 Task: Old Records Updation
Action: Mouse moved to (114, 106)
Screenshot: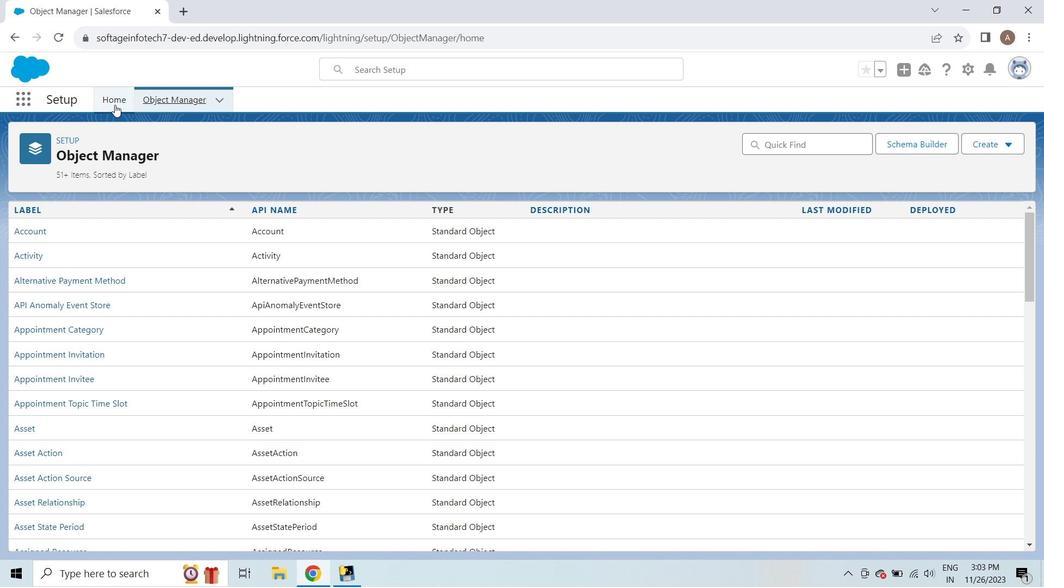 
Action: Mouse pressed left at (114, 106)
Screenshot: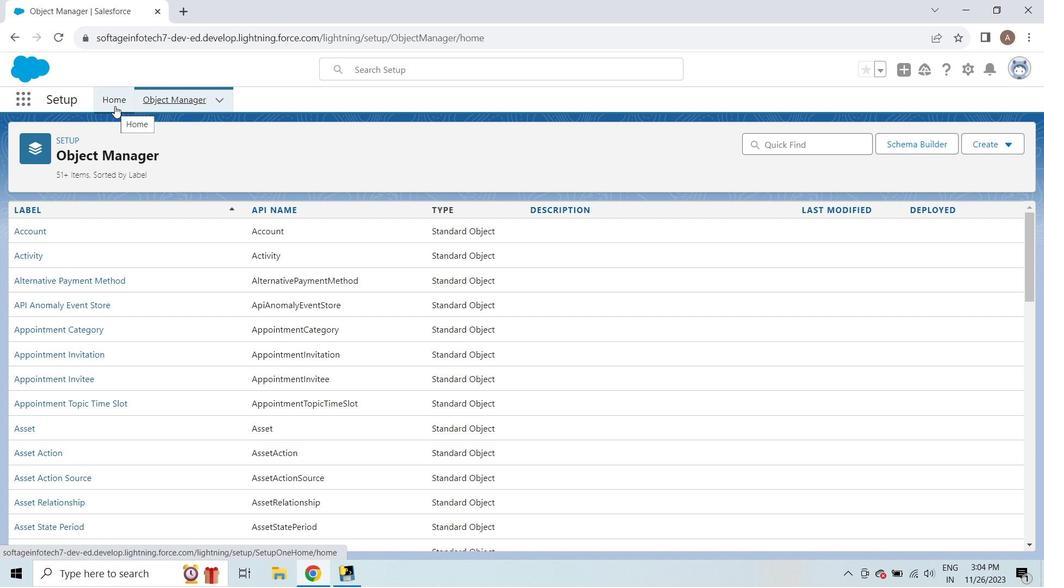 
Action: Mouse moved to (26, 97)
Screenshot: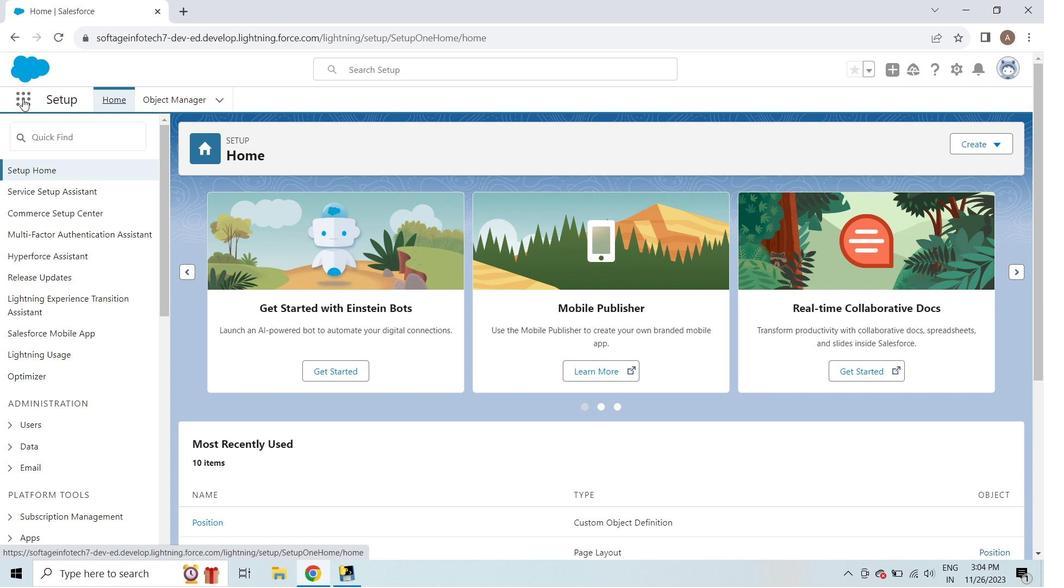 
Action: Mouse pressed left at (26, 97)
Screenshot: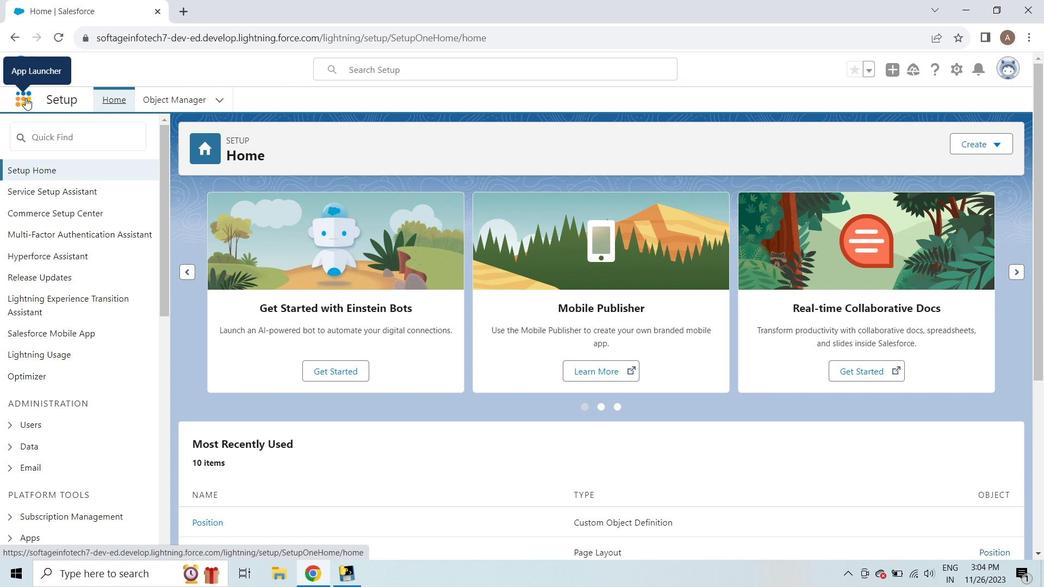
Action: Mouse moved to (85, 179)
Screenshot: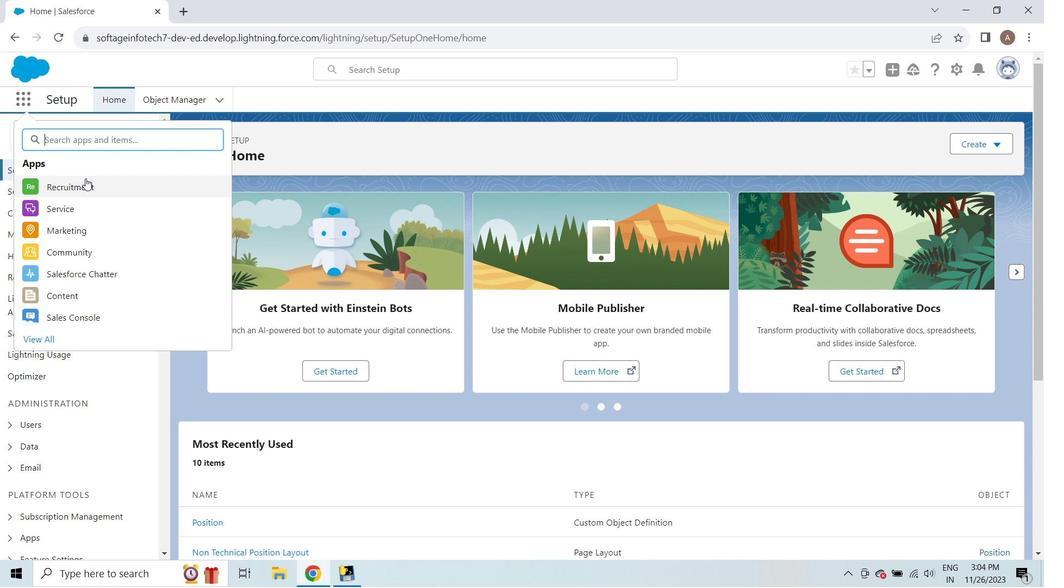 
Action: Mouse pressed left at (85, 179)
Screenshot: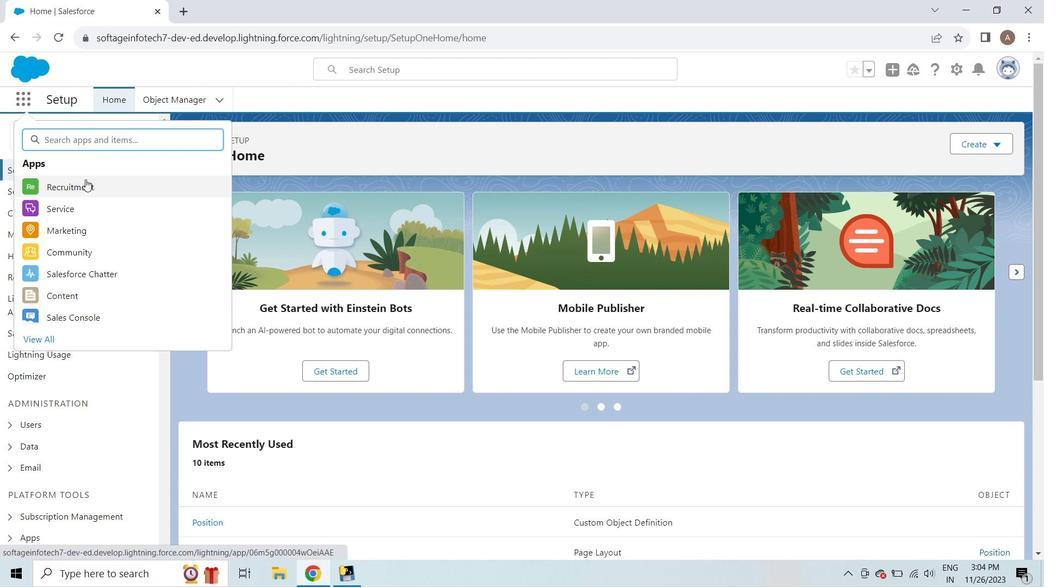 
Action: Mouse moved to (274, 97)
Screenshot: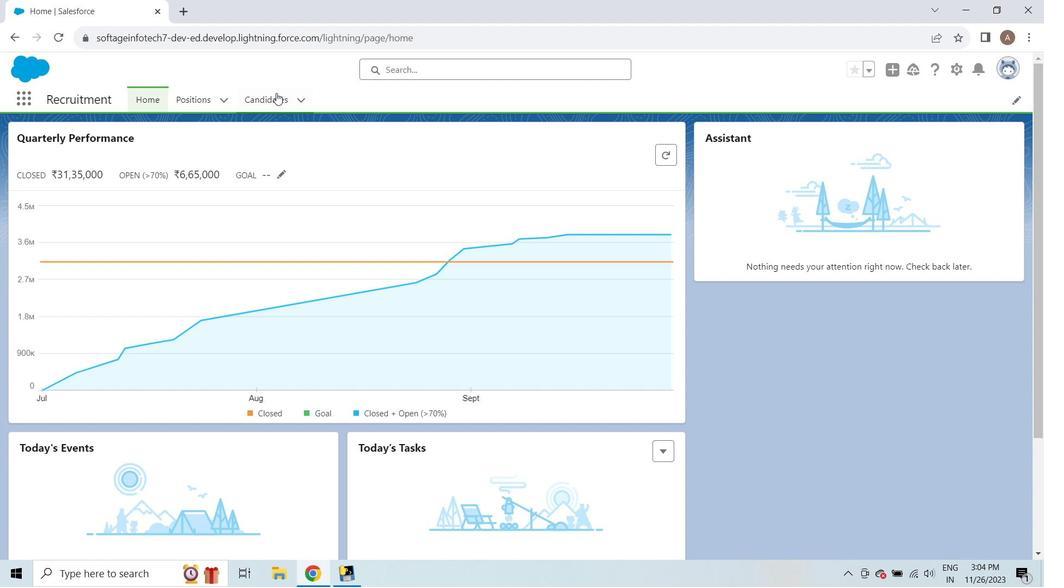 
Action: Mouse pressed left at (274, 97)
Screenshot: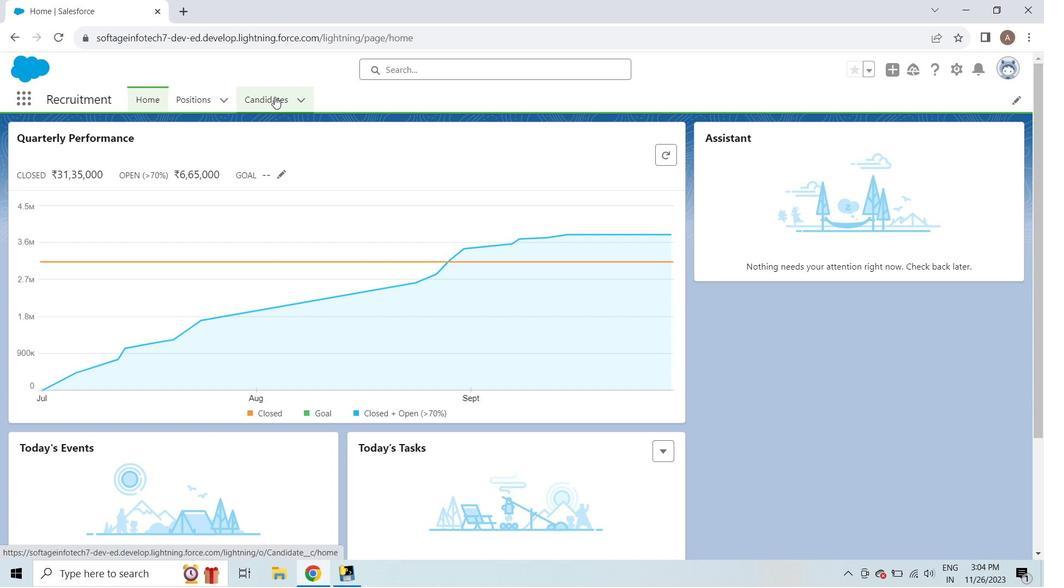 
Action: Mouse moved to (193, 99)
Screenshot: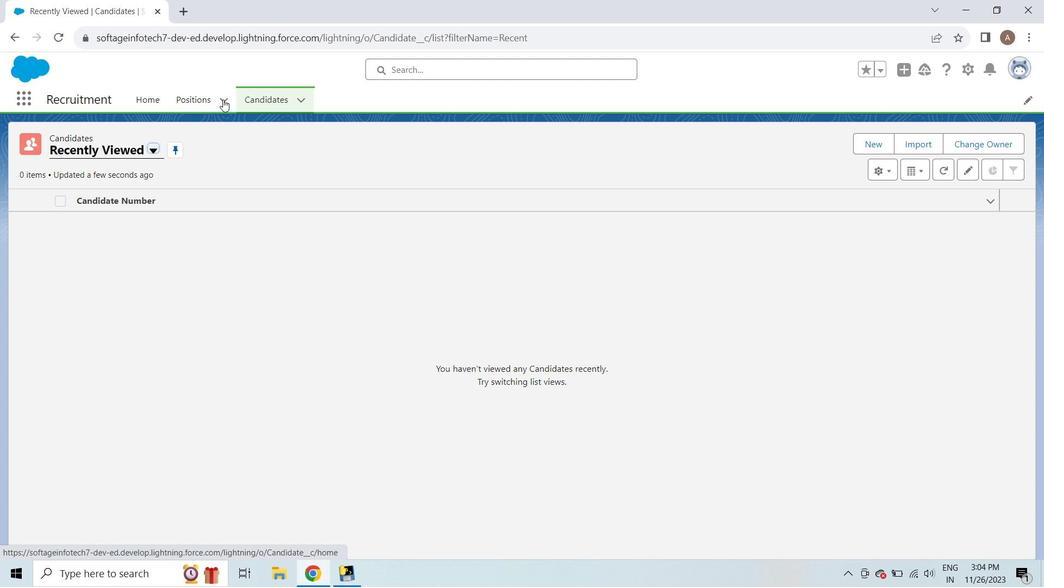 
Action: Mouse pressed left at (193, 99)
Screenshot: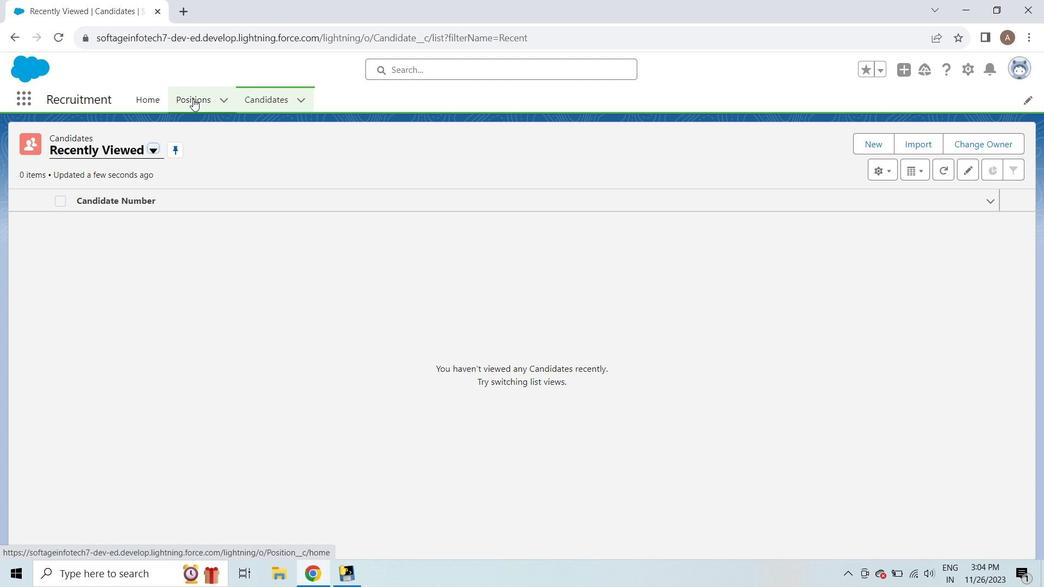 
Action: Mouse moved to (1032, 542)
Screenshot: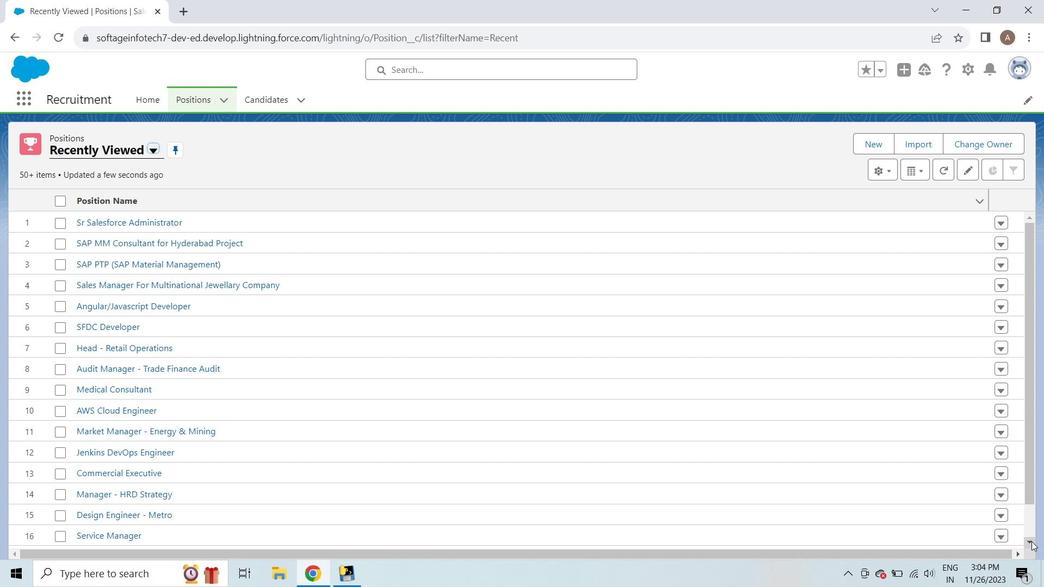 
Action: Mouse pressed left at (1032, 542)
Screenshot: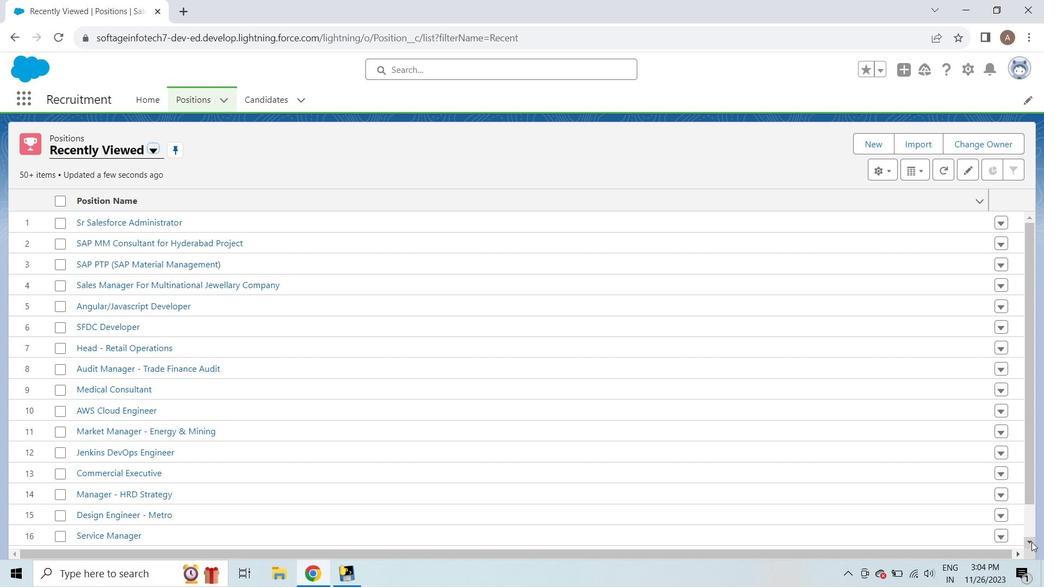 
Action: Mouse pressed left at (1032, 542)
Screenshot: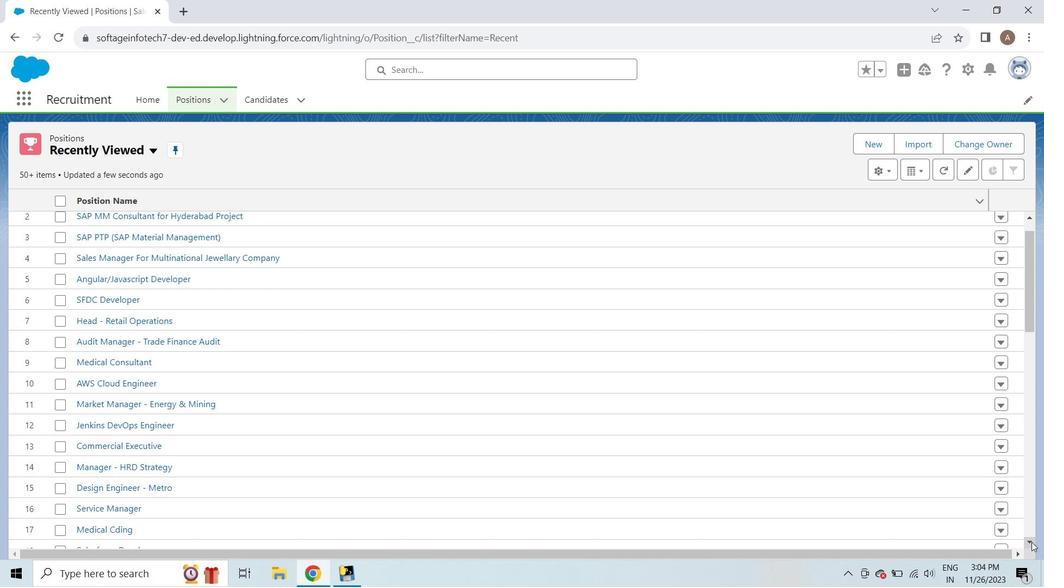 
Action: Mouse pressed left at (1032, 542)
Screenshot: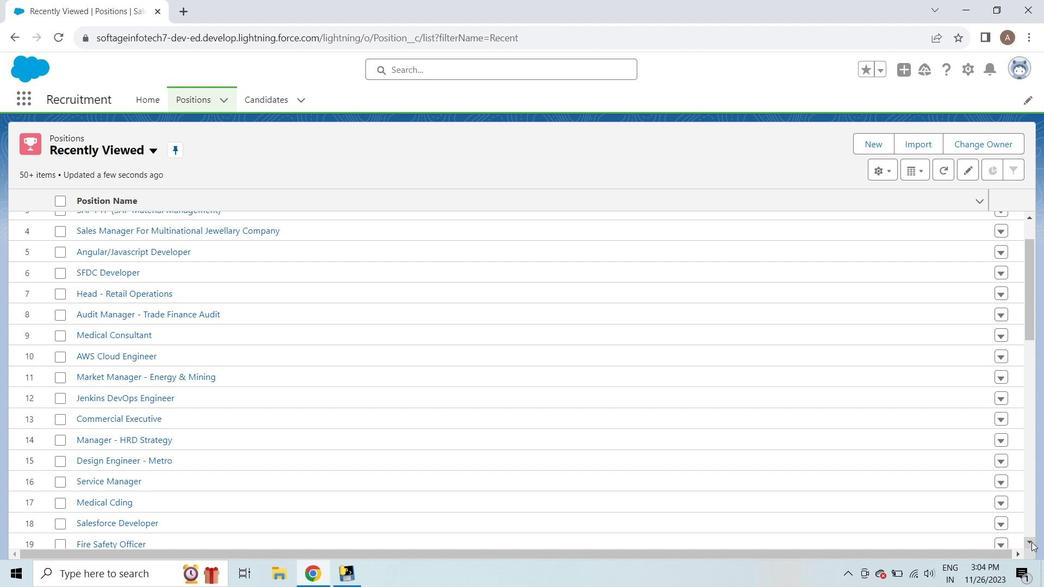 
Action: Mouse pressed left at (1032, 542)
Screenshot: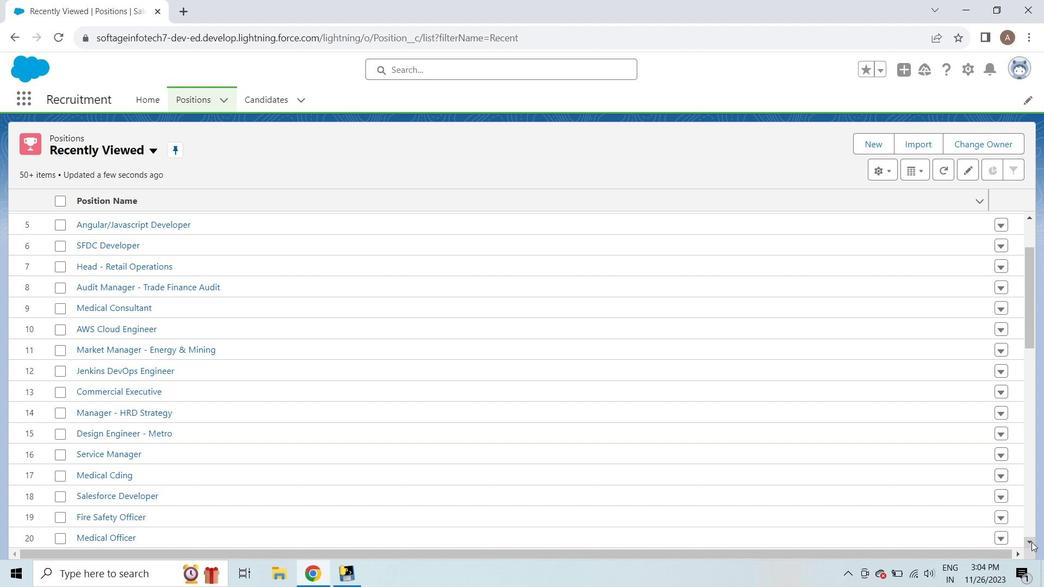 
Action: Mouse pressed left at (1032, 542)
Screenshot: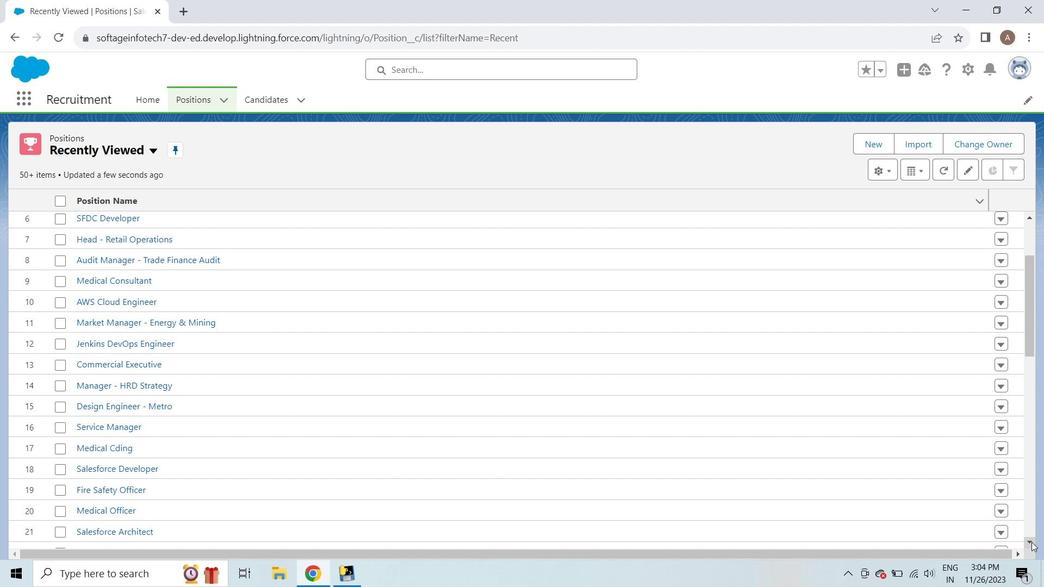
Action: Mouse pressed left at (1032, 542)
Screenshot: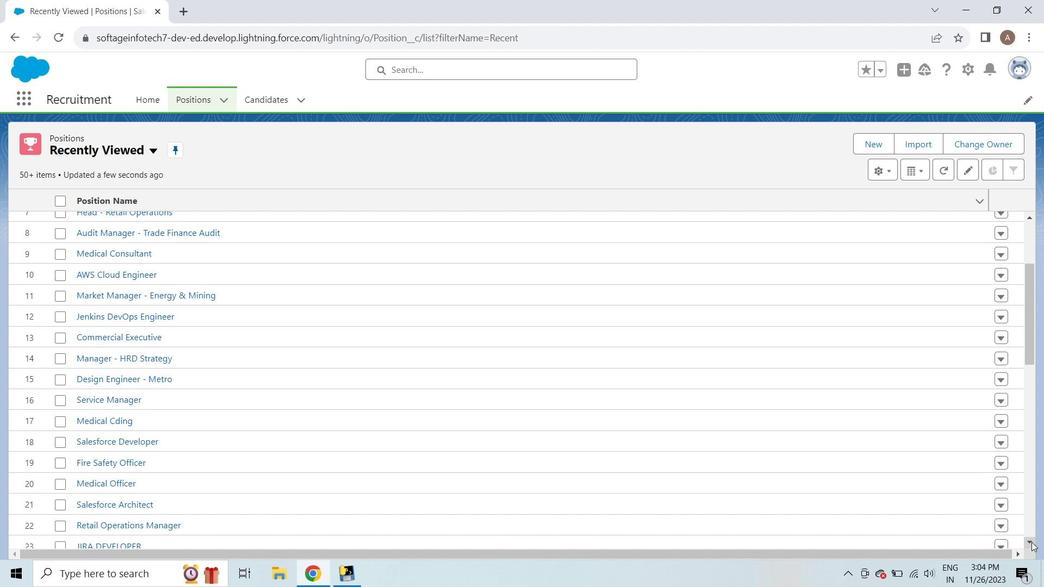 
Action: Mouse pressed left at (1032, 542)
Screenshot: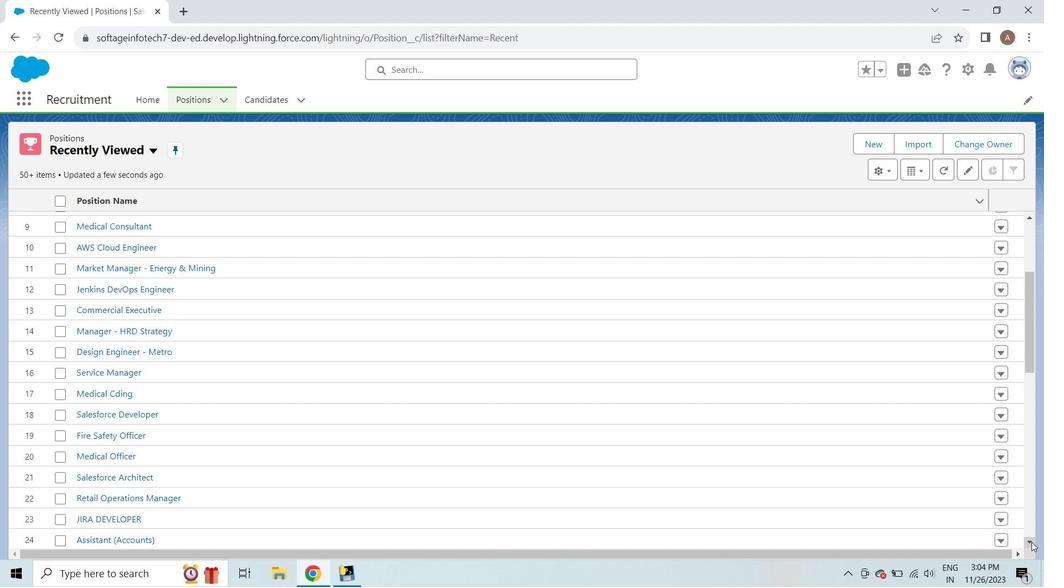 
Action: Mouse pressed left at (1032, 542)
Screenshot: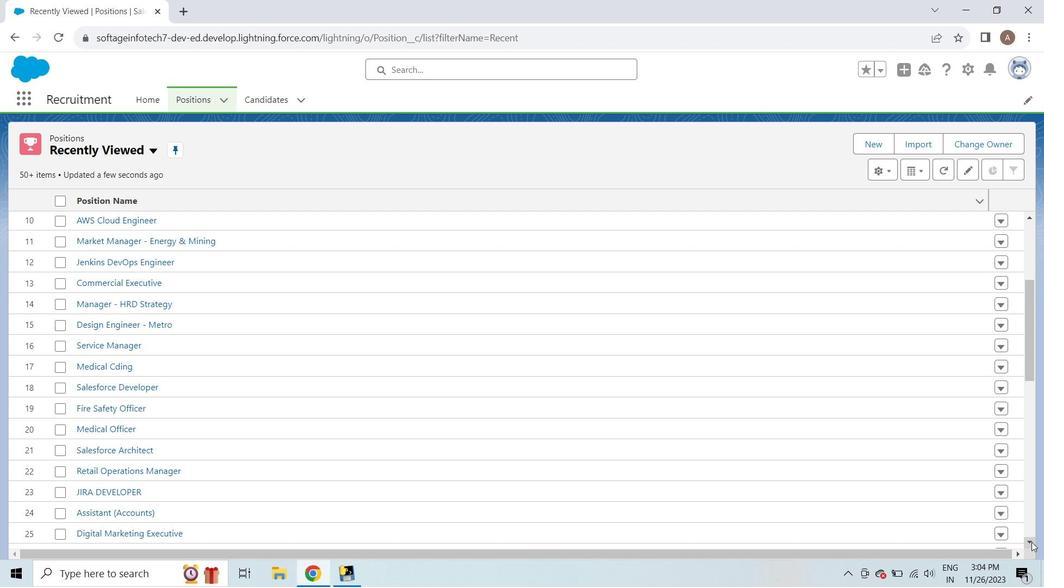 
Action: Mouse pressed left at (1032, 542)
Screenshot: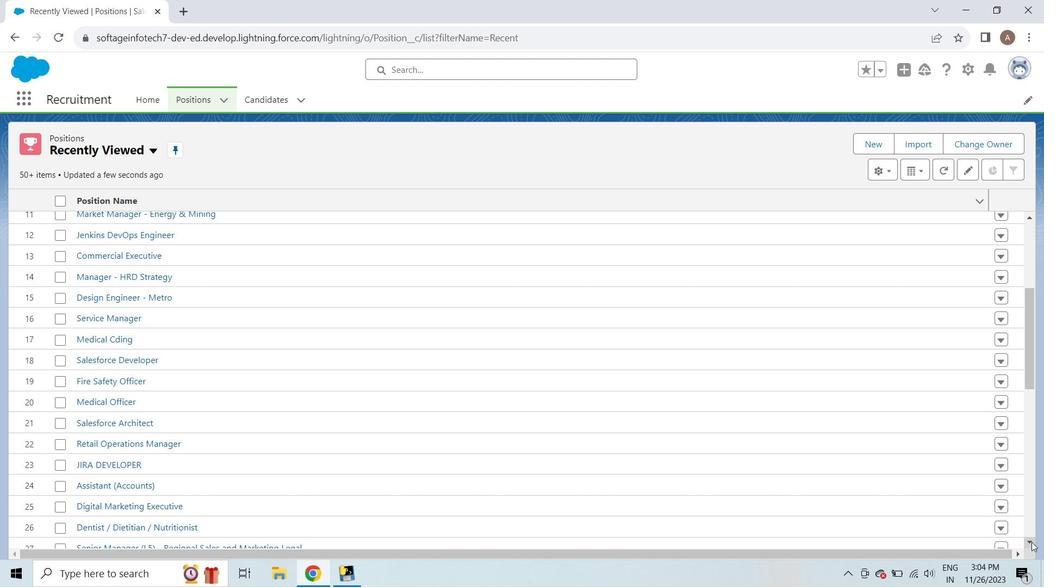 
Action: Mouse pressed left at (1032, 542)
Screenshot: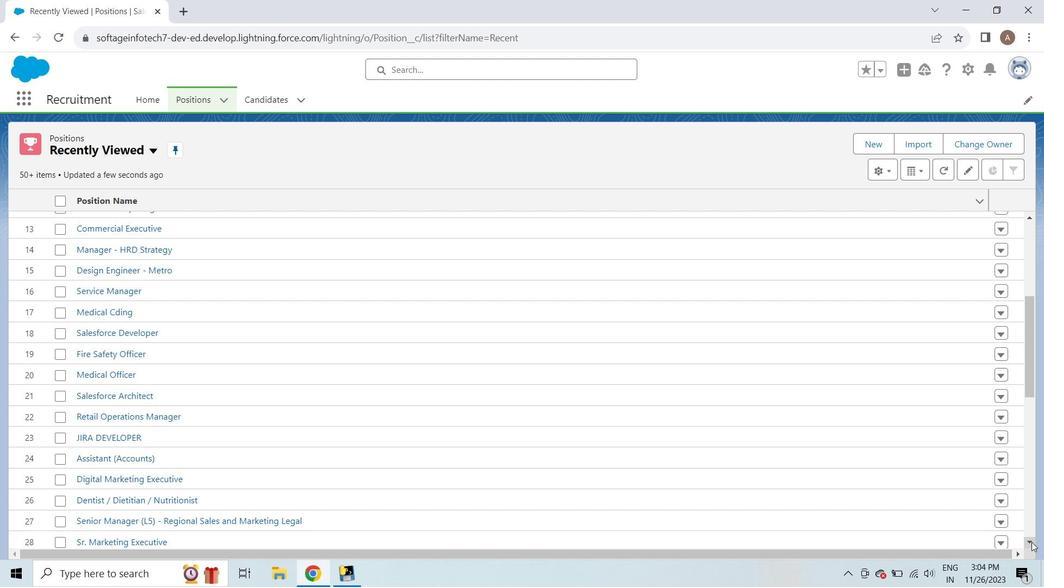 
Action: Mouse pressed left at (1032, 542)
Screenshot: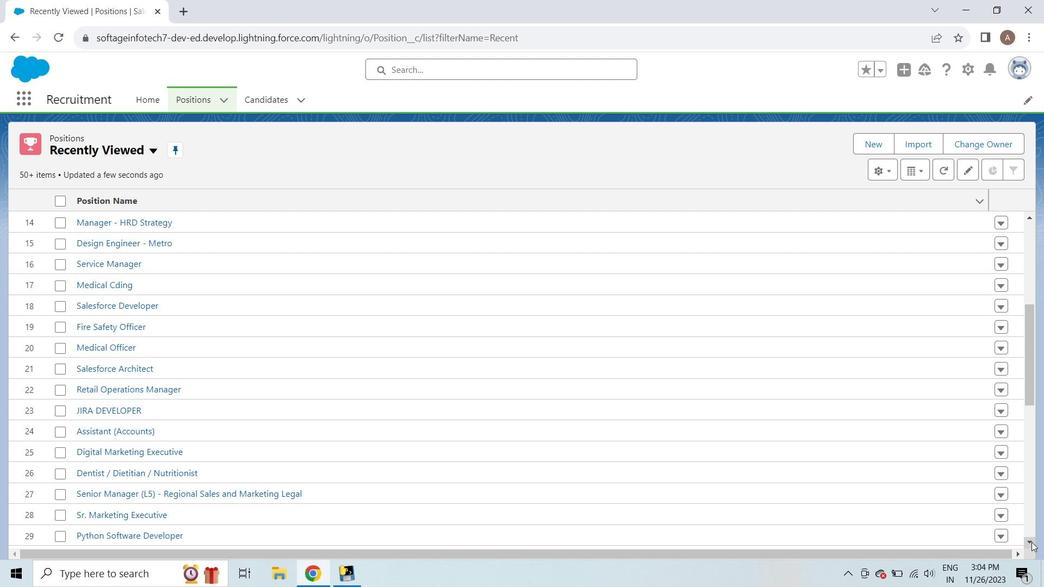
Action: Mouse pressed left at (1032, 542)
Screenshot: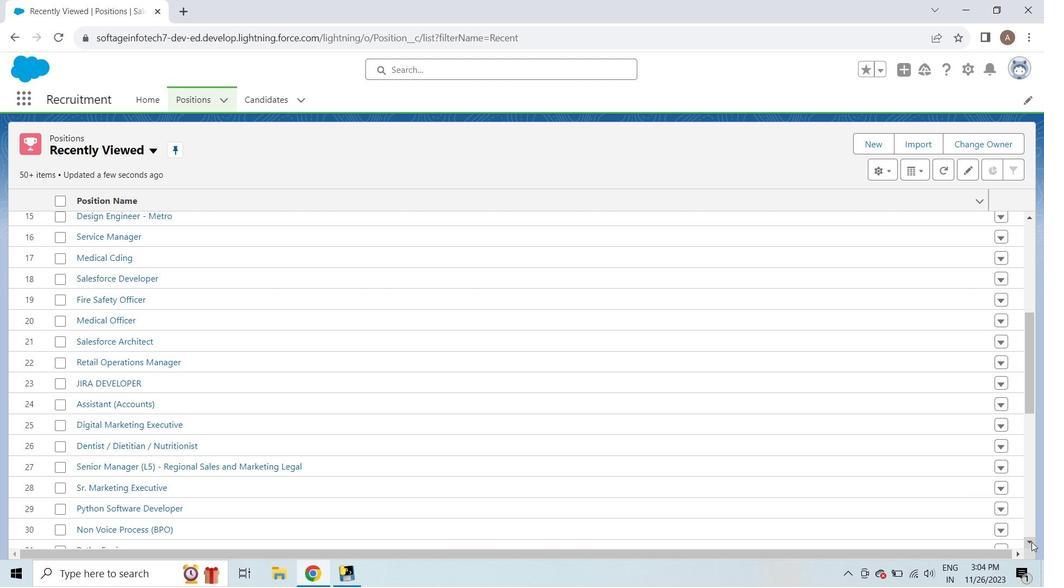 
Action: Mouse pressed left at (1032, 542)
Screenshot: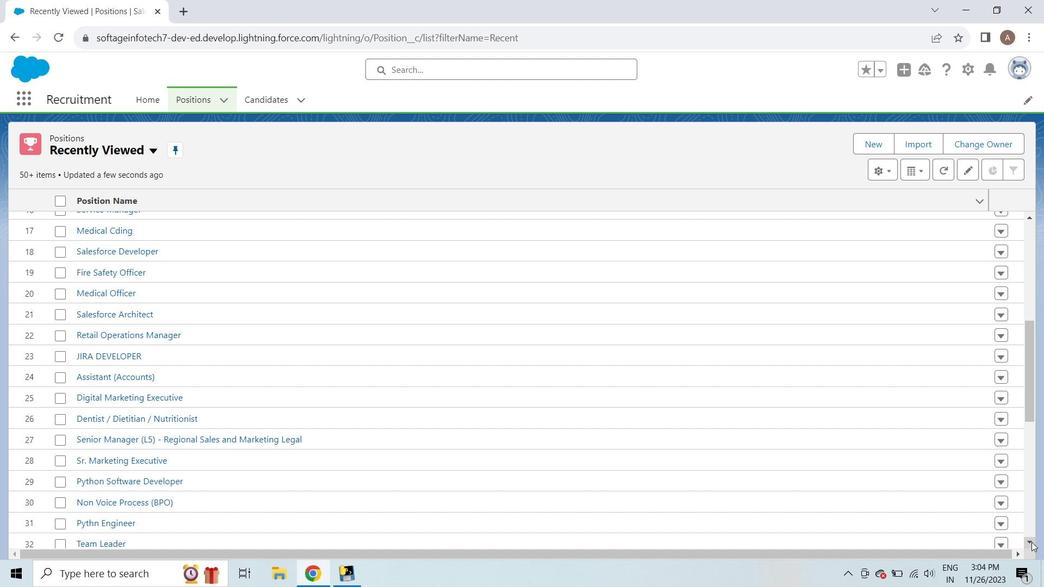 
Action: Mouse pressed left at (1032, 542)
Screenshot: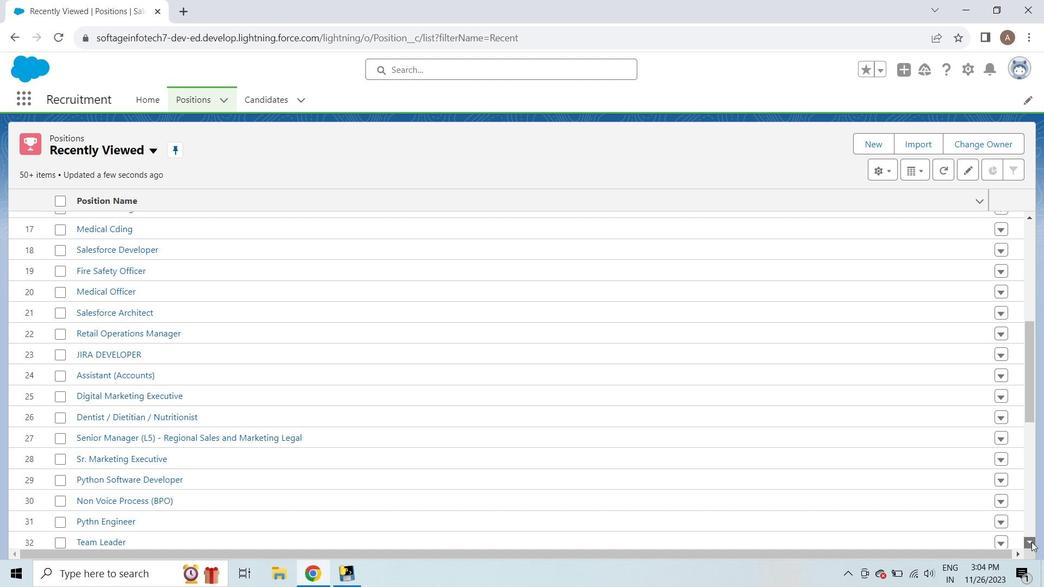 
Action: Mouse pressed left at (1032, 542)
Screenshot: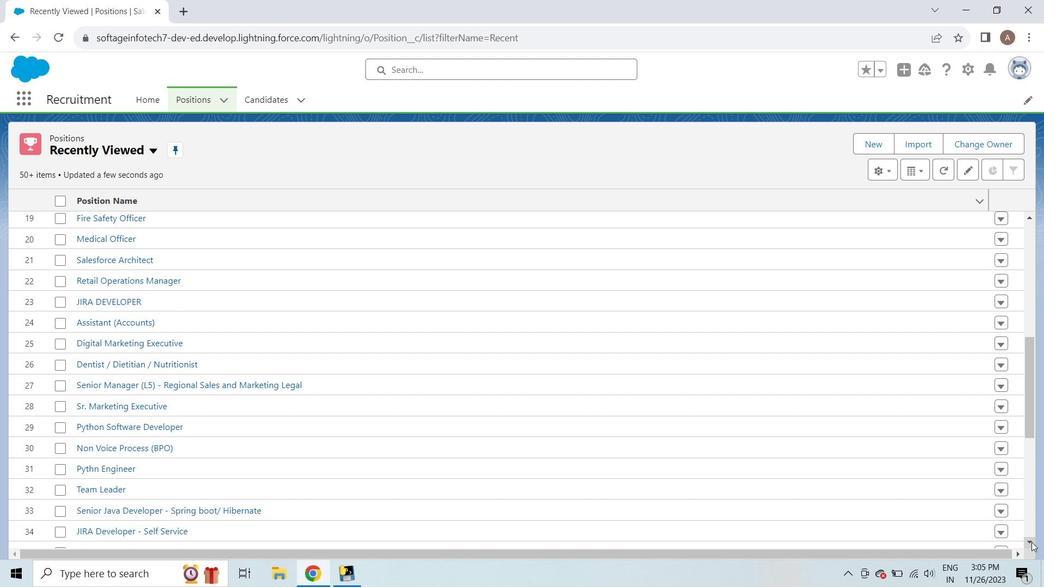 
Action: Mouse pressed left at (1032, 542)
Screenshot: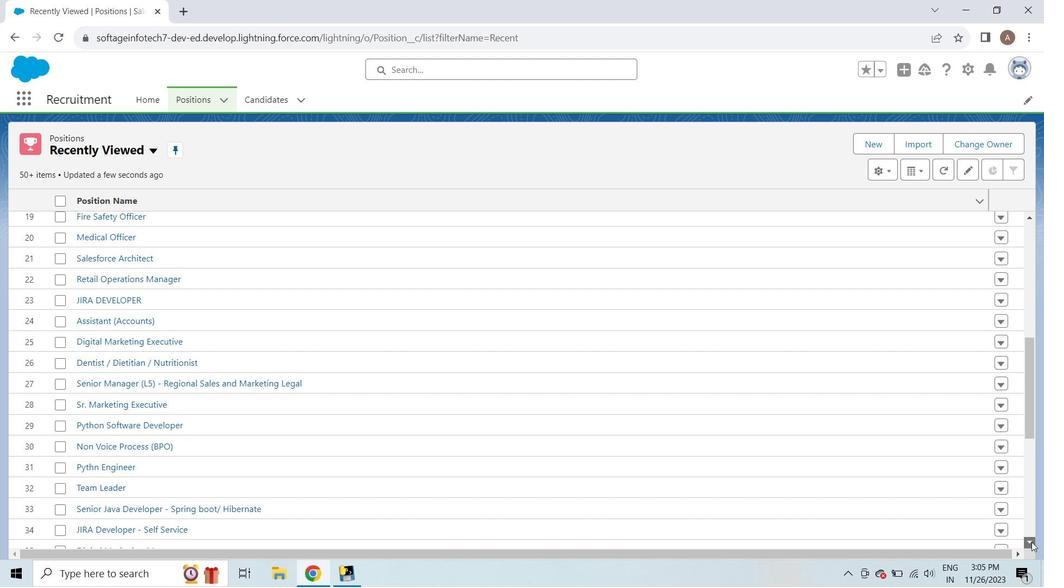 
Action: Mouse pressed left at (1032, 542)
Screenshot: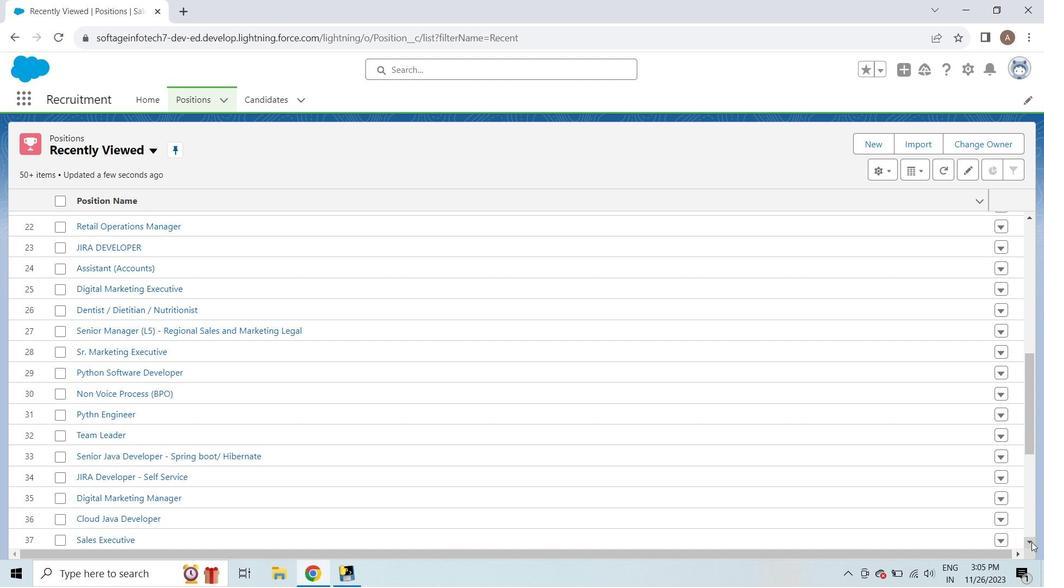 
Action: Mouse pressed left at (1032, 542)
Screenshot: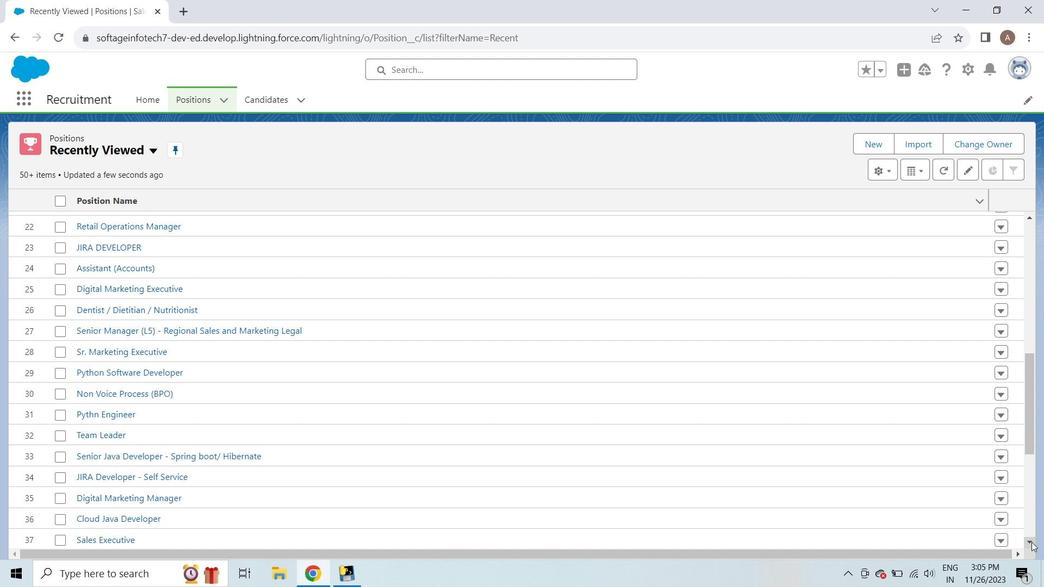 
Action: Mouse pressed left at (1032, 542)
Screenshot: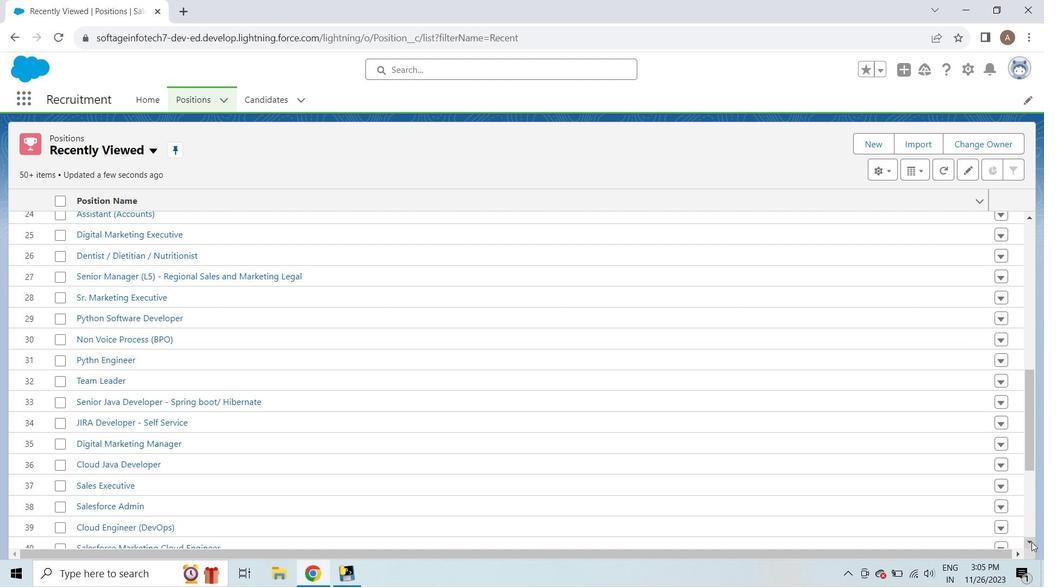 
Action: Mouse pressed left at (1032, 542)
Screenshot: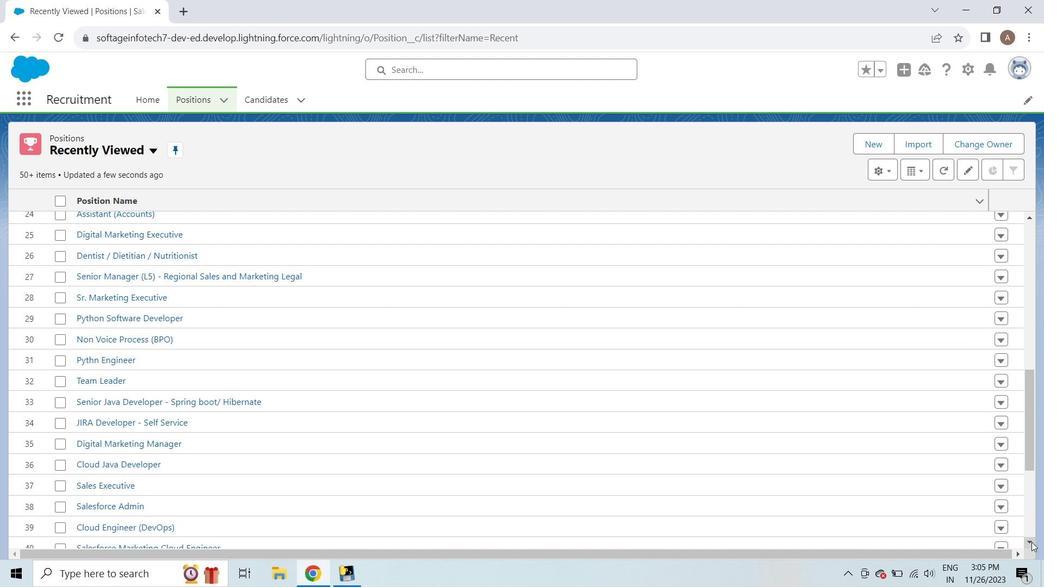 
Action: Mouse pressed left at (1032, 542)
Screenshot: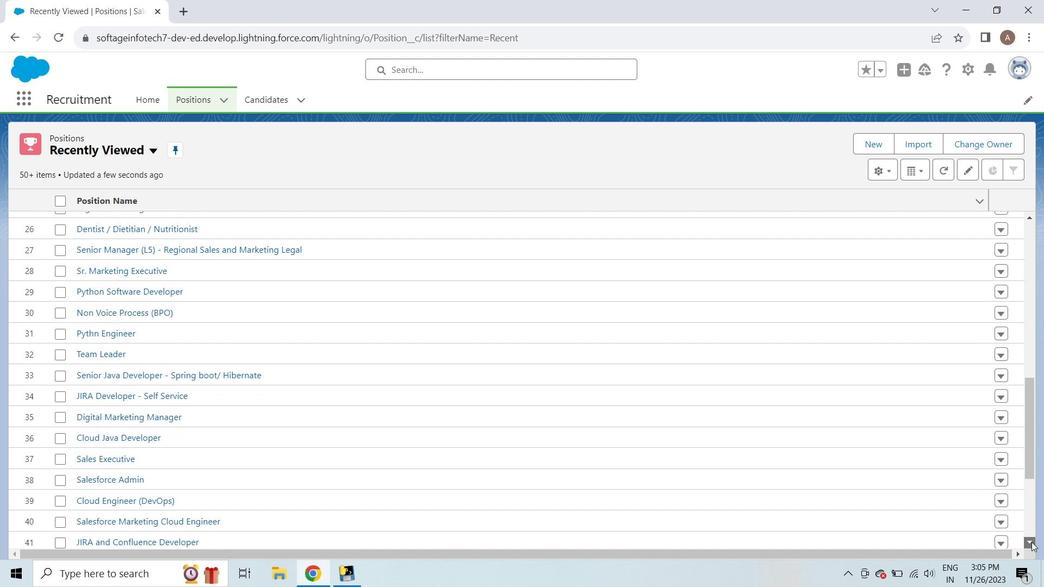 
Action: Mouse pressed left at (1032, 542)
Screenshot: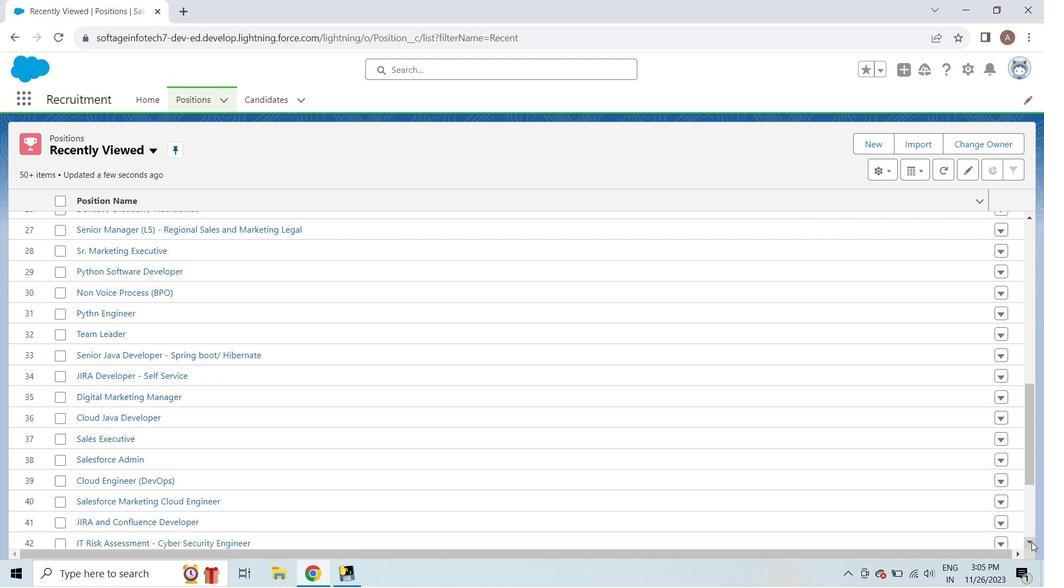 
Action: Mouse pressed left at (1032, 542)
Screenshot: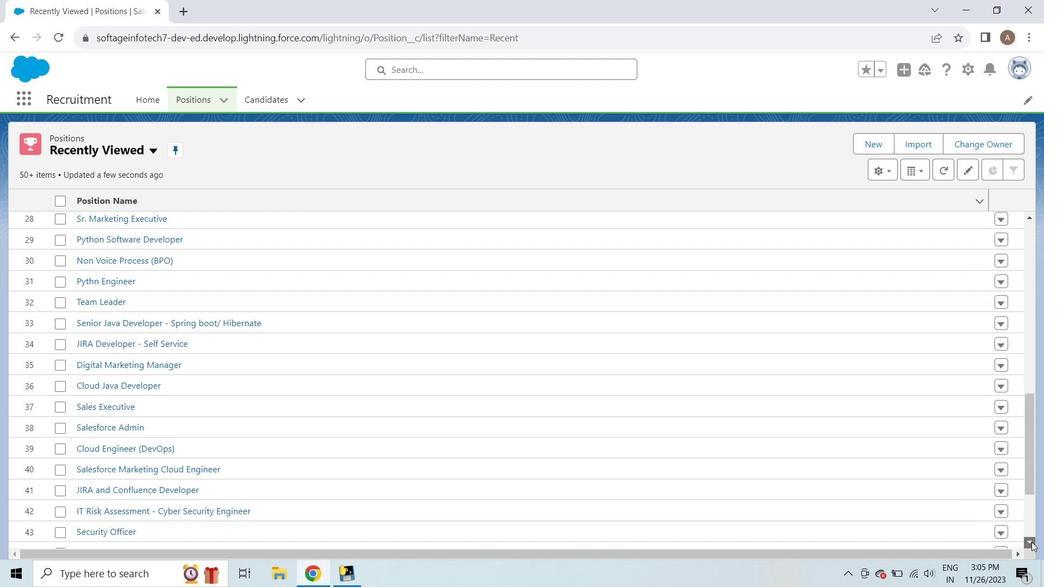 
Action: Mouse pressed left at (1032, 542)
Screenshot: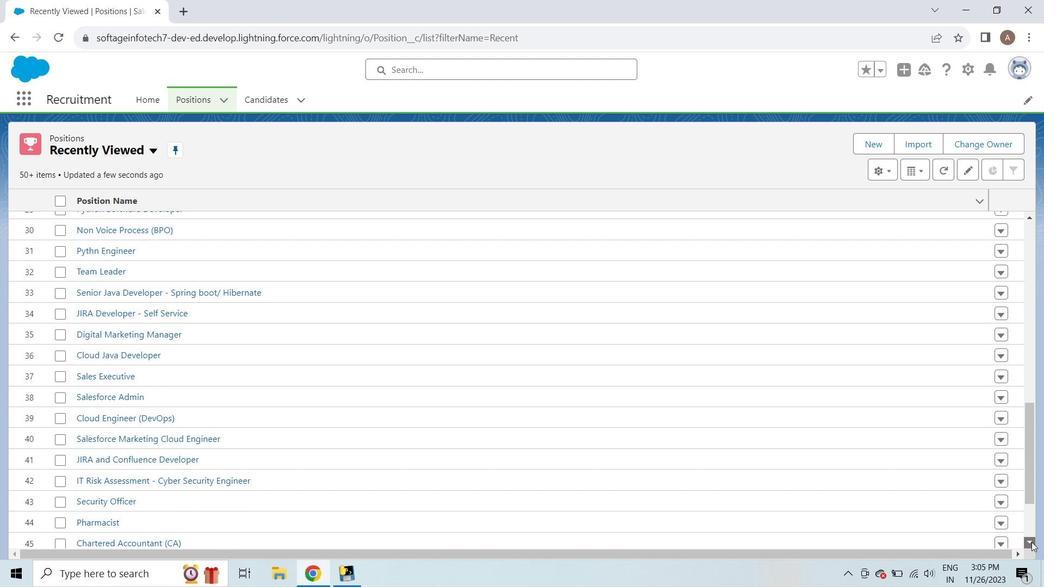 
Action: Mouse moved to (111, 341)
Screenshot: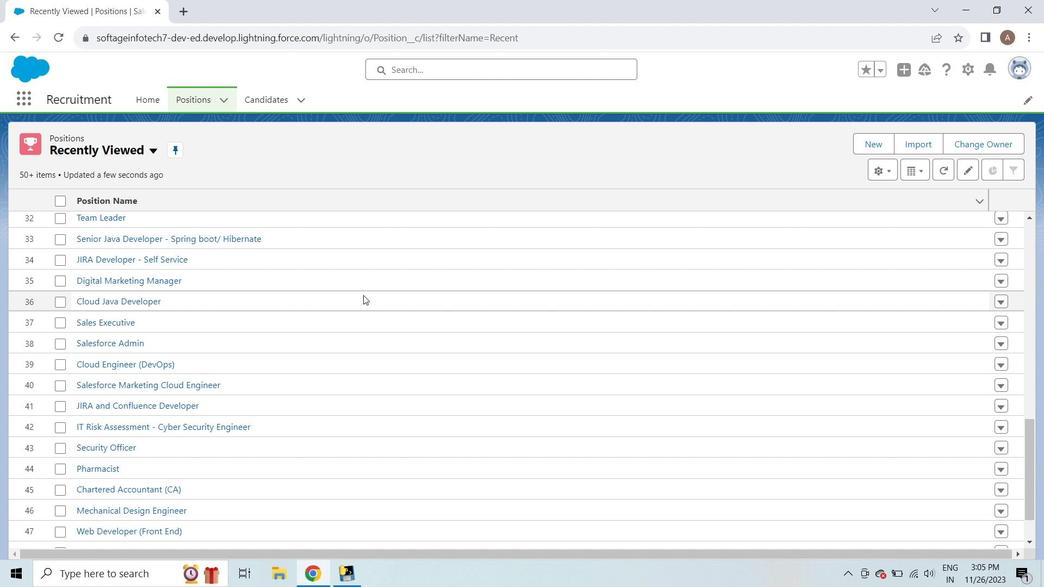 
Action: Mouse pressed left at (111, 341)
Screenshot: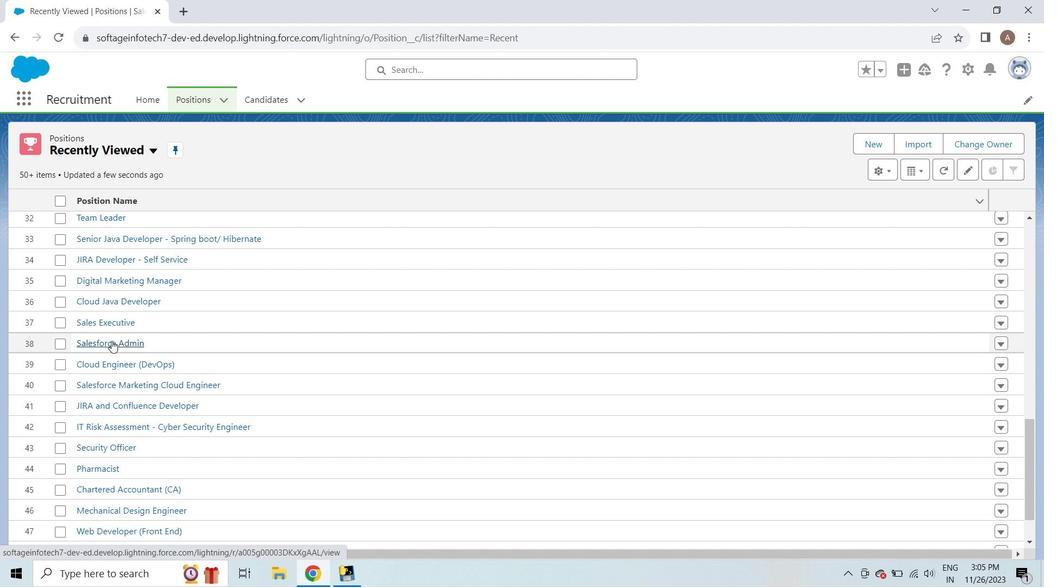 
Action: Mouse moved to (879, 147)
Screenshot: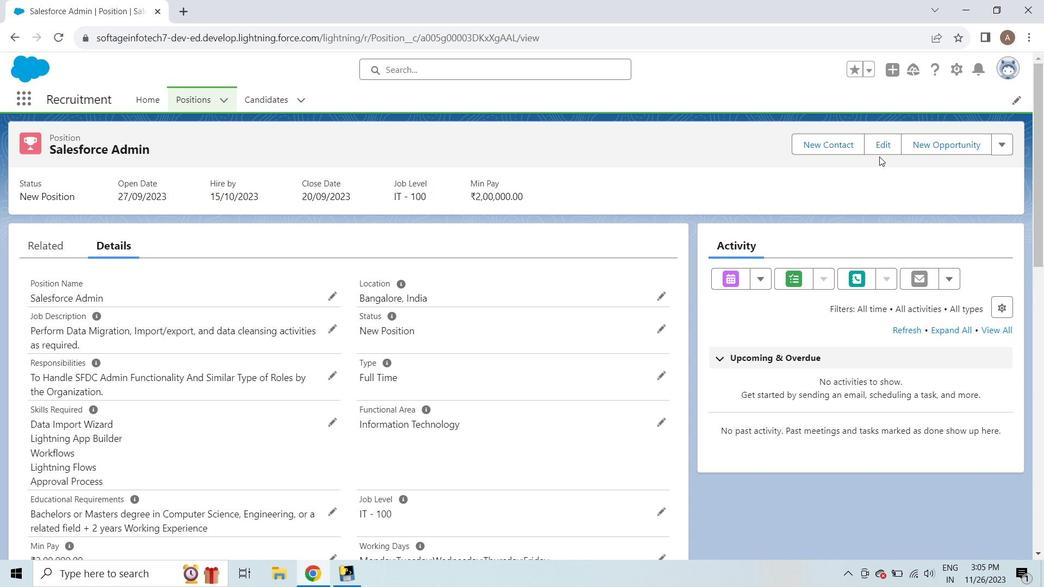 
Action: Mouse pressed left at (879, 147)
Screenshot: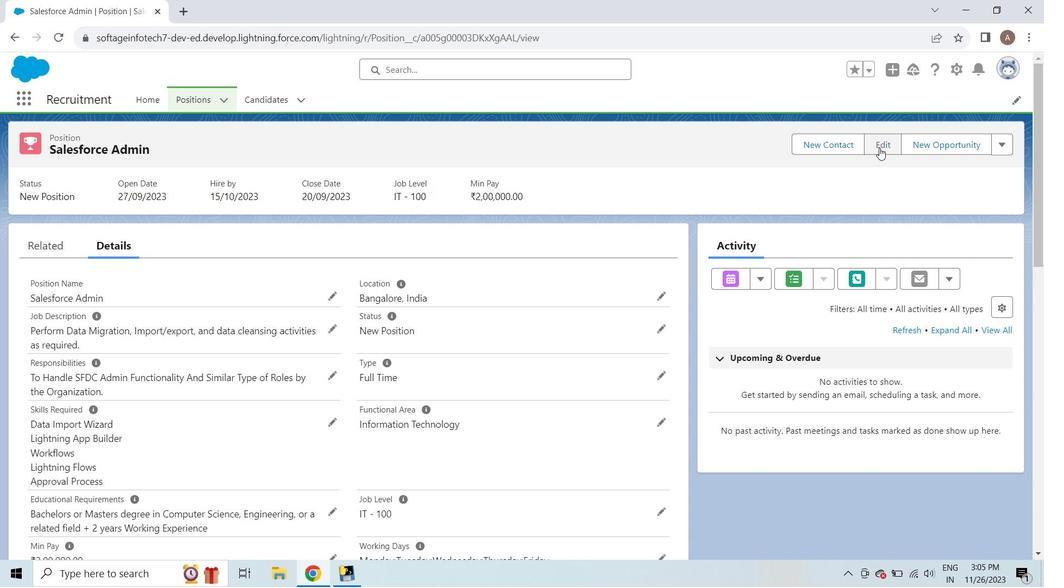 
Action: Mouse moved to (800, 199)
Screenshot: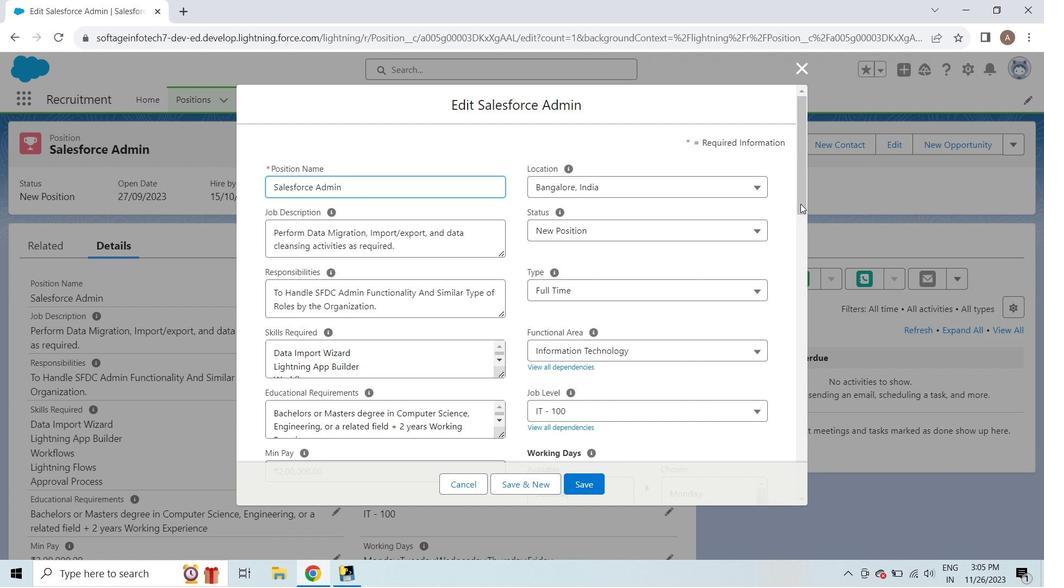 
Action: Mouse pressed left at (800, 199)
Screenshot: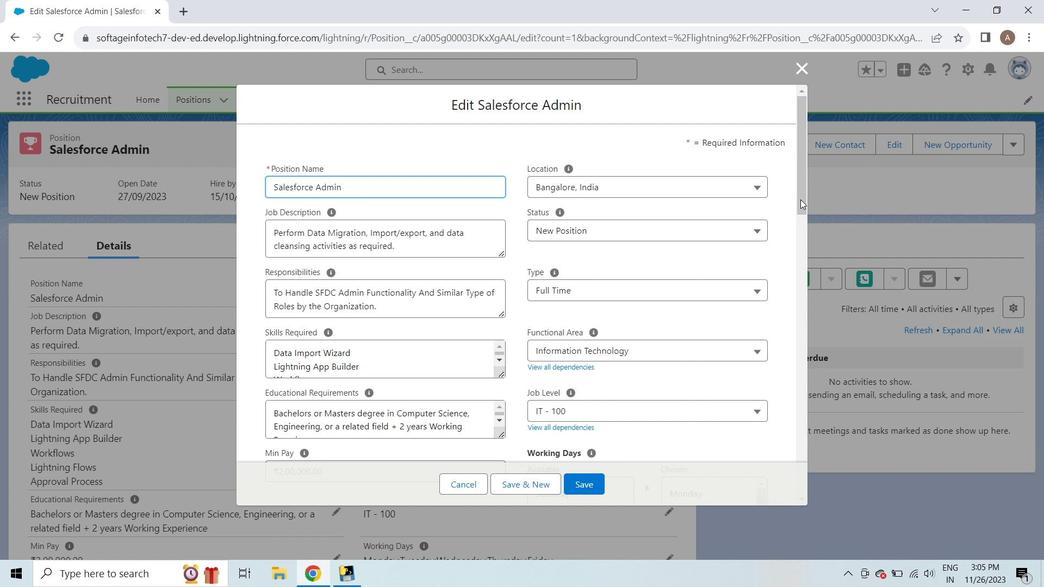 
Action: Mouse moved to (634, 240)
Screenshot: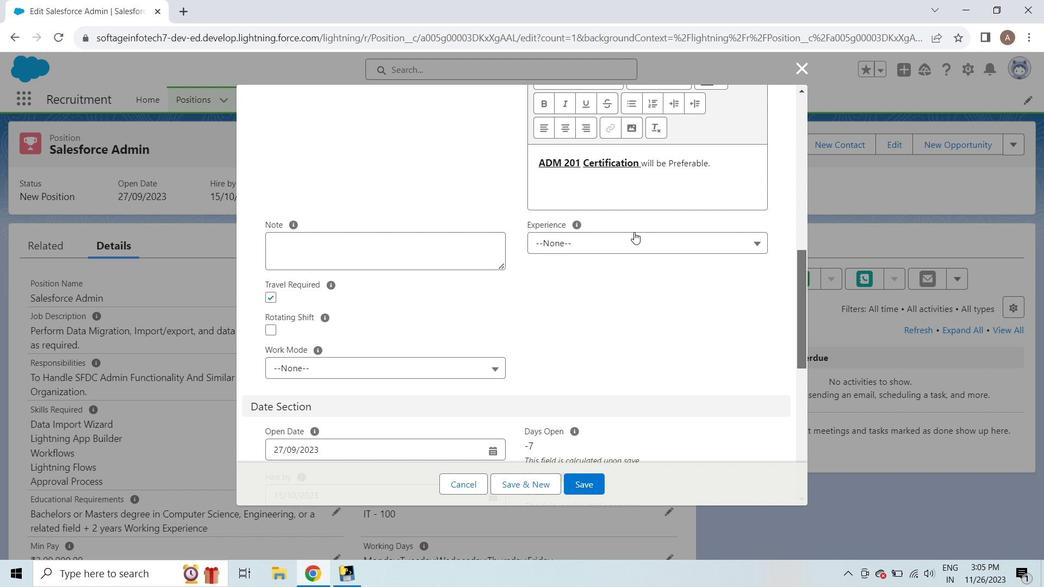 
Action: Mouse pressed left at (634, 240)
Screenshot: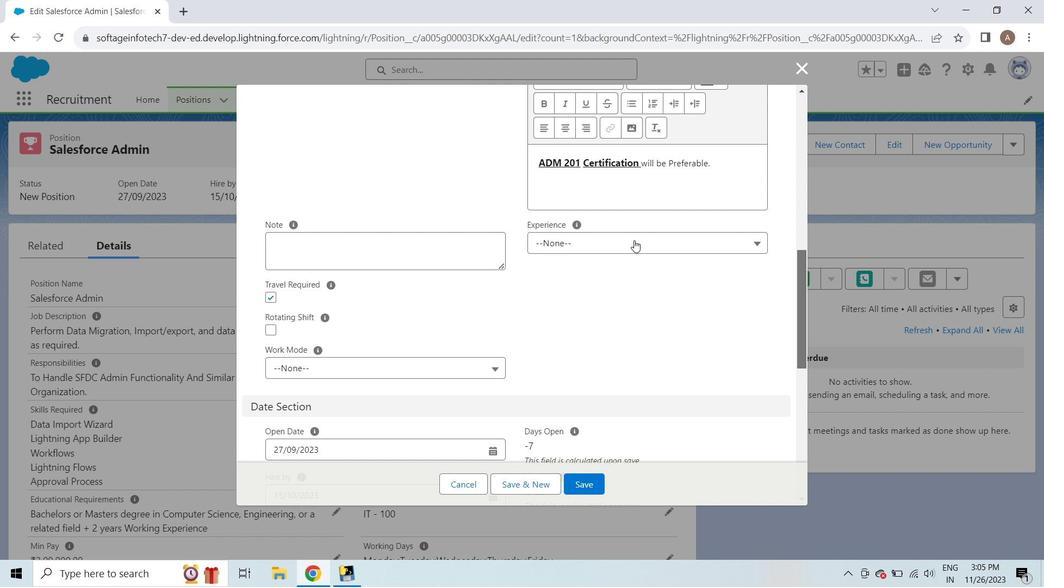 
Action: Mouse moved to (624, 292)
Screenshot: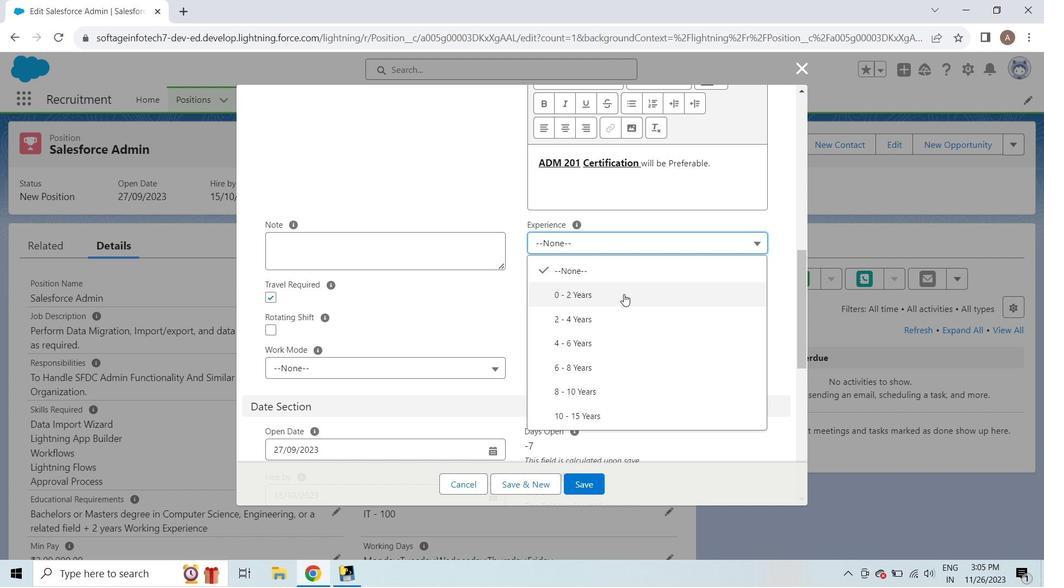 
Action: Mouse pressed left at (624, 292)
Screenshot: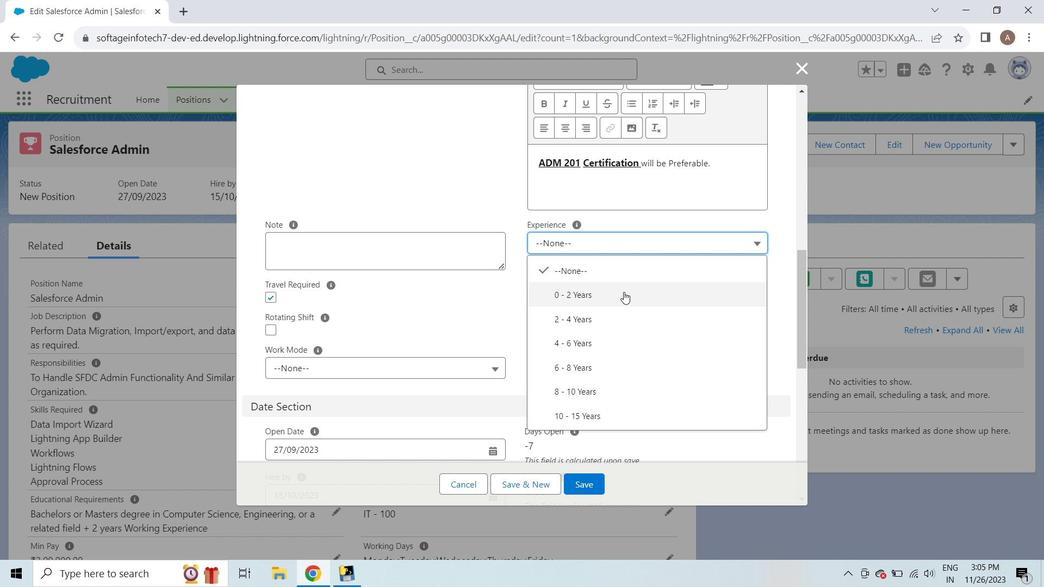 
Action: Mouse moved to (485, 377)
Screenshot: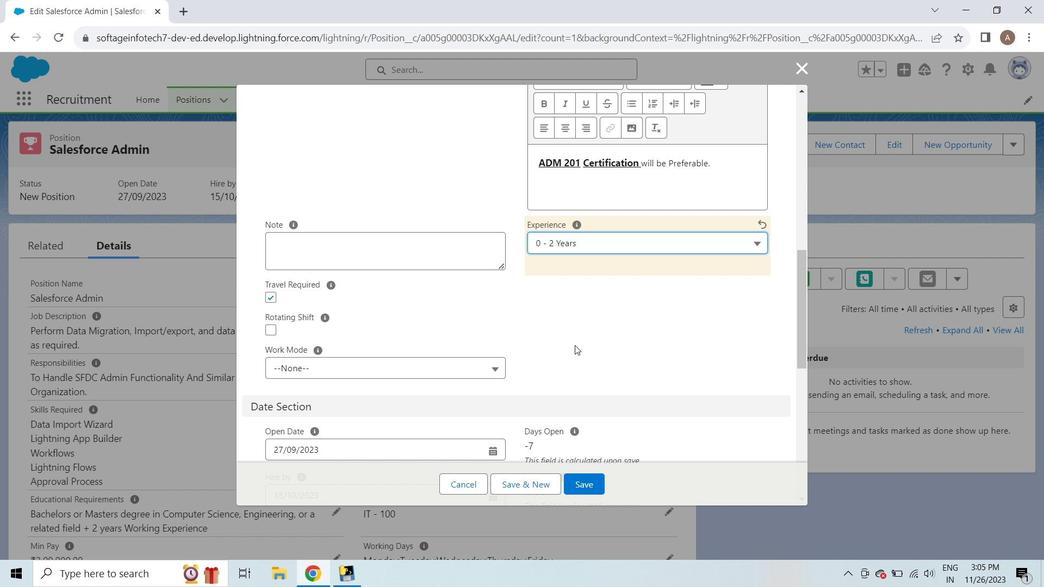 
Action: Mouse pressed left at (485, 377)
Screenshot: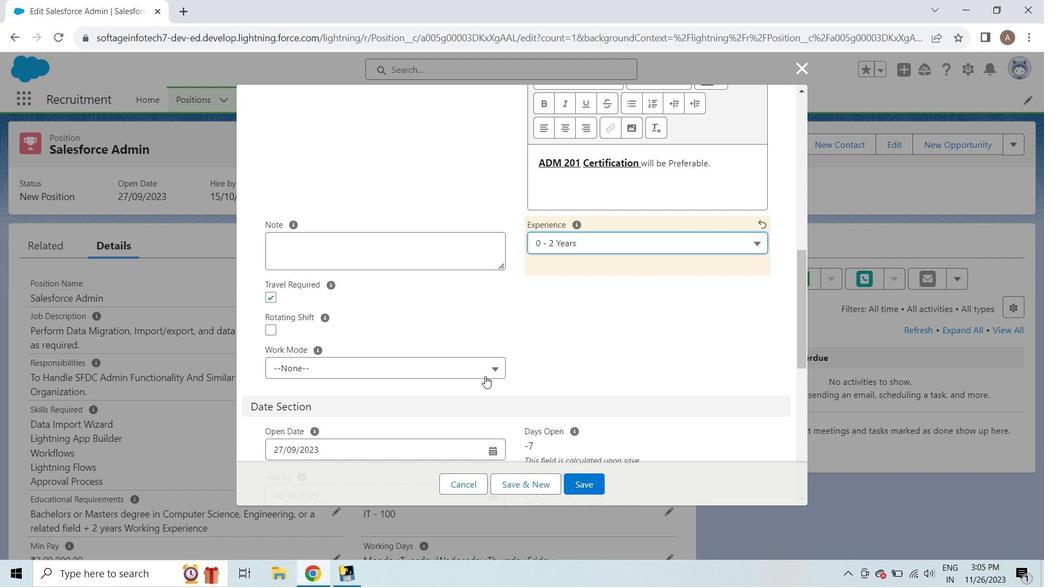 
Action: Mouse moved to (423, 416)
Screenshot: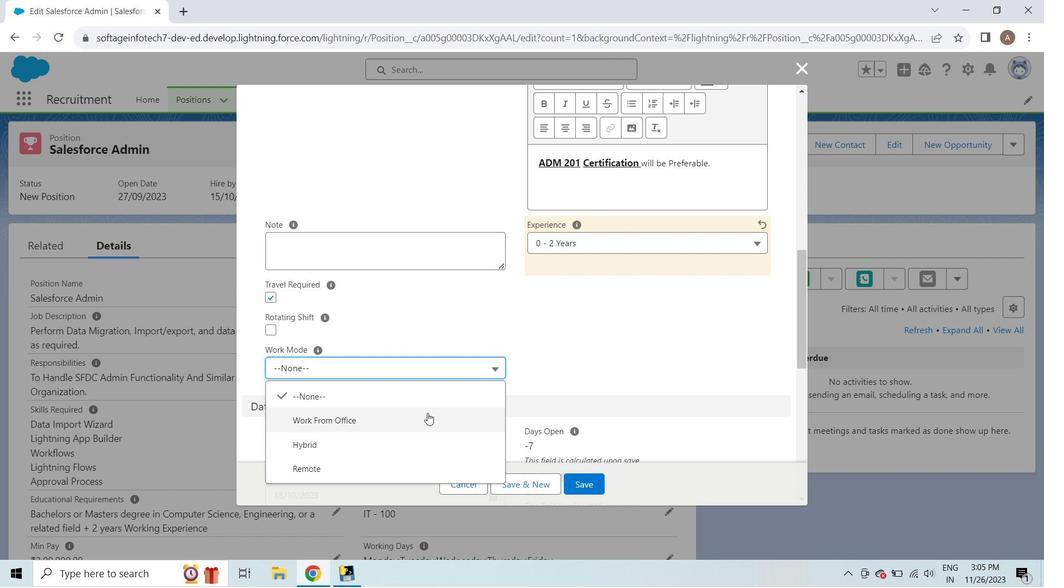 
Action: Mouse pressed left at (423, 416)
Screenshot: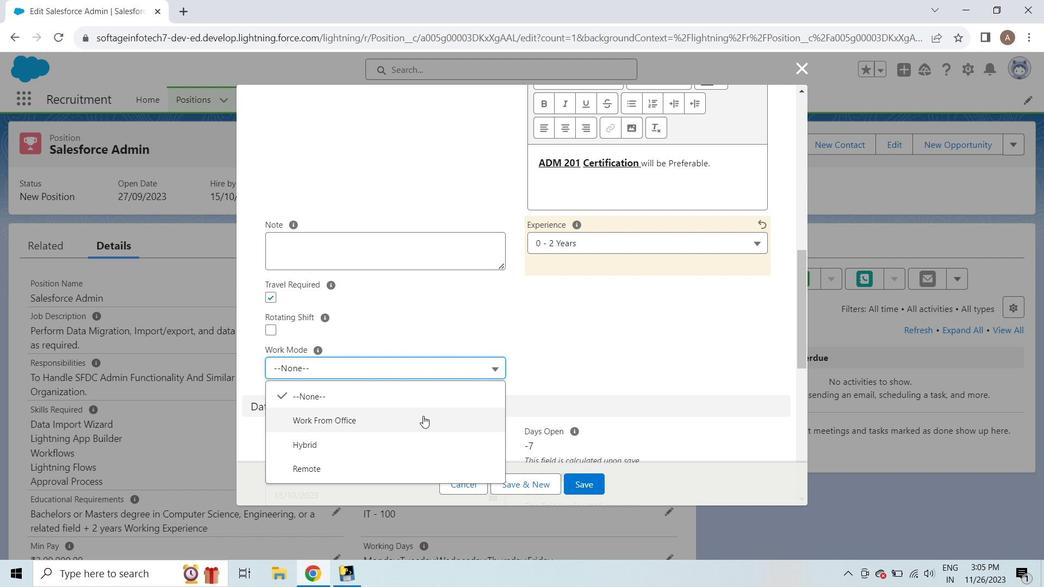 
Action: Mouse moved to (802, 307)
Screenshot: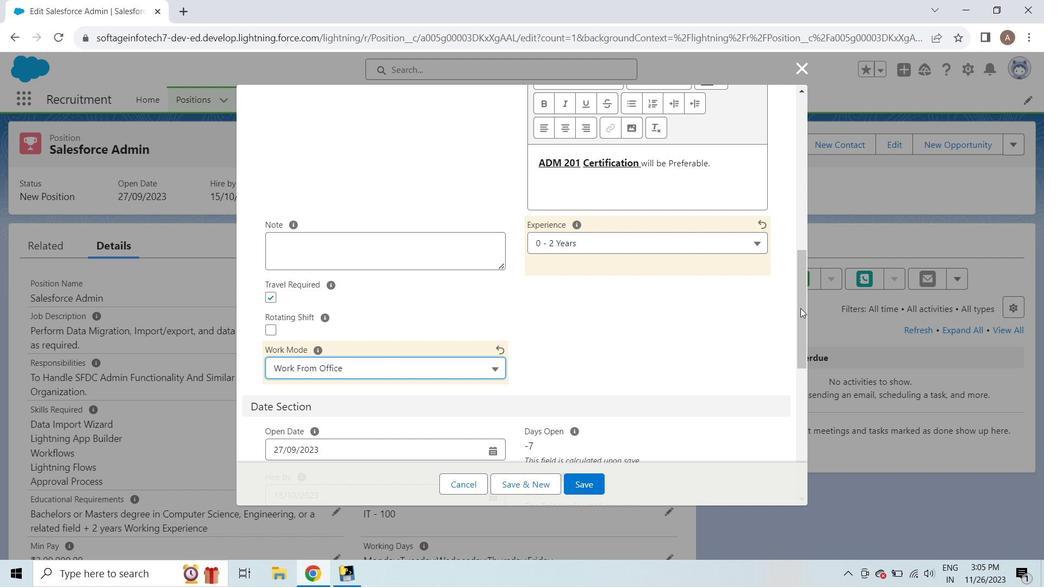
Action: Mouse pressed left at (802, 307)
Screenshot: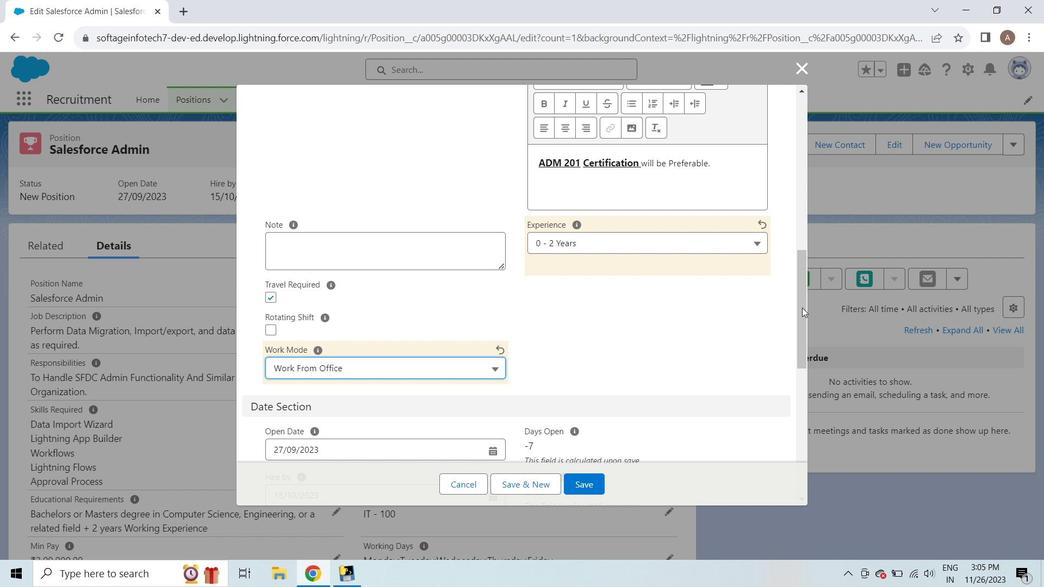 
Action: Mouse moved to (374, 367)
Screenshot: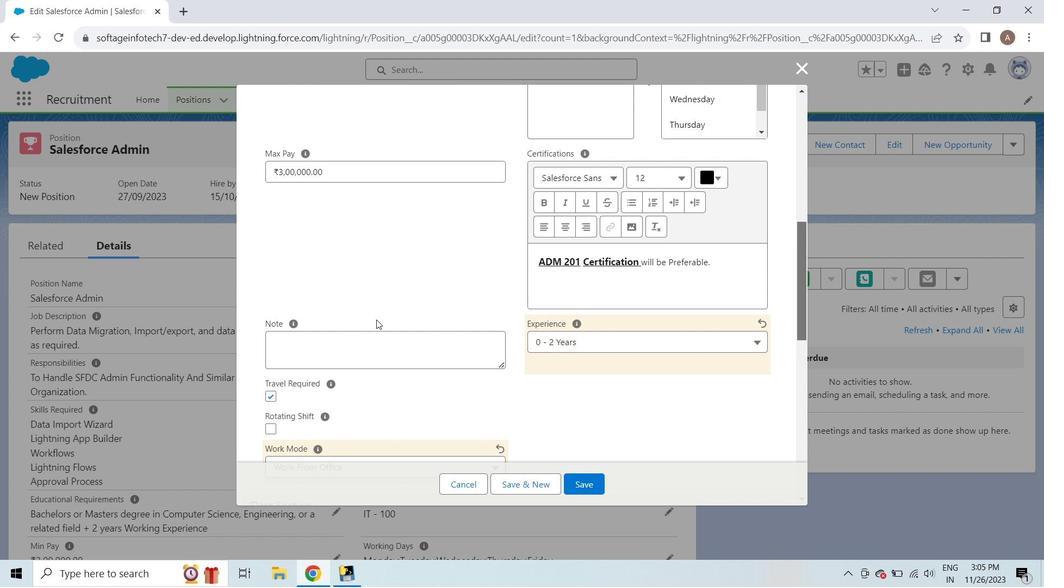 
Action: Mouse pressed left at (374, 367)
Screenshot: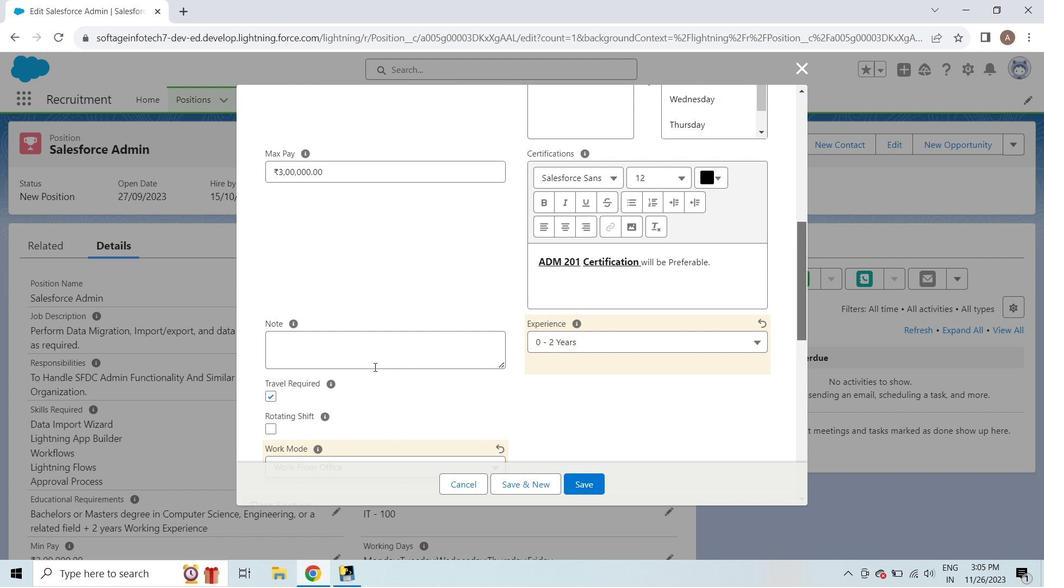 
Action: Key pressed <Key.shift>Above<Key.space><Key.shift>Salary<Key.space>is<Key.space>in<Key.space><Key.shift>LPA<Key.space>and<Key.space>mentioned<Key.space>after<Key.space>converted<Key.space>to<Key.space>i<Key.backspace><Key.shift>I<Key.backspace><Key.backspace><Key.backspace>o<Key.space><Key.shift>INR
Screenshot: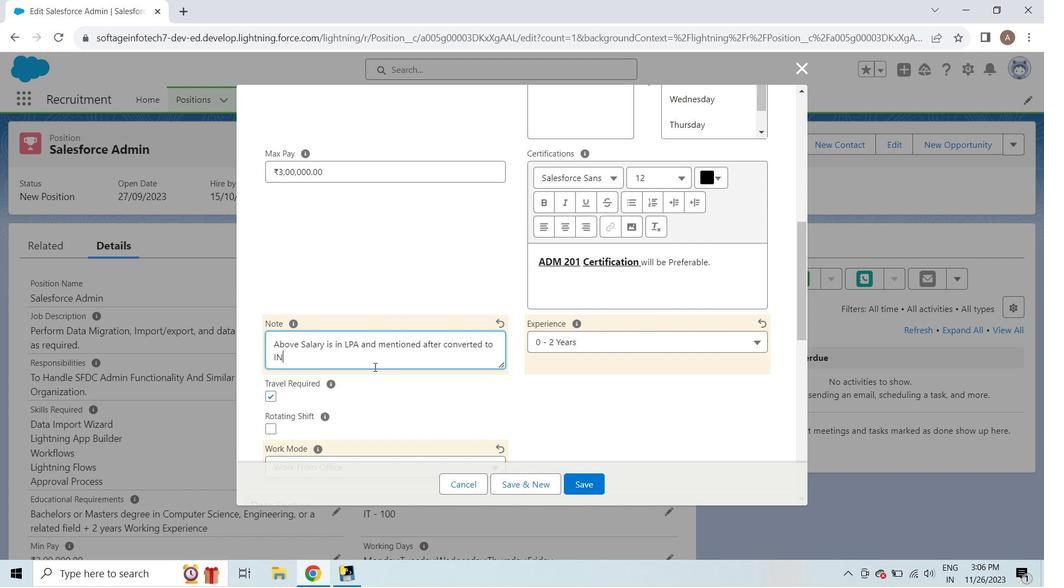 
Action: Mouse moved to (804, 268)
Screenshot: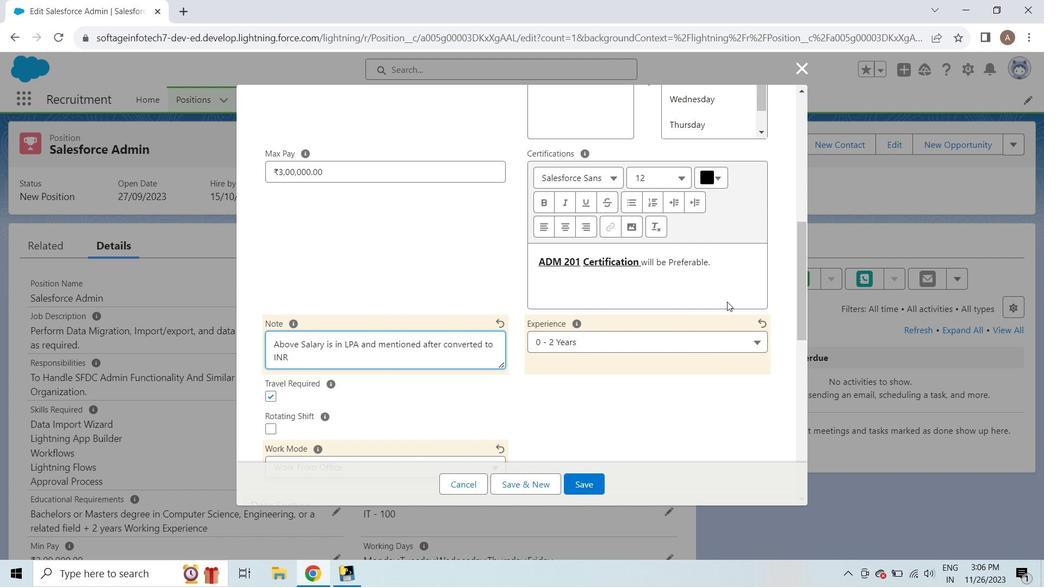 
Action: Mouse pressed left at (804, 268)
Screenshot: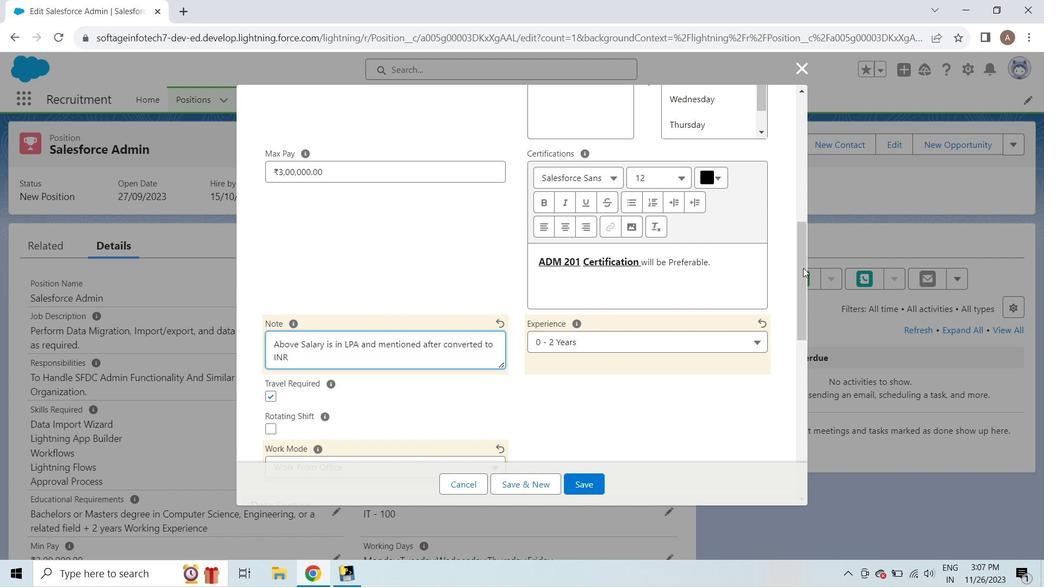 
Action: Mouse moved to (533, 335)
Screenshot: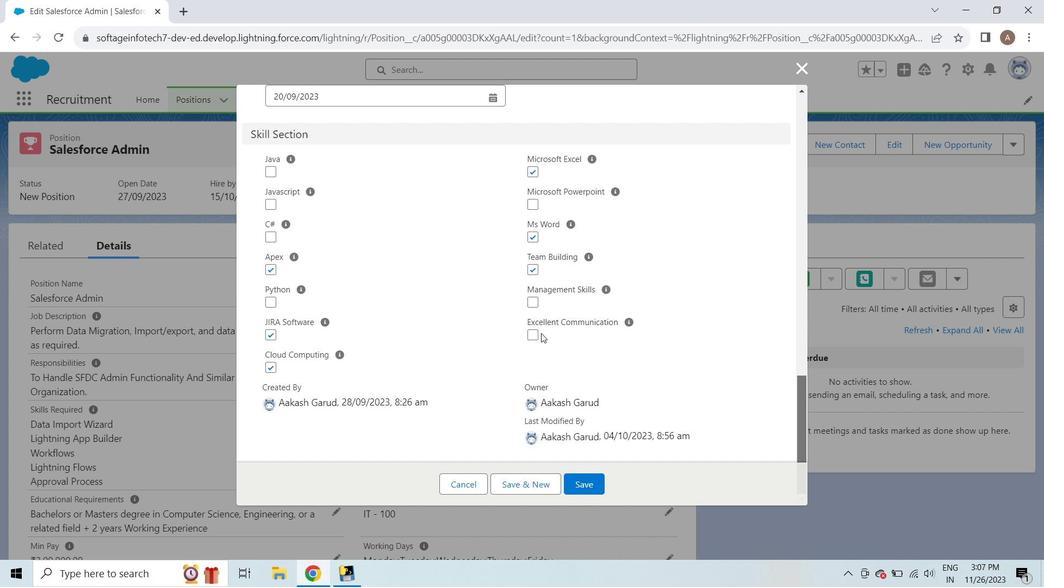 
Action: Mouse pressed left at (533, 335)
Screenshot: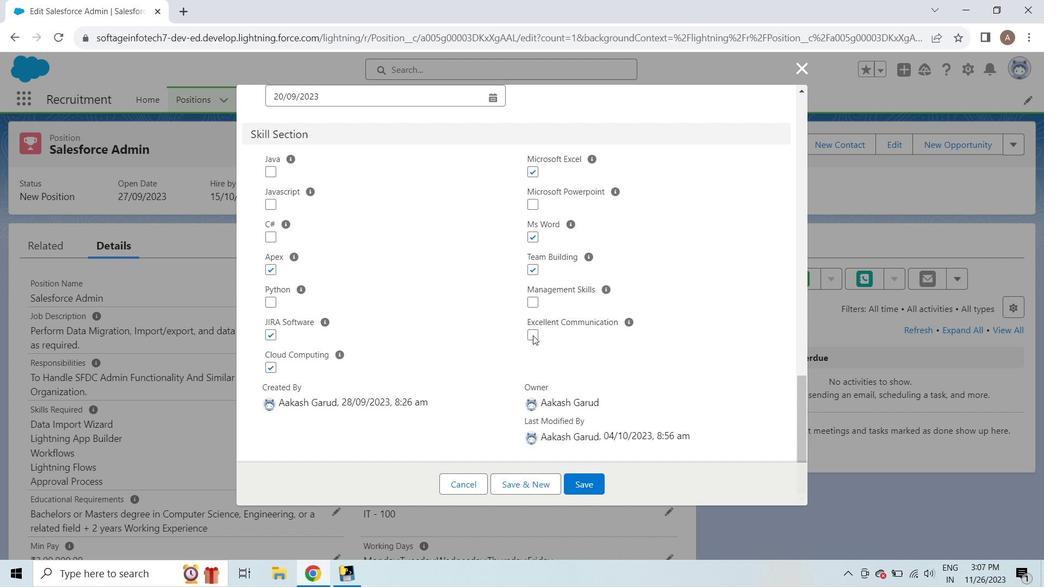 
Action: Mouse moved to (529, 202)
Screenshot: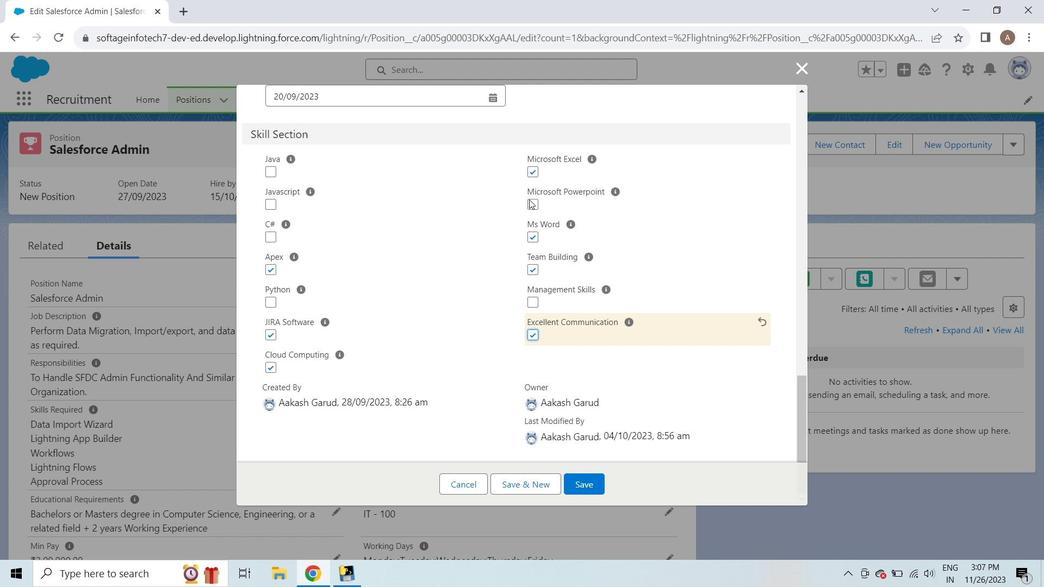 
Action: Mouse pressed left at (529, 202)
Screenshot: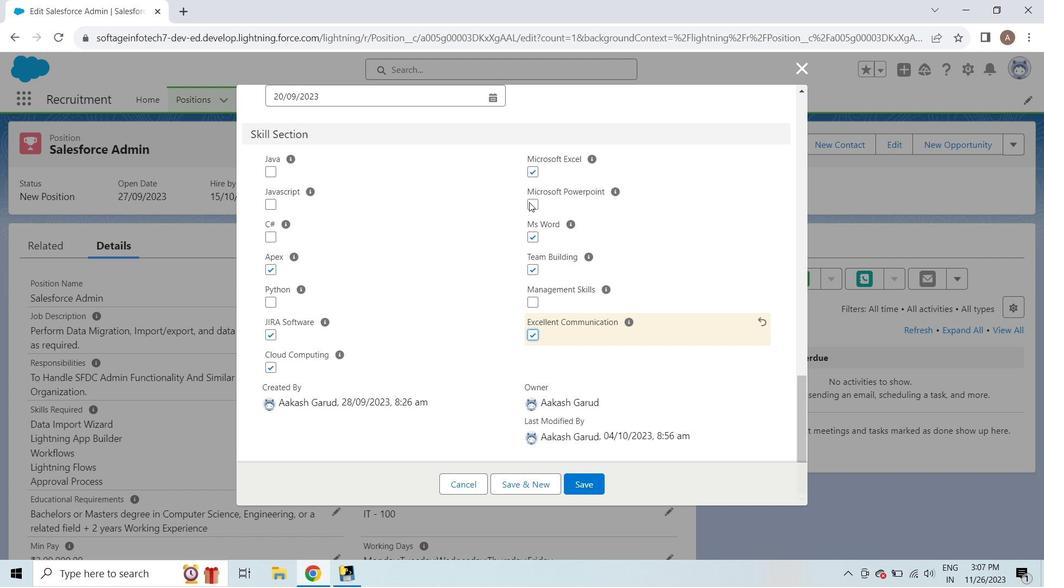 
Action: Mouse moved to (799, 392)
Screenshot: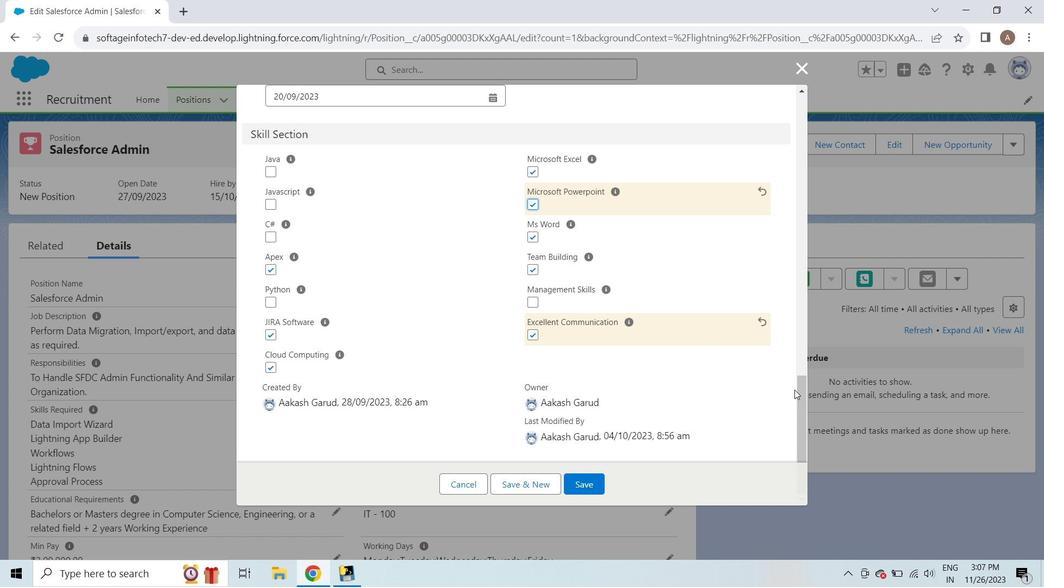 
Action: Mouse pressed left at (799, 392)
Screenshot: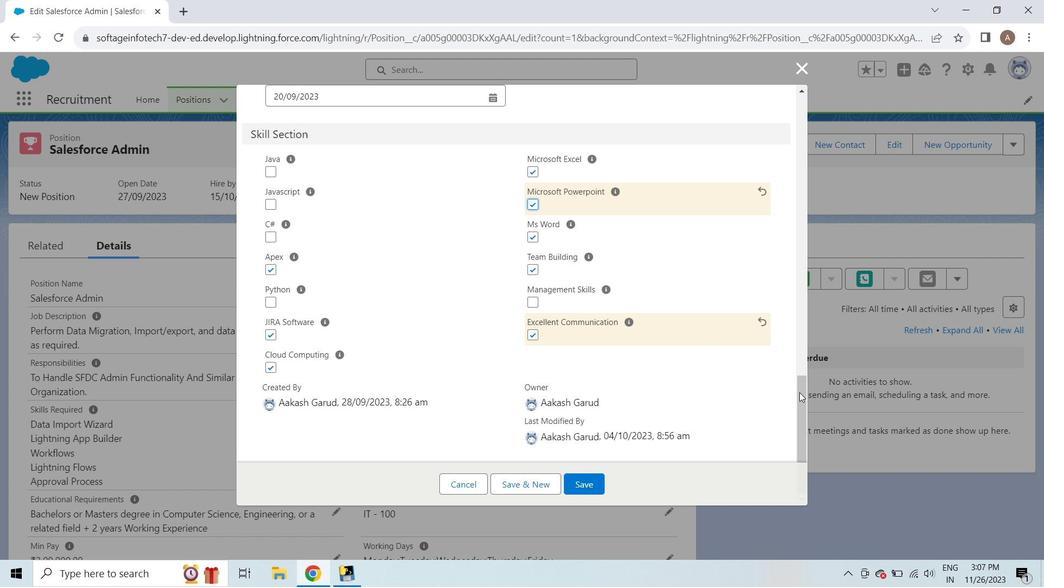 
Action: Mouse moved to (752, 588)
Screenshot: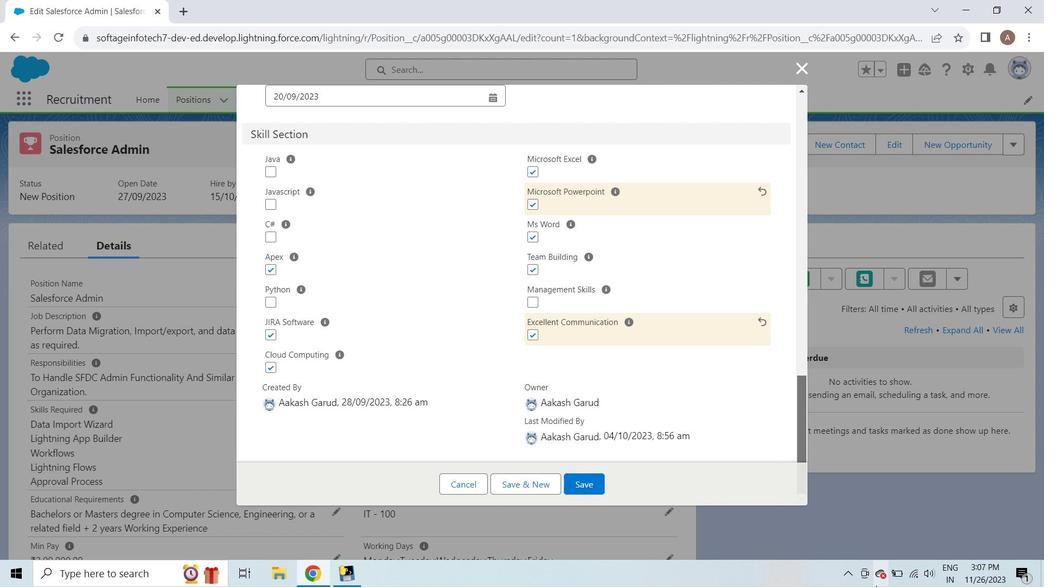 
Action: Mouse pressed left at (752, 587)
Screenshot: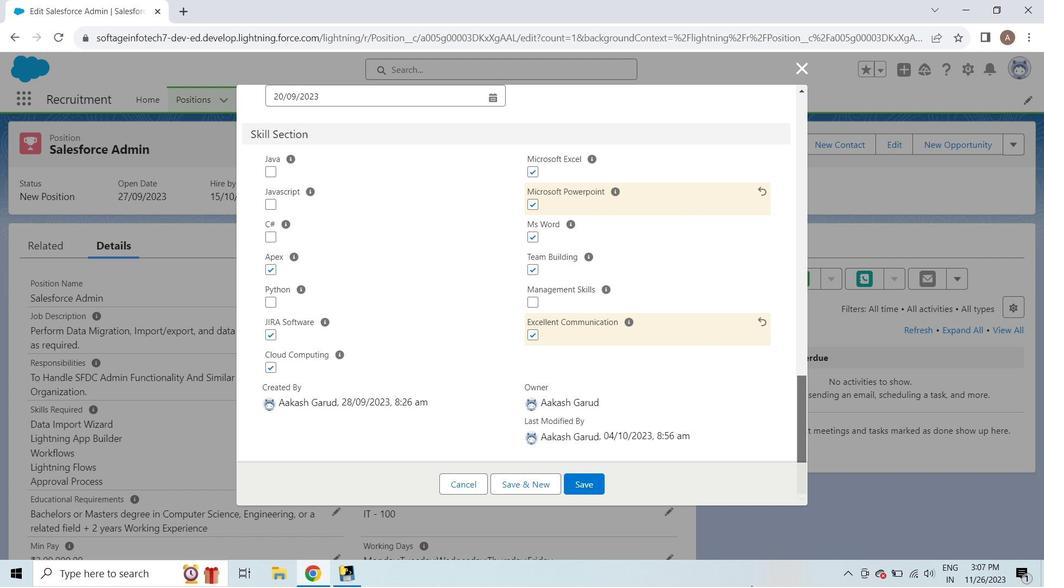 
Action: Mouse moved to (590, 487)
Screenshot: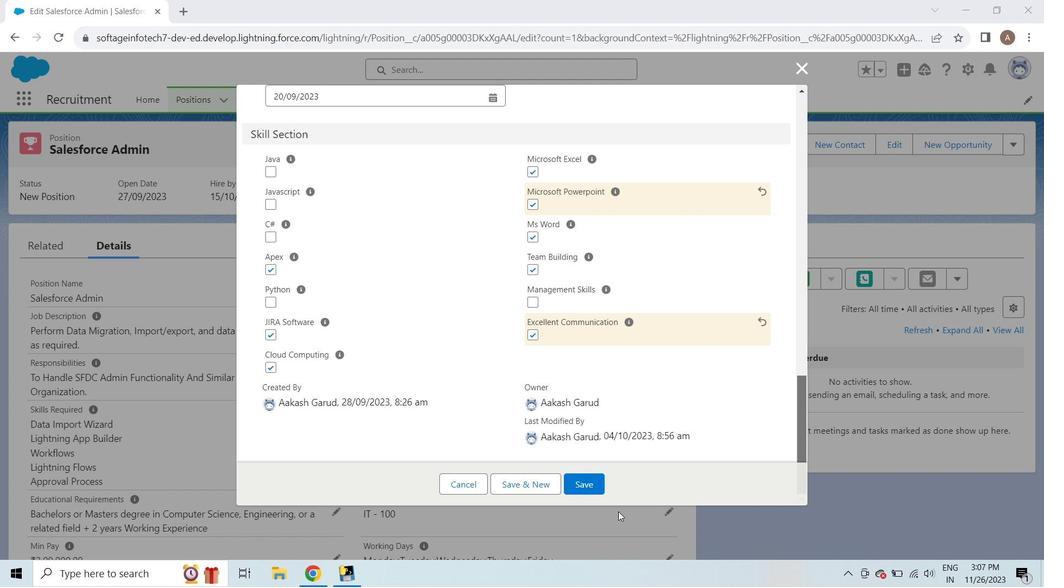 
Action: Mouse pressed left at (590, 487)
Screenshot: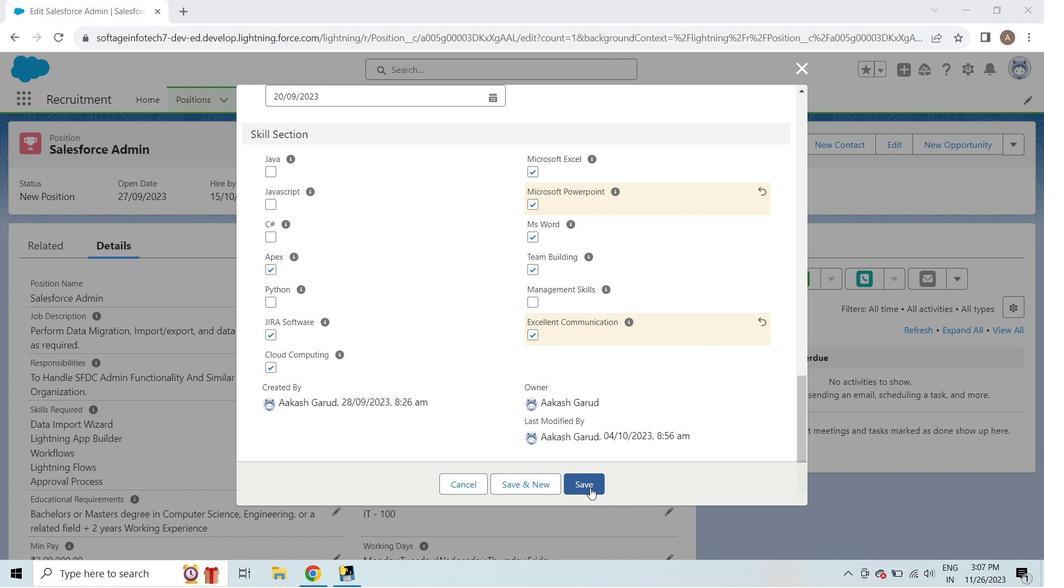 
Action: Mouse moved to (535, 392)
Screenshot: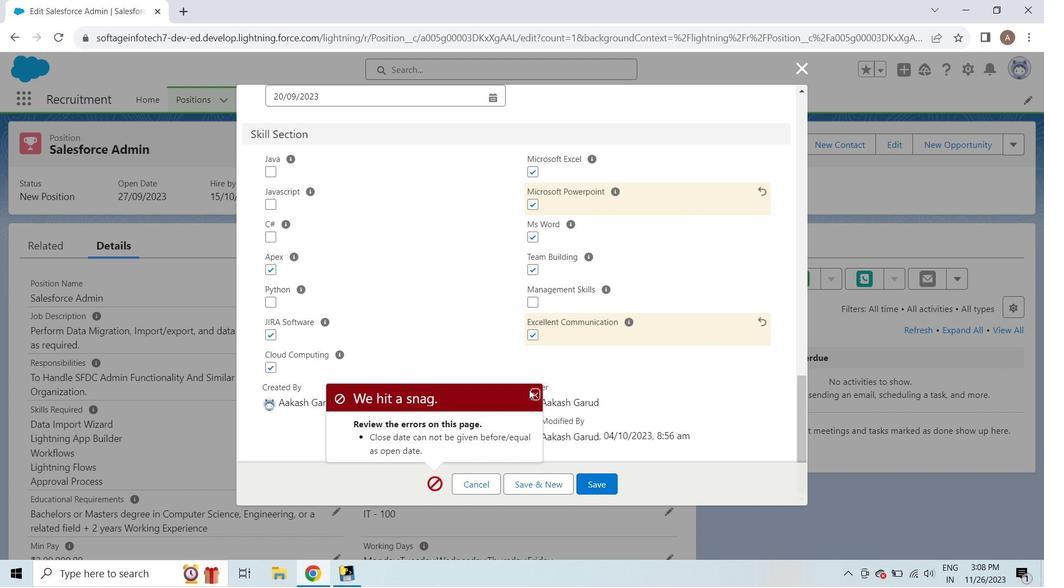 
Action: Mouse pressed left at (535, 392)
Screenshot: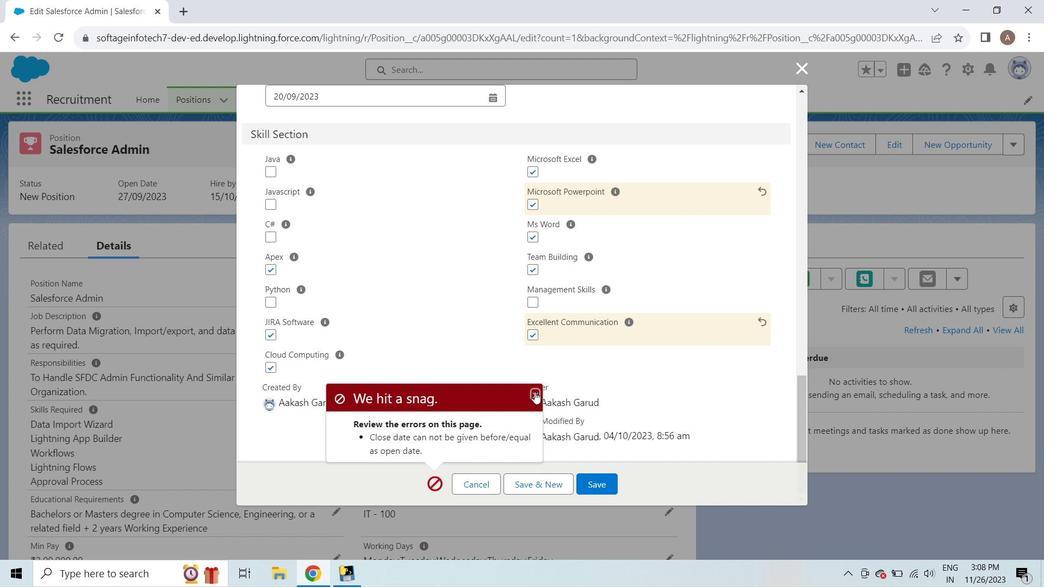 
Action: Mouse moved to (801, 387)
Screenshot: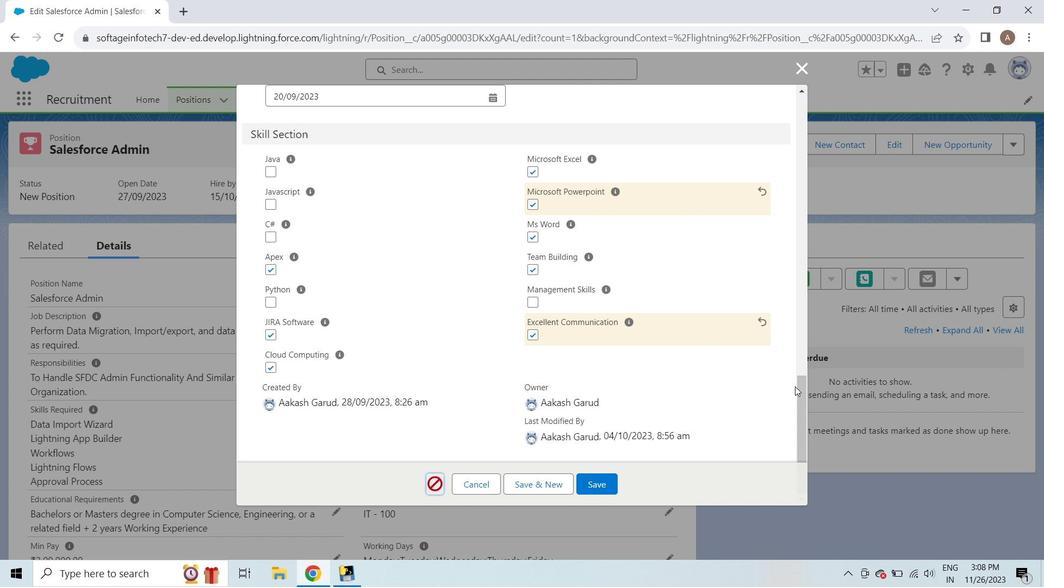 
Action: Mouse pressed left at (801, 387)
Screenshot: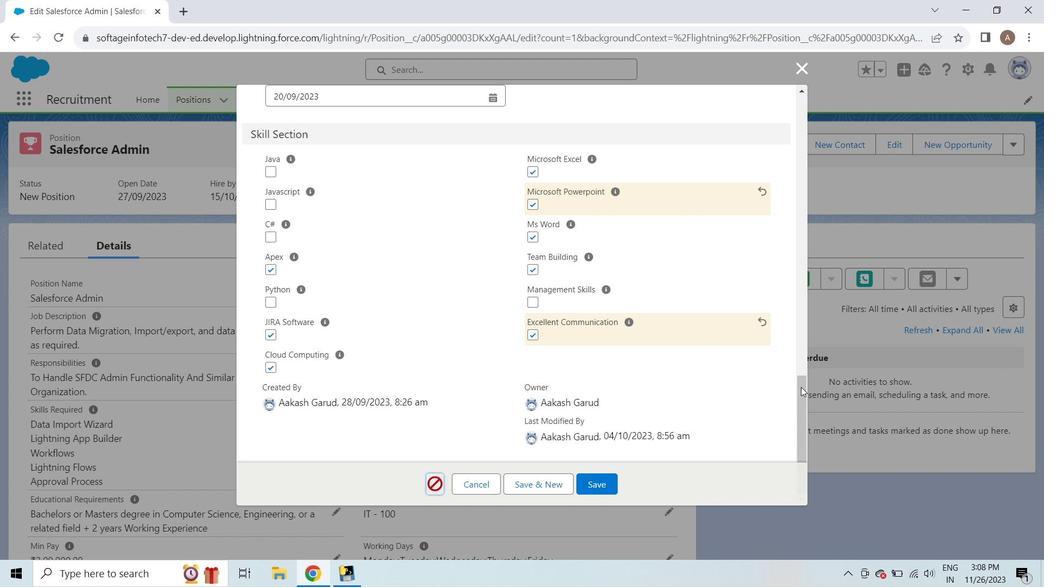 
Action: Mouse moved to (496, 305)
Screenshot: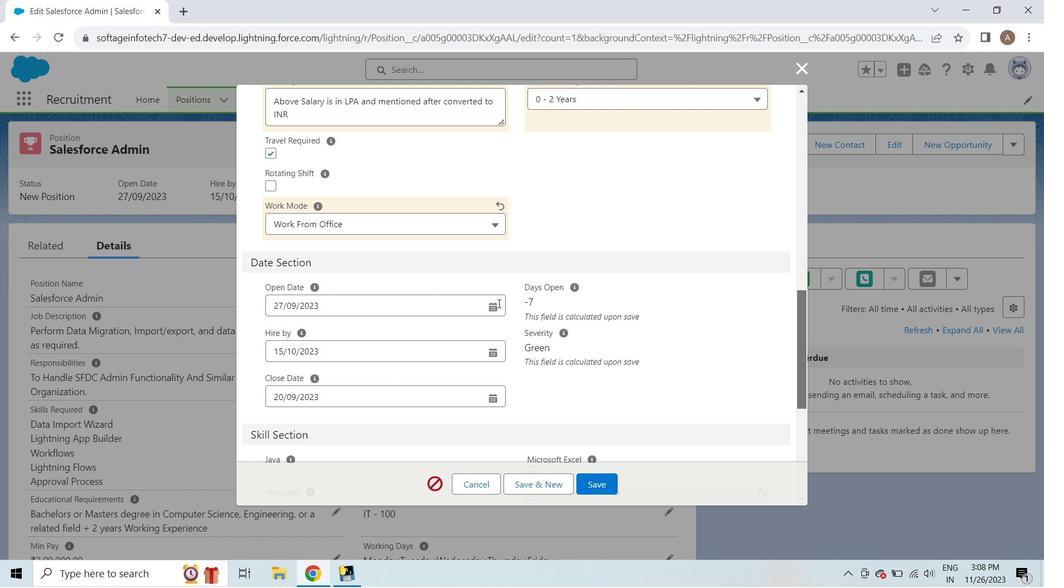 
Action: Mouse pressed left at (496, 305)
Screenshot: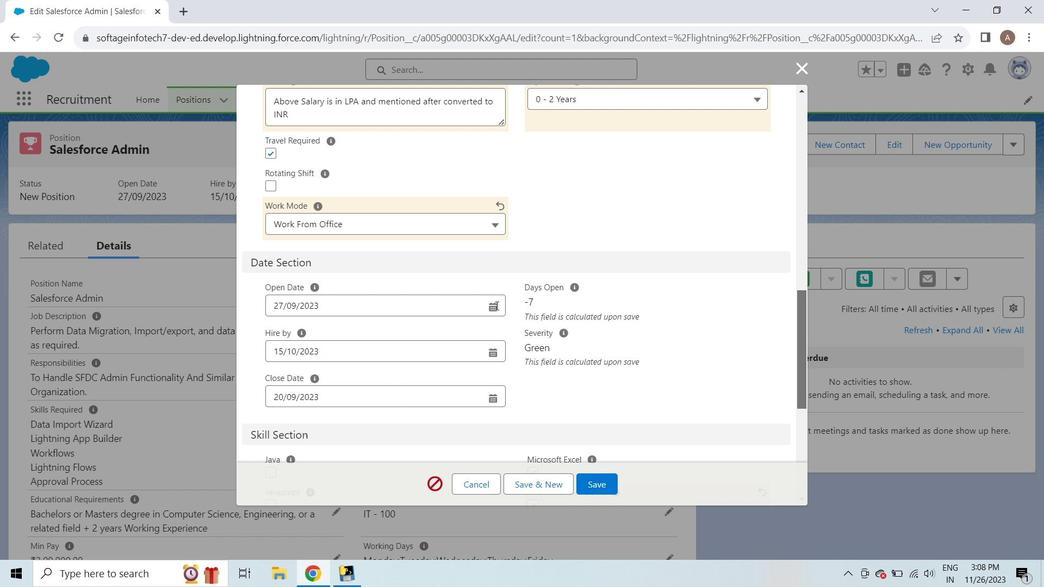 
Action: Mouse moved to (445, 335)
Screenshot: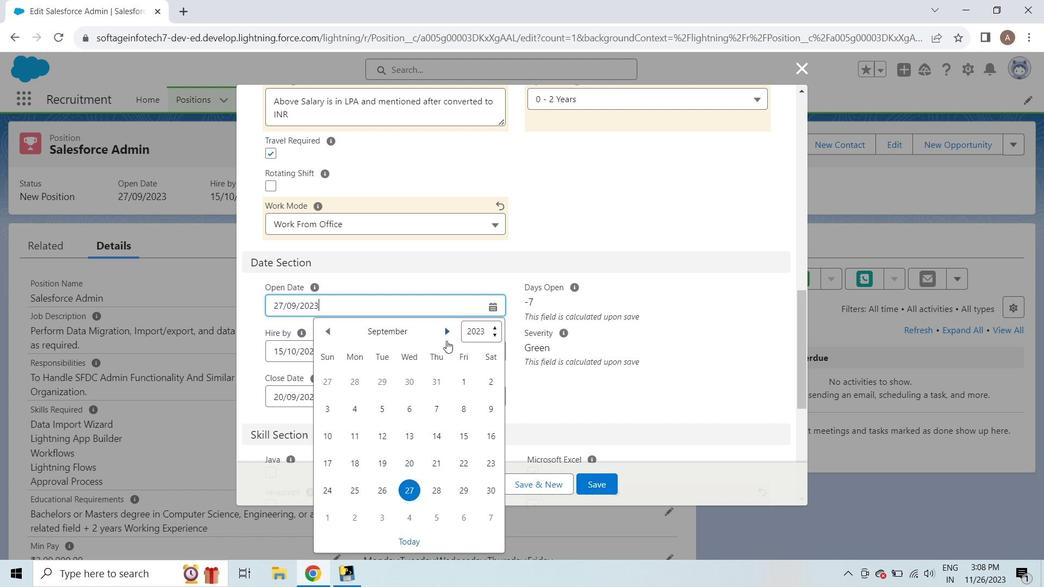 
Action: Mouse pressed left at (445, 335)
Screenshot: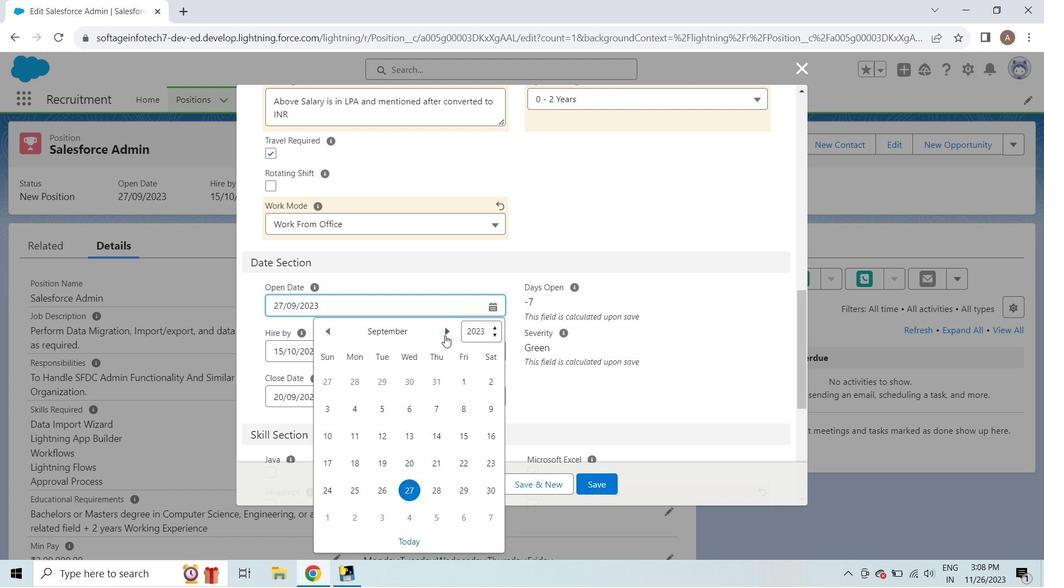 
Action: Mouse pressed left at (445, 335)
Screenshot: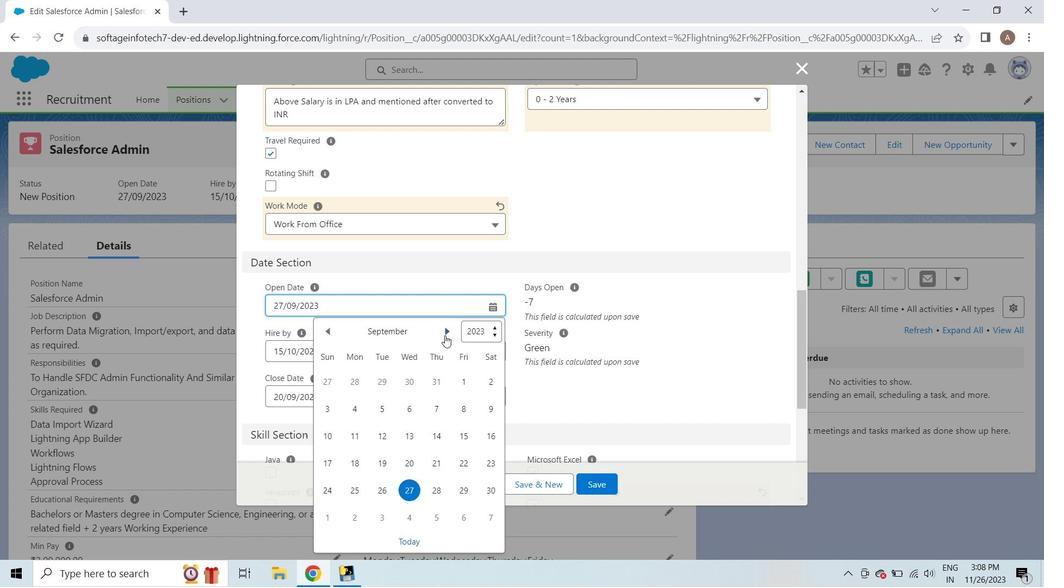 
Action: Mouse moved to (435, 485)
Screenshot: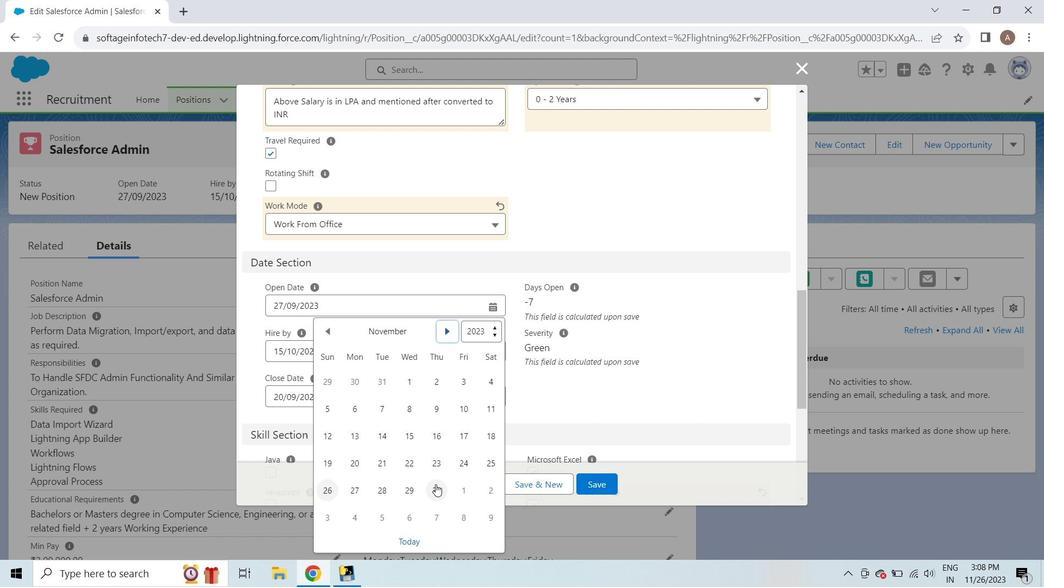 
Action: Mouse pressed left at (435, 485)
Screenshot: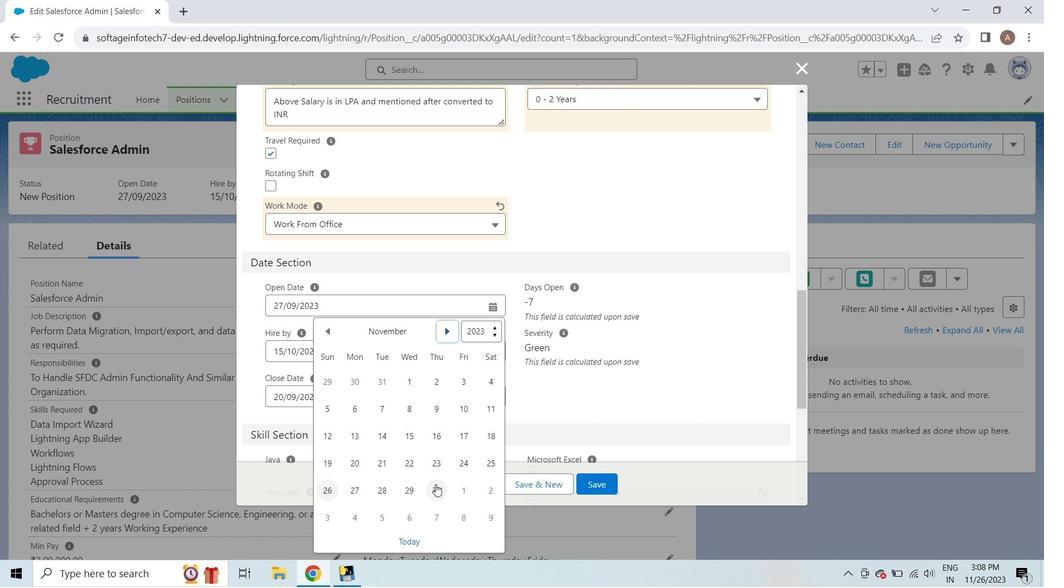 
Action: Mouse moved to (396, 349)
Screenshot: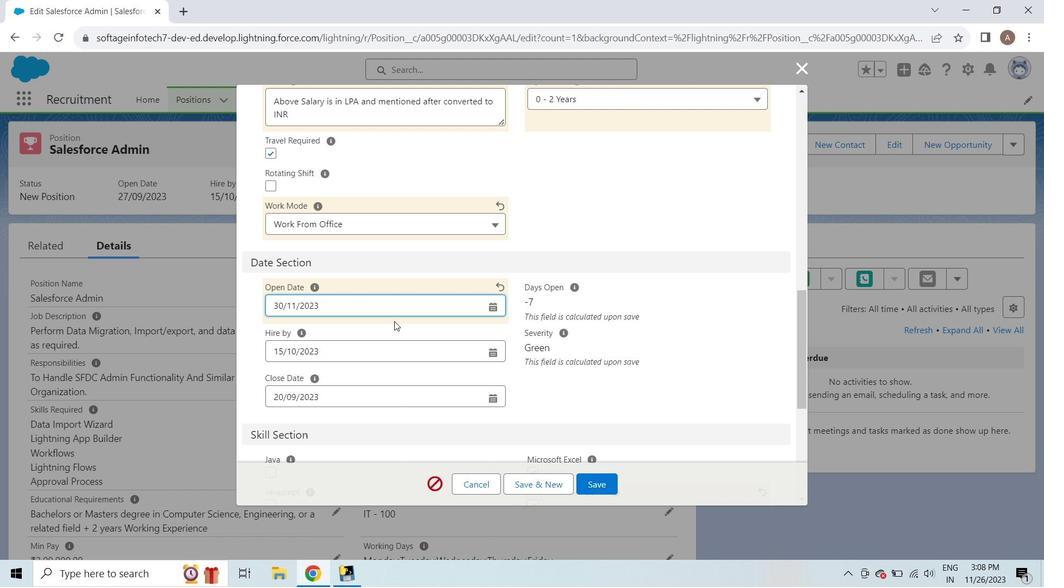 
Action: Mouse pressed left at (396, 349)
Screenshot: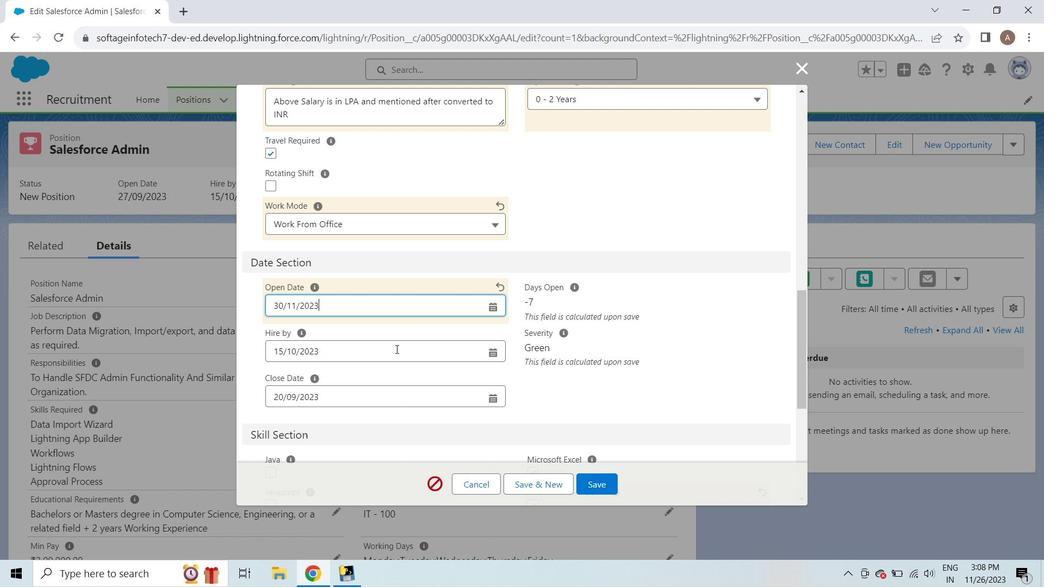 
Action: Mouse moved to (444, 117)
Screenshot: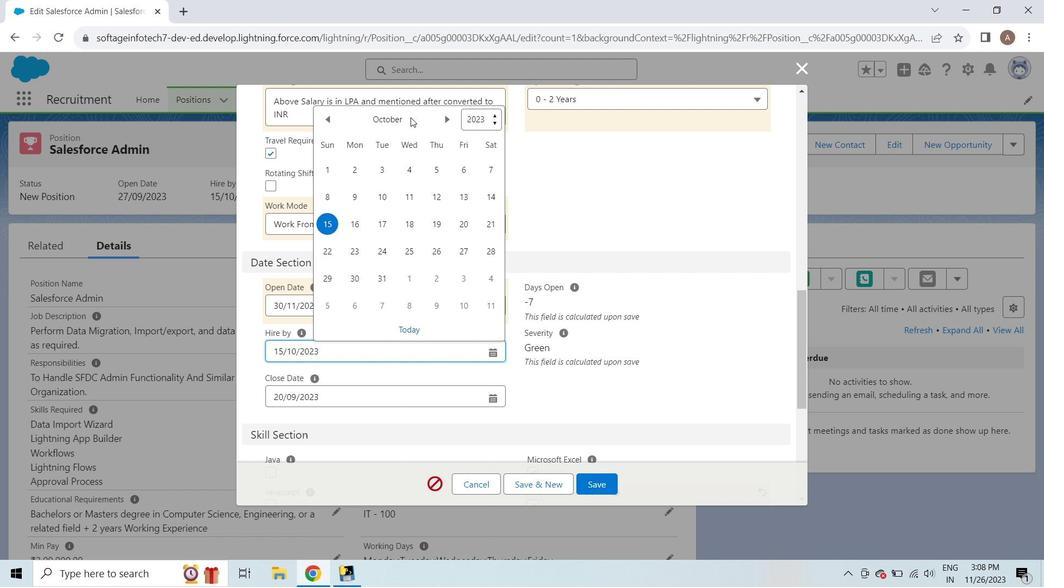 
Action: Mouse pressed left at (444, 117)
Screenshot: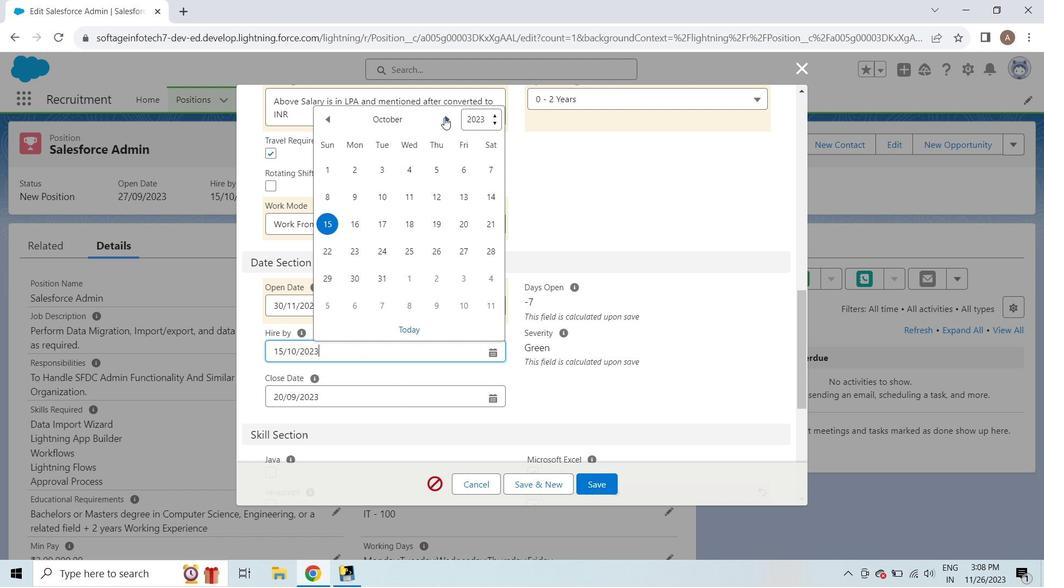 
Action: Mouse pressed left at (444, 117)
Screenshot: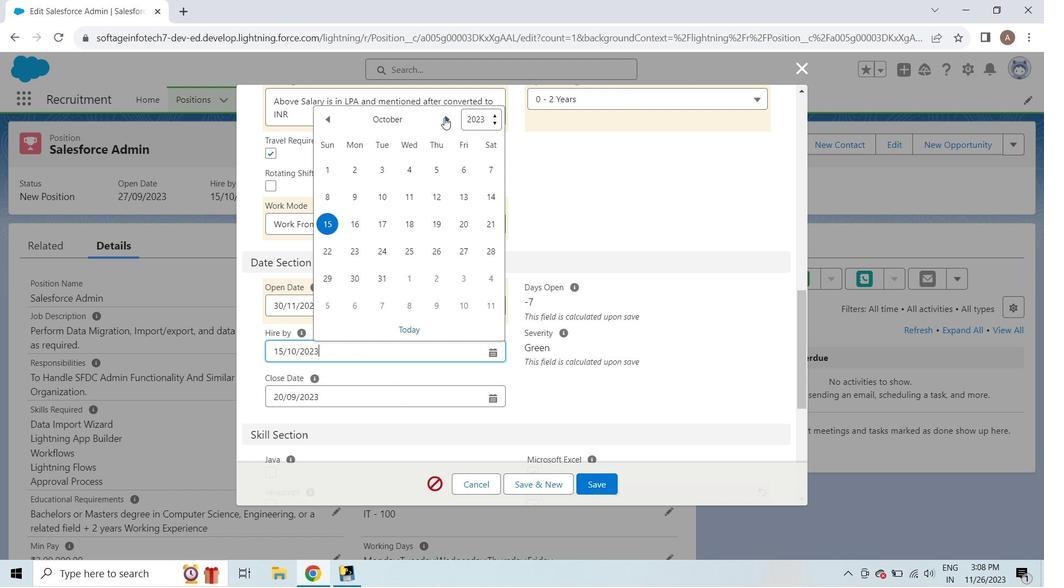 
Action: Mouse moved to (409, 244)
Screenshot: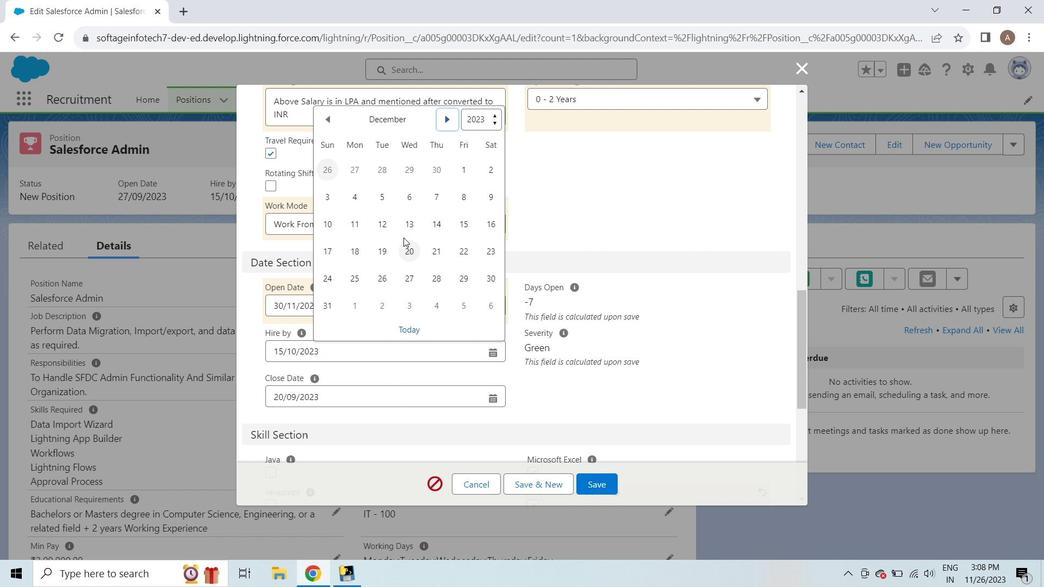 
Action: Mouse pressed left at (409, 244)
Screenshot: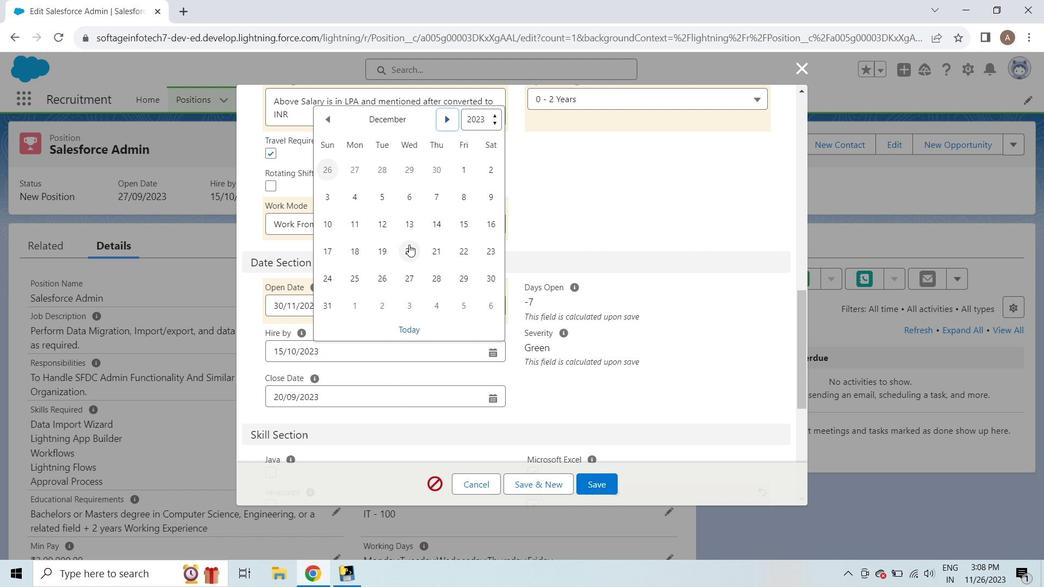 
Action: Mouse moved to (391, 393)
Screenshot: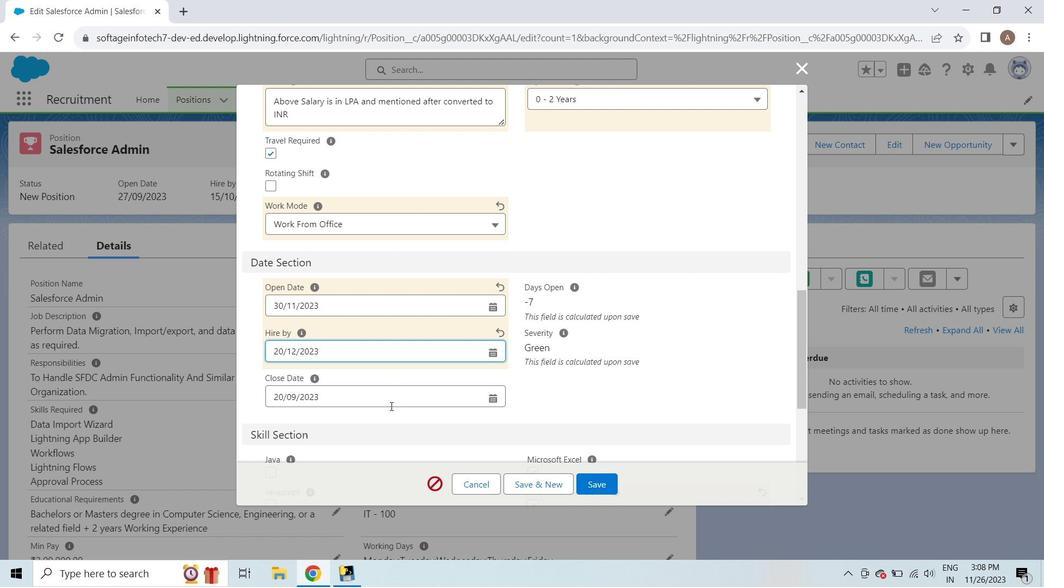 
Action: Mouse pressed left at (391, 393)
Screenshot: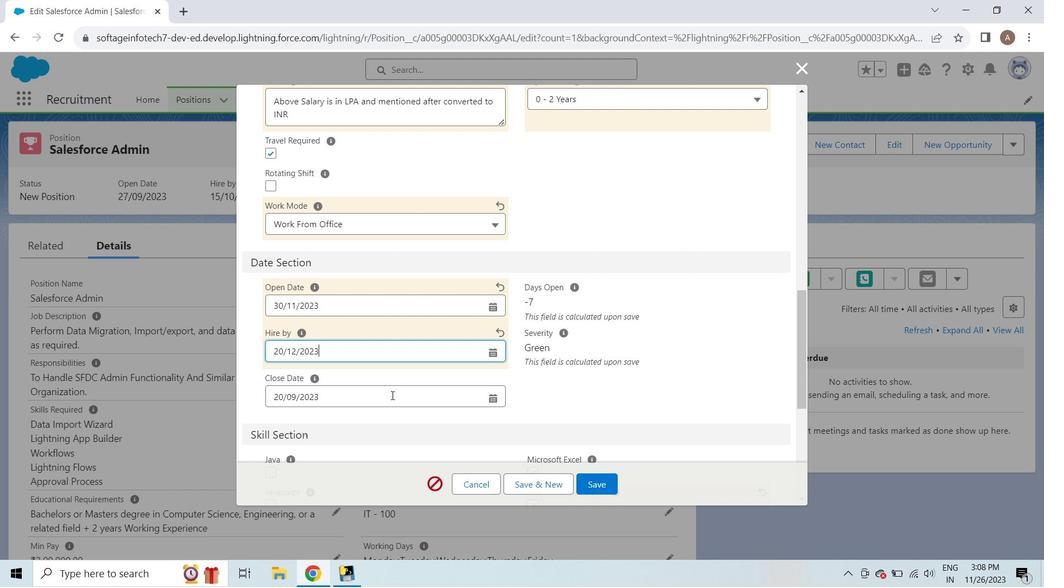 
Action: Mouse moved to (450, 170)
Screenshot: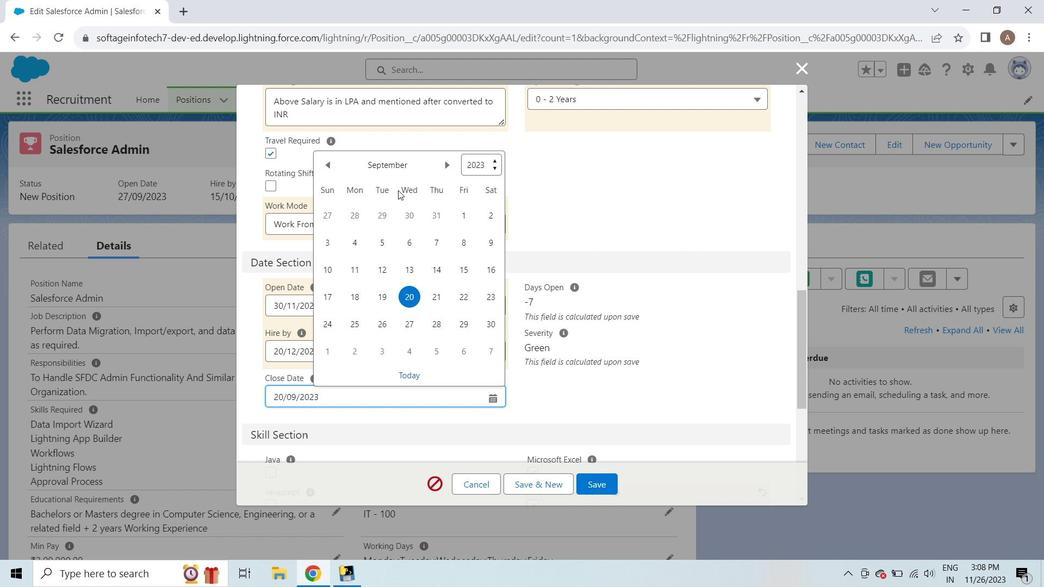
Action: Mouse pressed left at (450, 170)
Screenshot: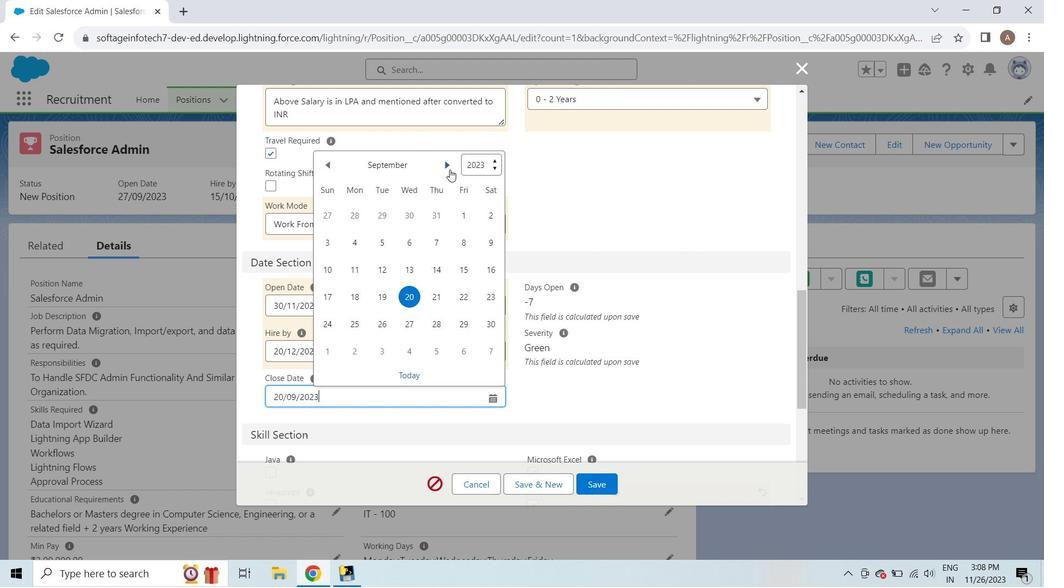 
Action: Mouse pressed left at (450, 170)
Screenshot: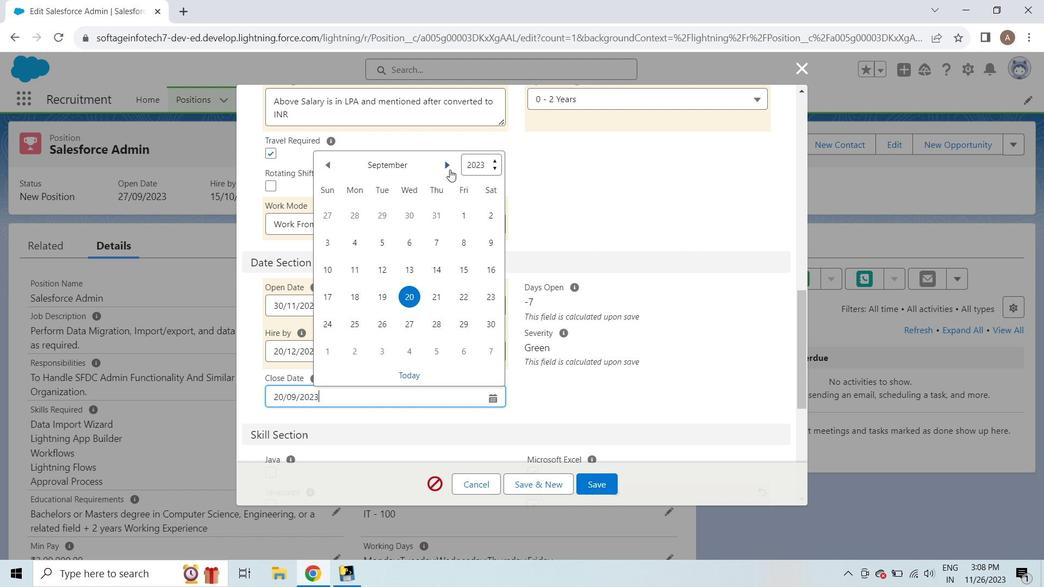 
Action: Mouse moved to (450, 170)
Screenshot: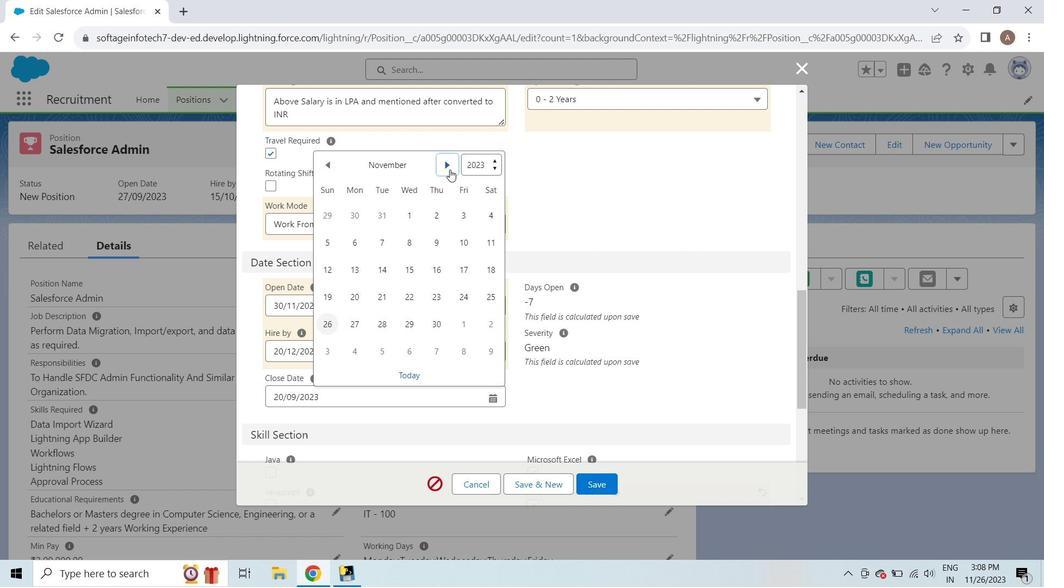 
Action: Mouse pressed left at (450, 170)
Screenshot: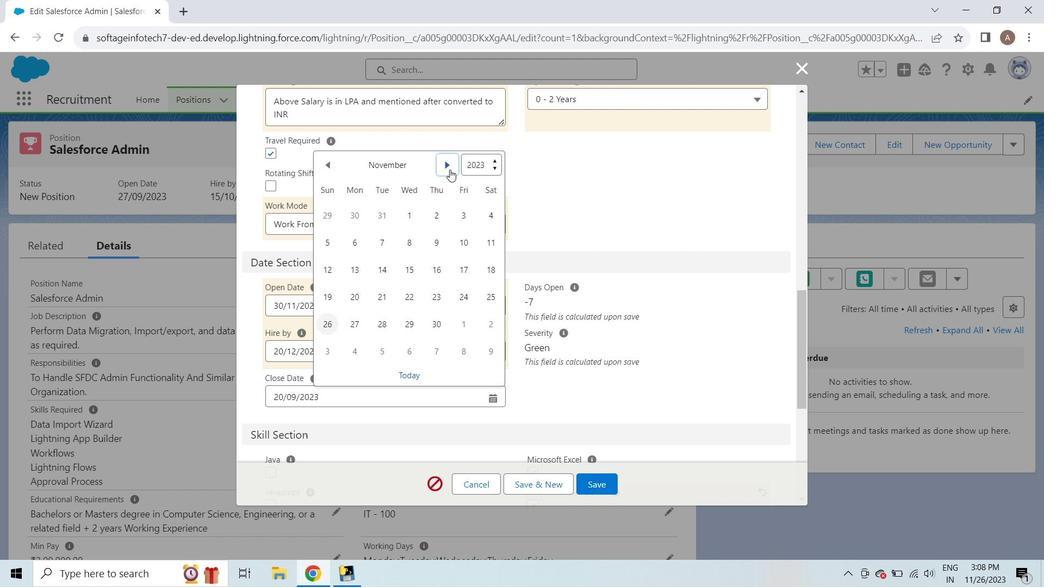 
Action: Mouse moved to (498, 321)
Screenshot: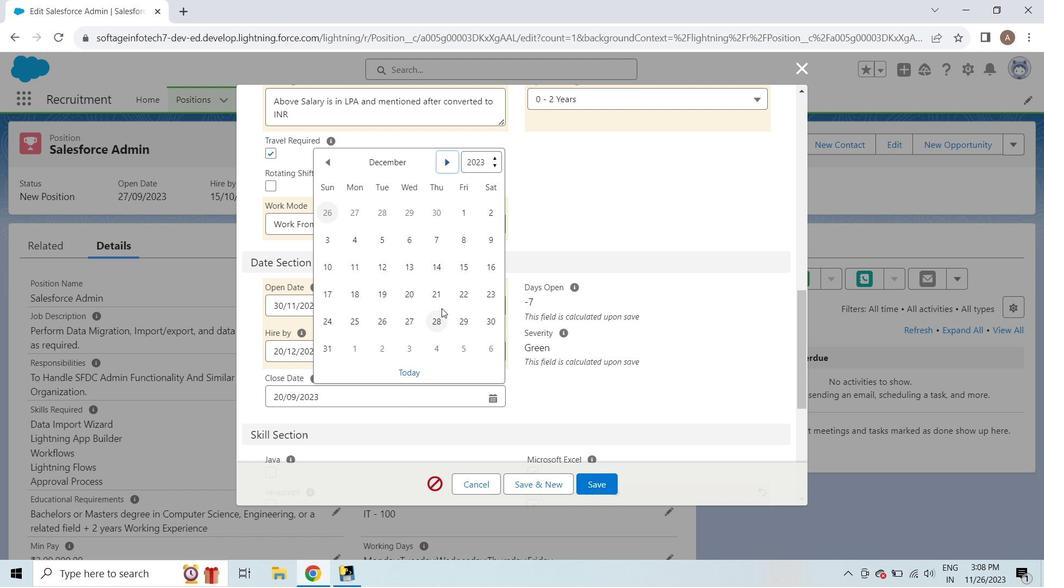 
Action: Mouse pressed left at (498, 321)
Screenshot: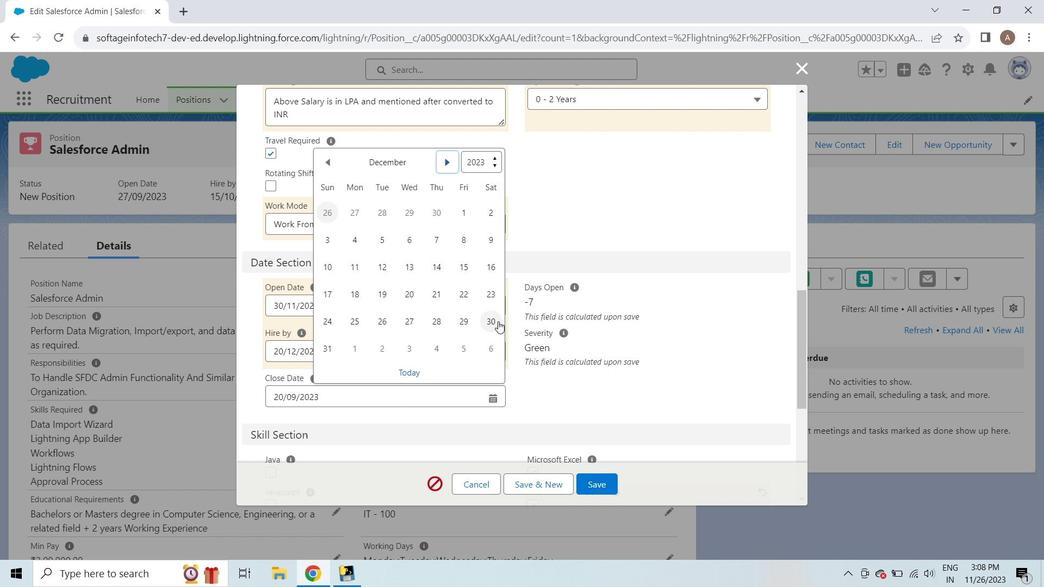 
Action: Mouse moved to (804, 355)
Screenshot: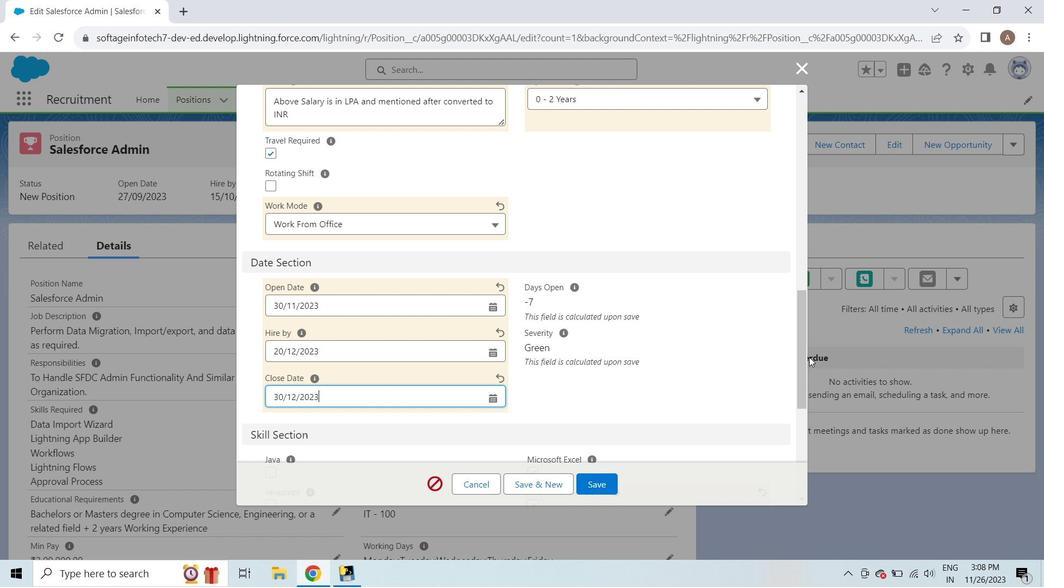 
Action: Mouse pressed left at (804, 355)
Screenshot: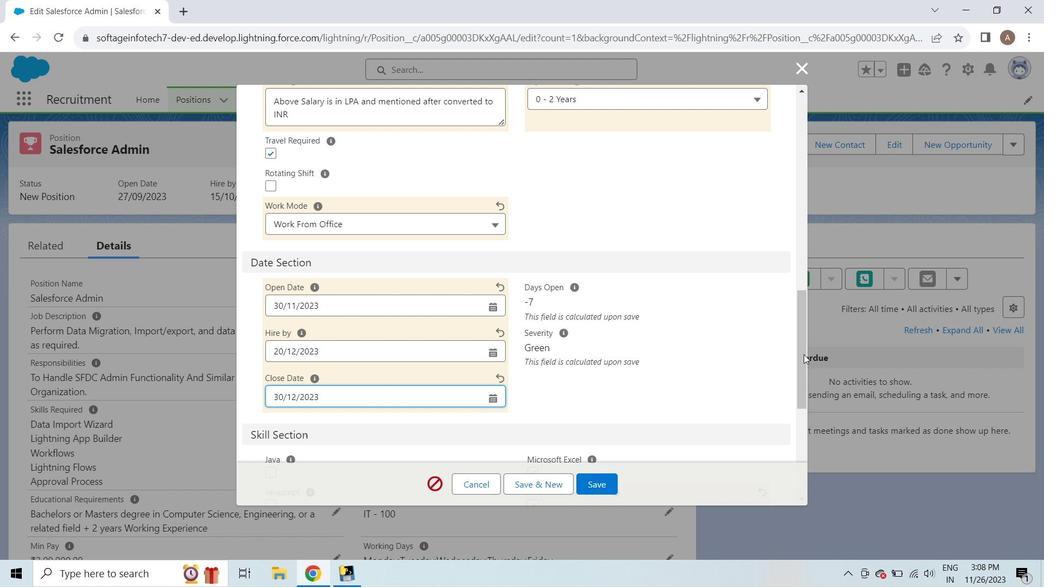 
Action: Mouse moved to (608, 484)
Screenshot: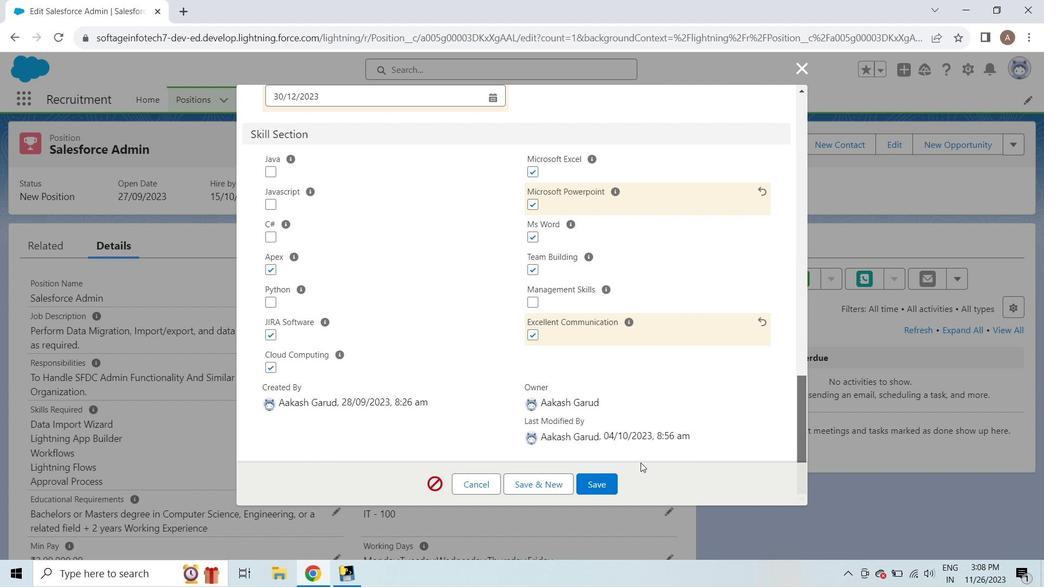 
Action: Mouse pressed left at (608, 484)
Screenshot: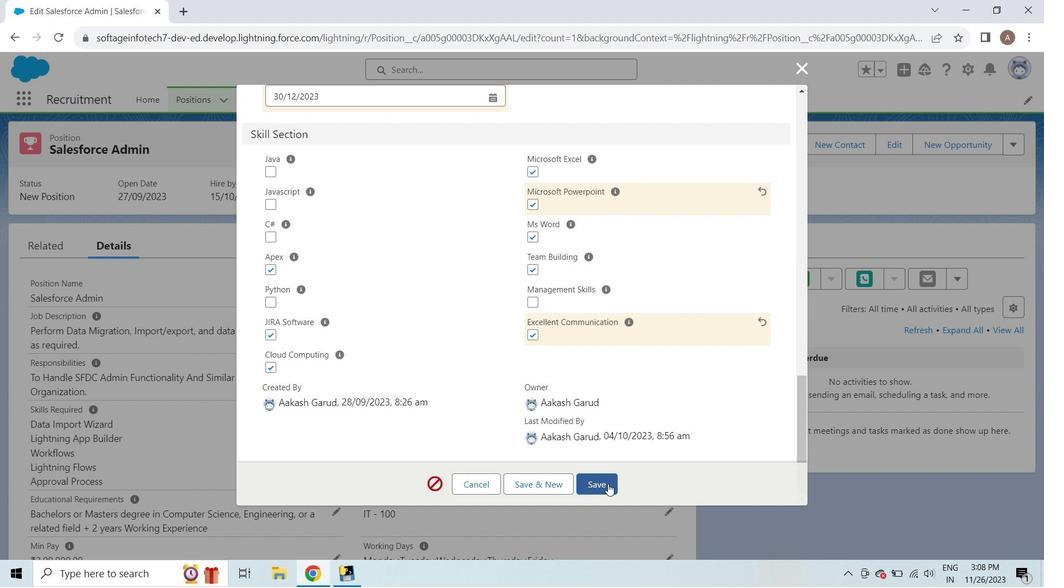 
Action: Mouse moved to (207, 96)
Screenshot: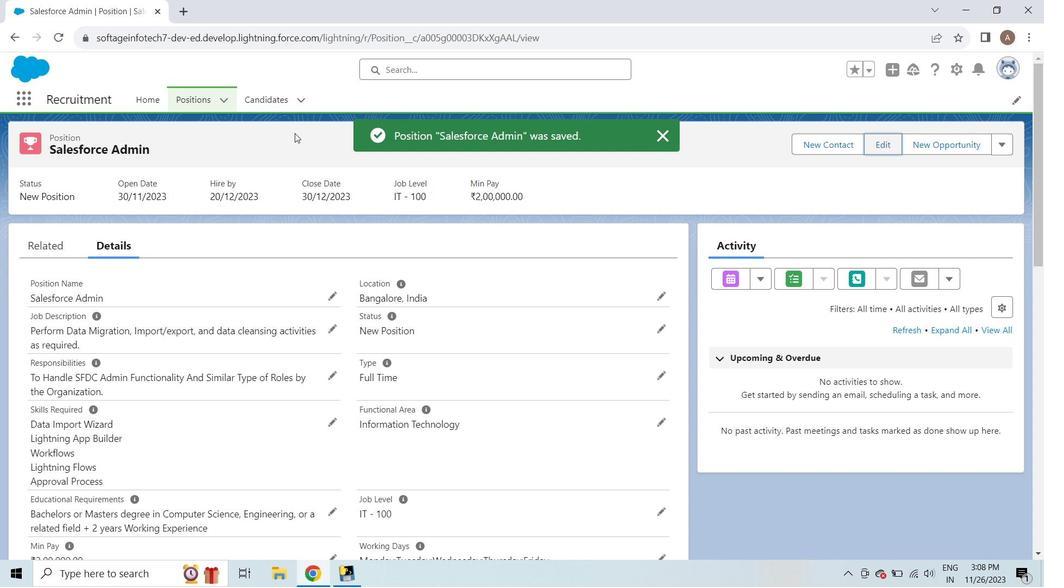 
Action: Mouse pressed left at (207, 96)
Screenshot: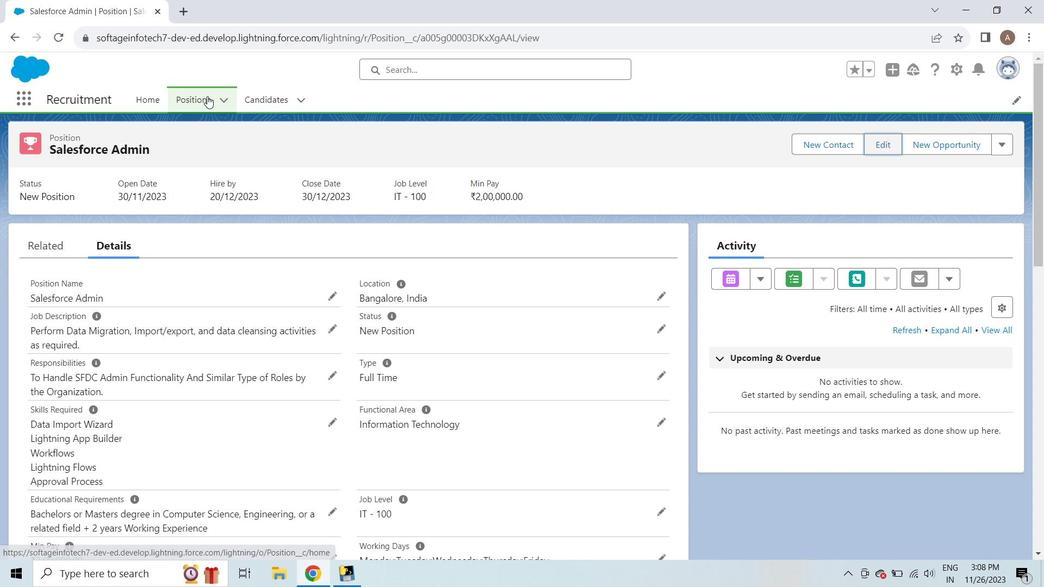 
Action: Mouse moved to (1034, 539)
Screenshot: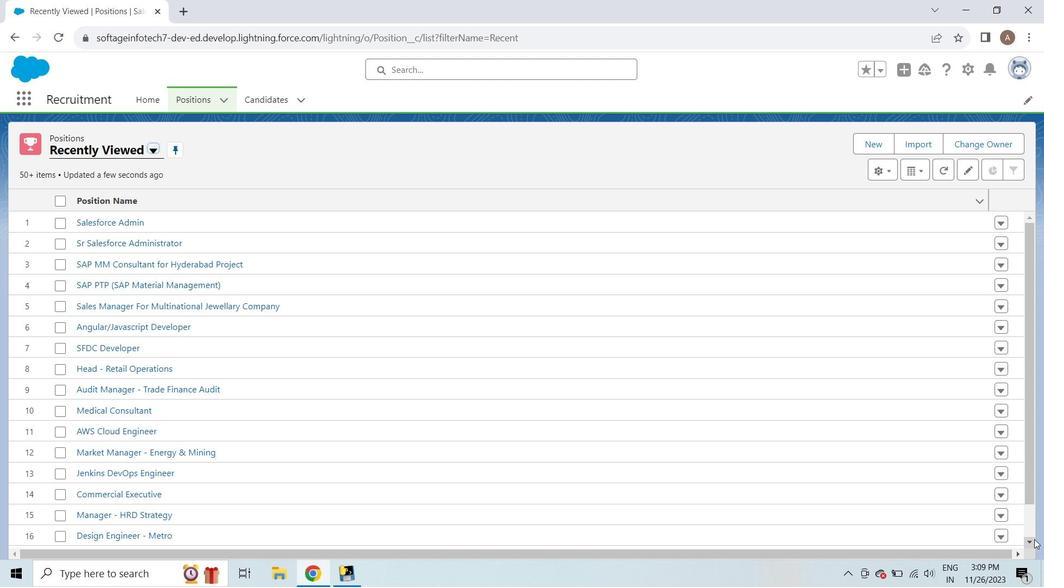 
Action: Mouse pressed left at (1034, 539)
Screenshot: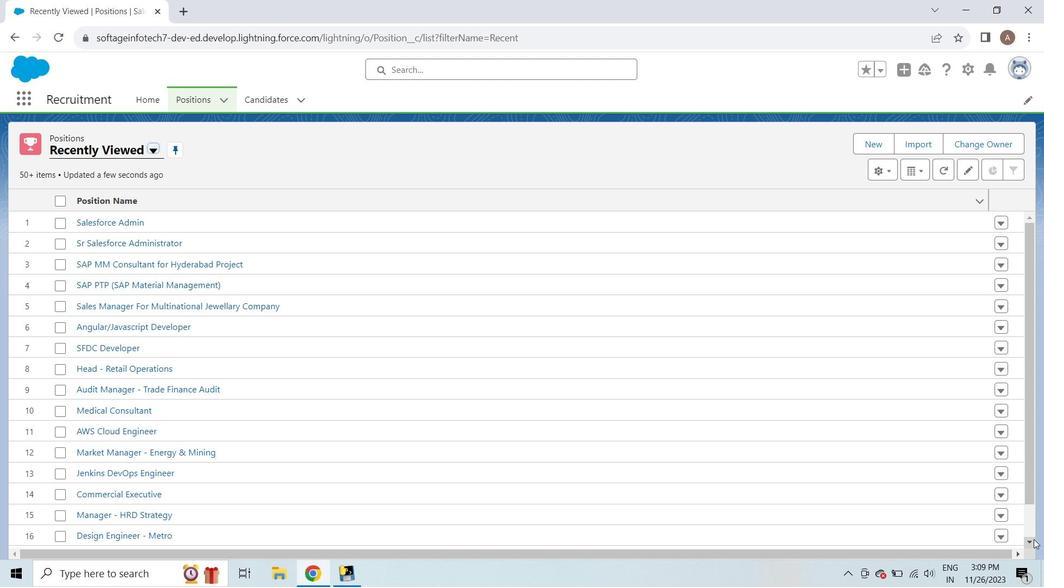 
Action: Mouse moved to (1033, 540)
Screenshot: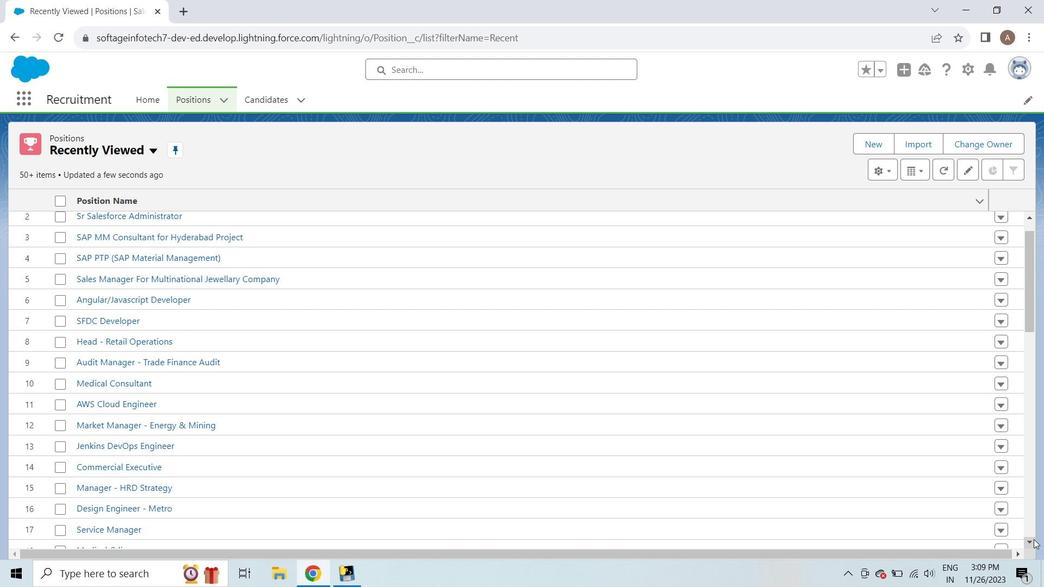 
Action: Mouse pressed left at (1033, 540)
Screenshot: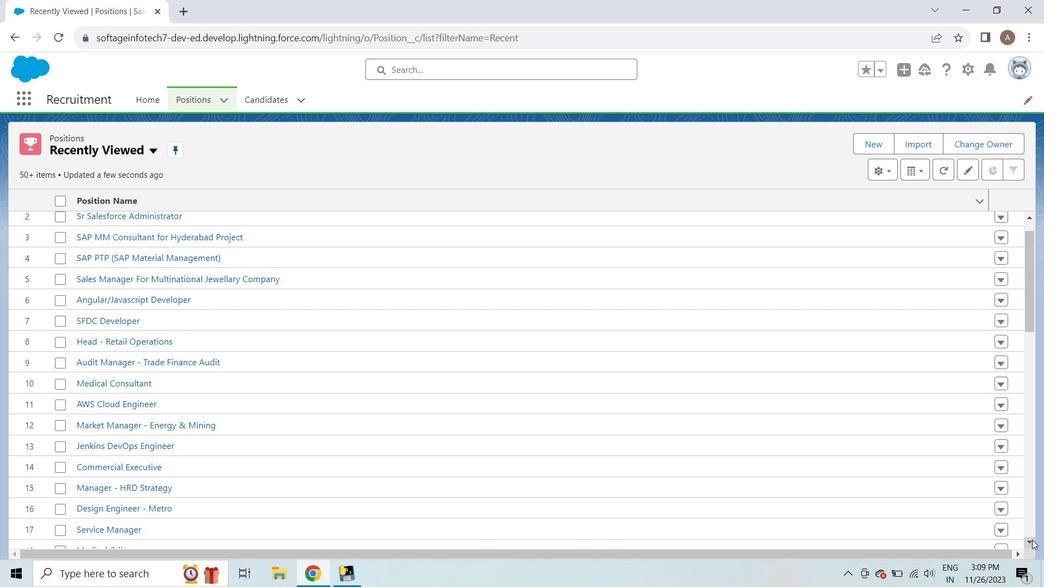 
Action: Mouse pressed left at (1033, 540)
Screenshot: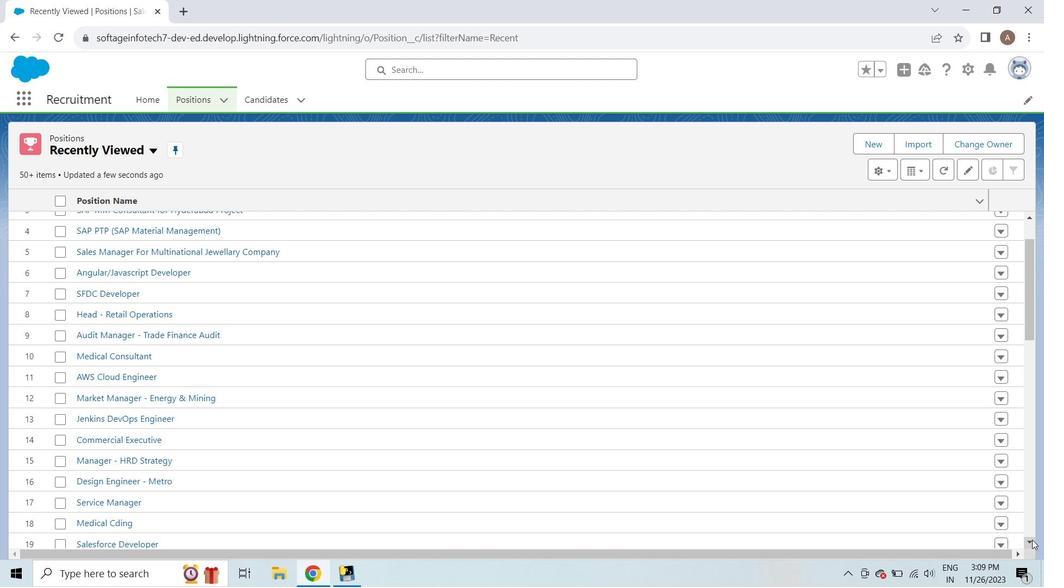 
Action: Mouse pressed left at (1033, 540)
Screenshot: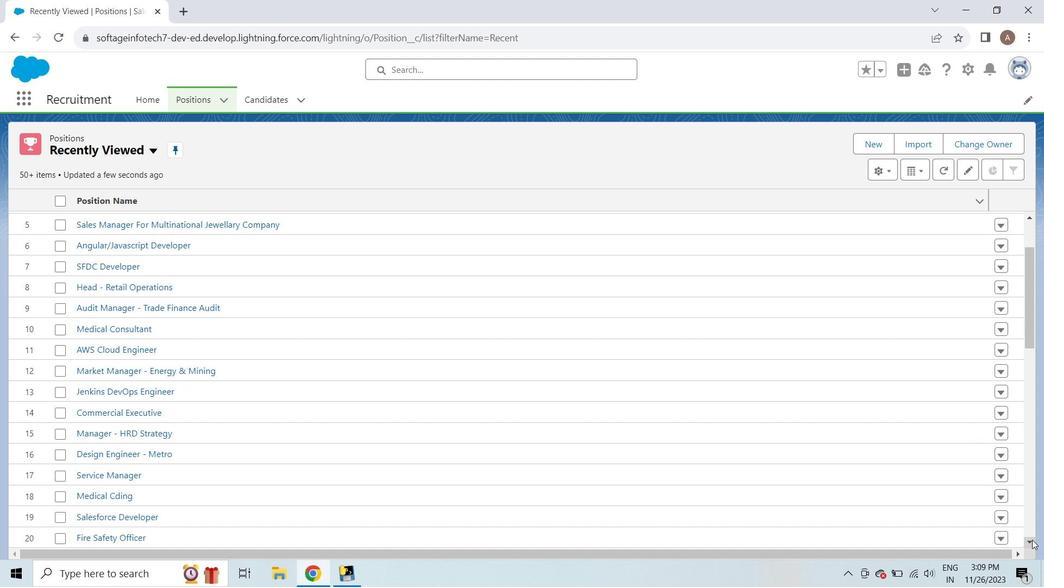 
Action: Mouse pressed left at (1033, 540)
Screenshot: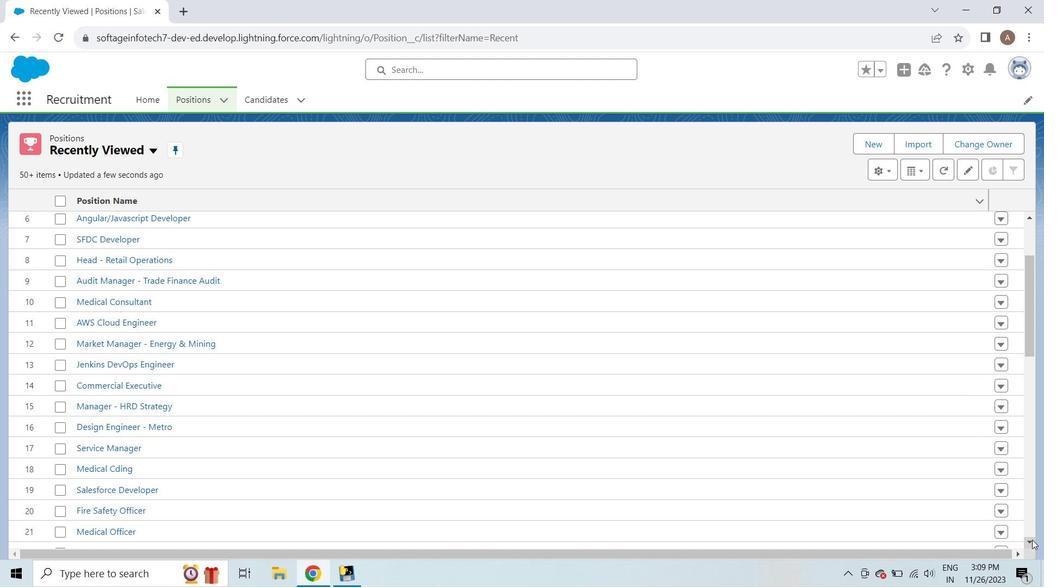 
Action: Mouse pressed left at (1033, 540)
Screenshot: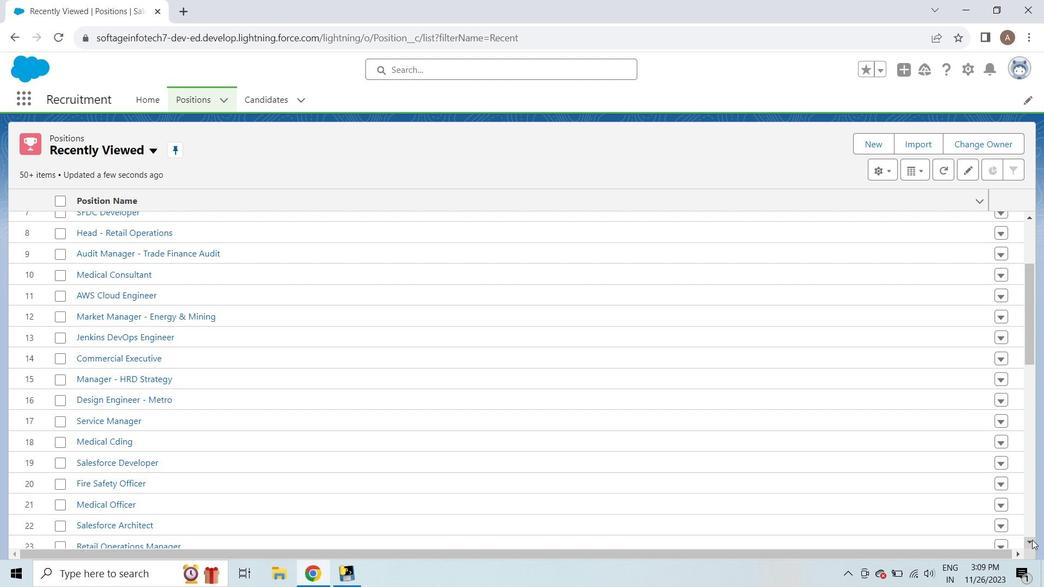 
Action: Mouse pressed left at (1033, 540)
Screenshot: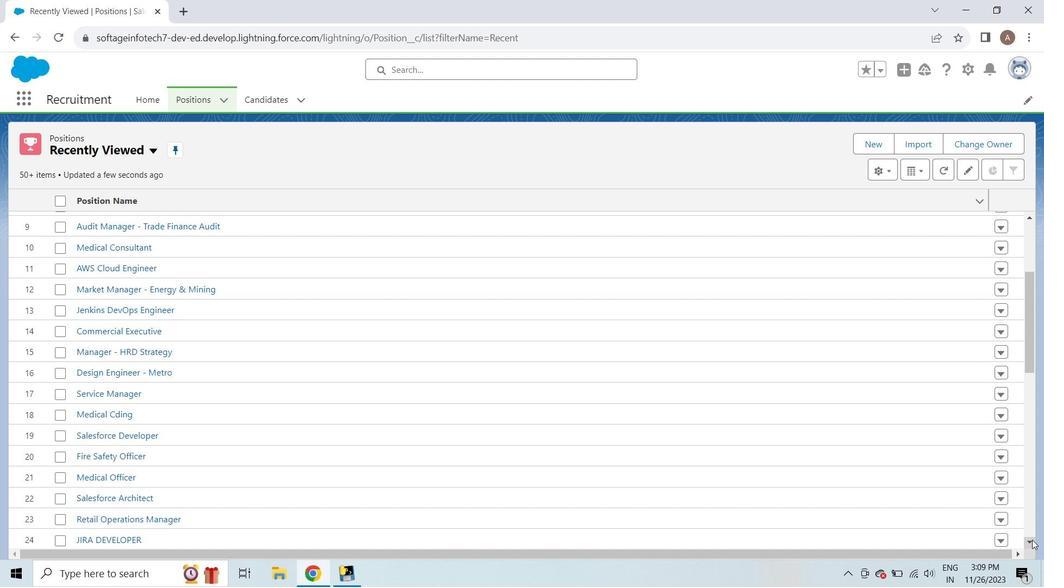 
Action: Mouse pressed left at (1033, 540)
Screenshot: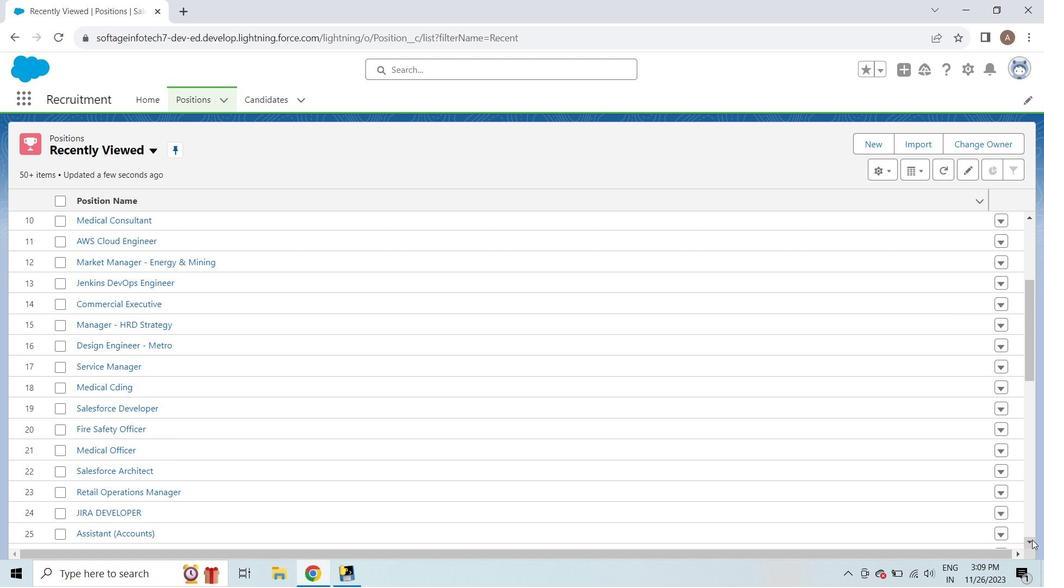 
Action: Mouse pressed left at (1033, 540)
Screenshot: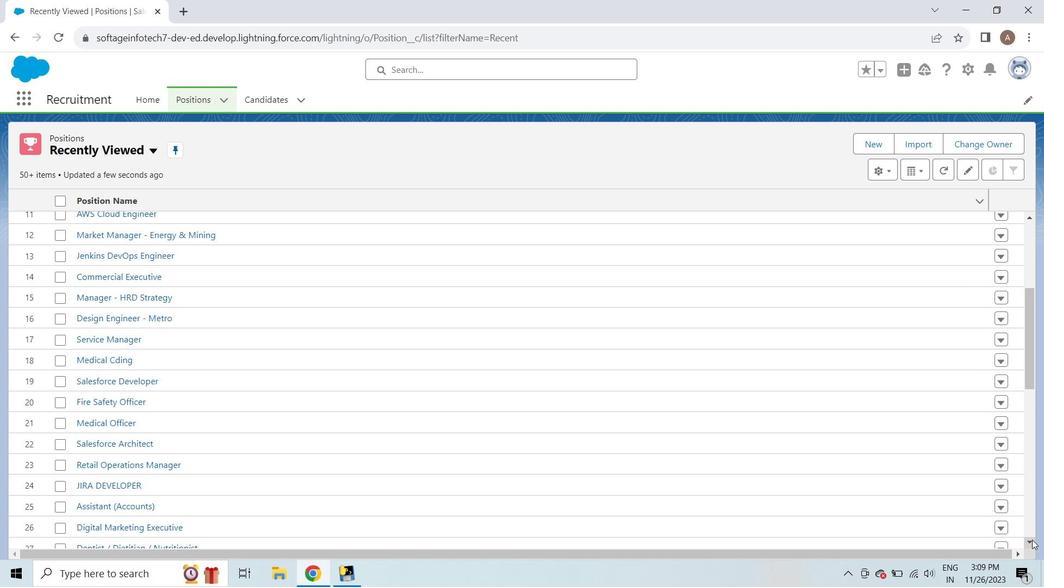 
Action: Mouse pressed left at (1033, 540)
Screenshot: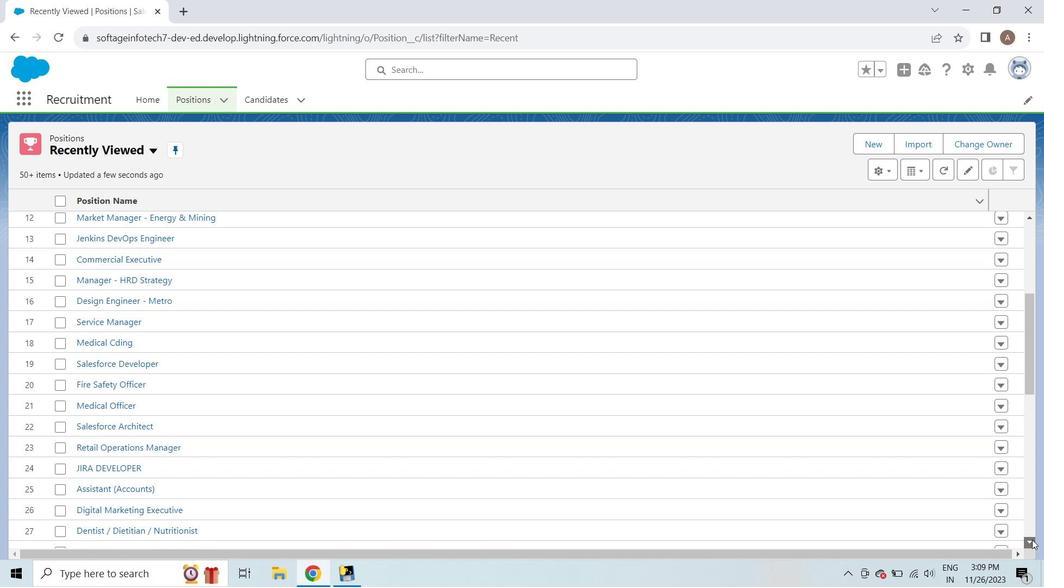 
Action: Mouse pressed left at (1033, 540)
Screenshot: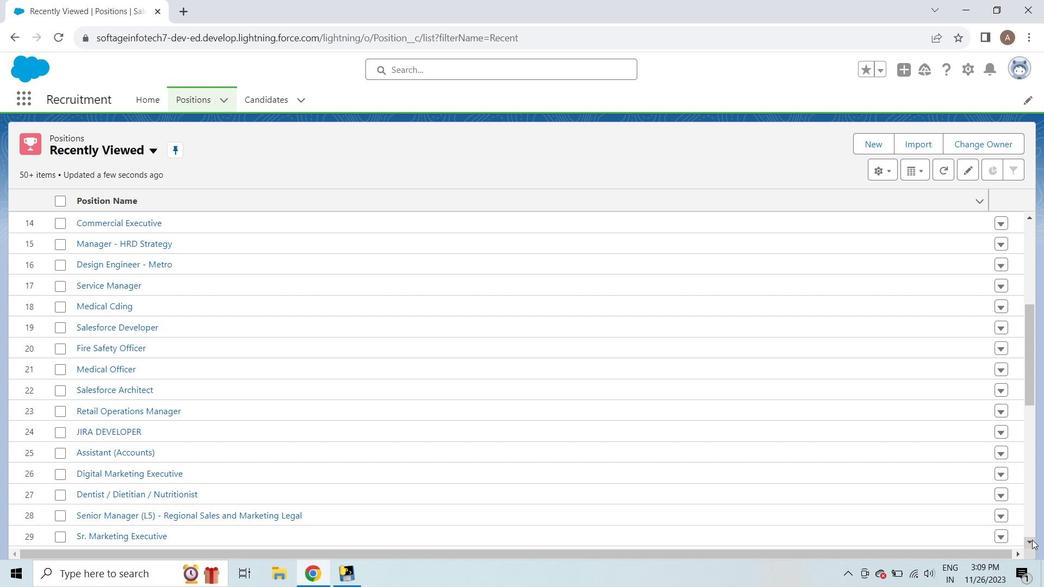 
Action: Mouse pressed left at (1033, 540)
Screenshot: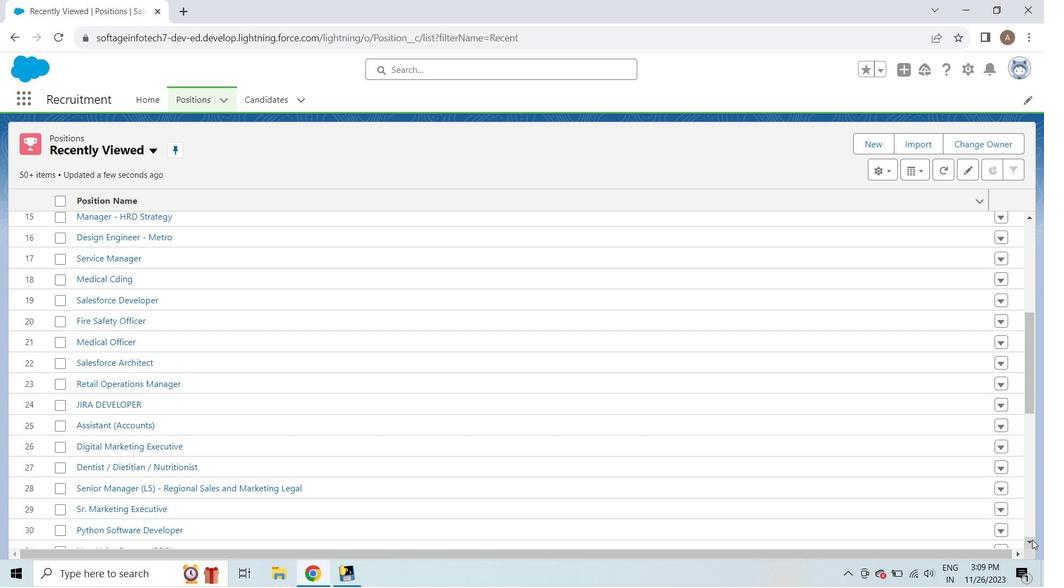 
Action: Mouse pressed left at (1033, 540)
Screenshot: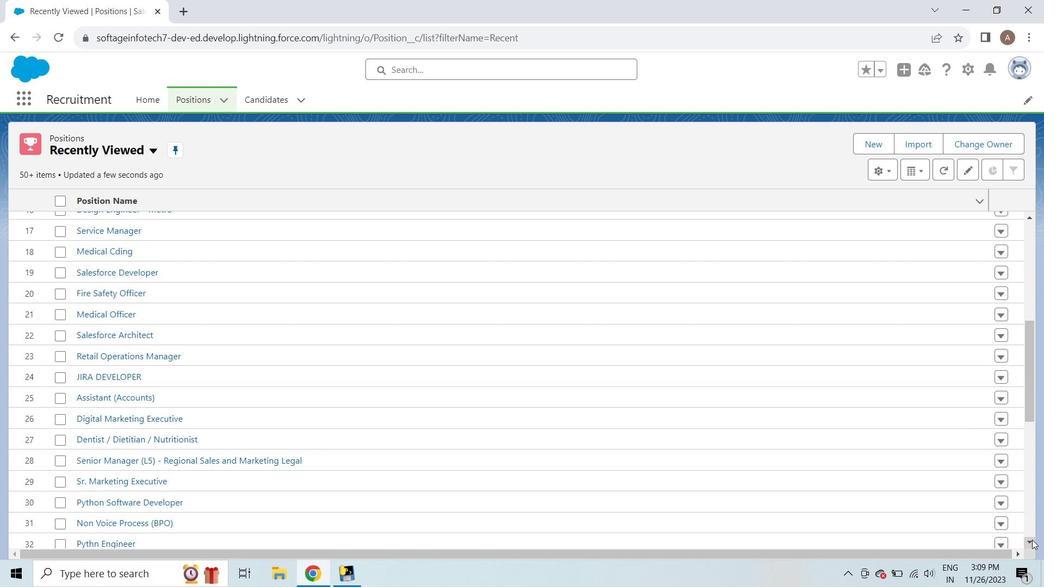 
Action: Mouse moved to (1032, 541)
Screenshot: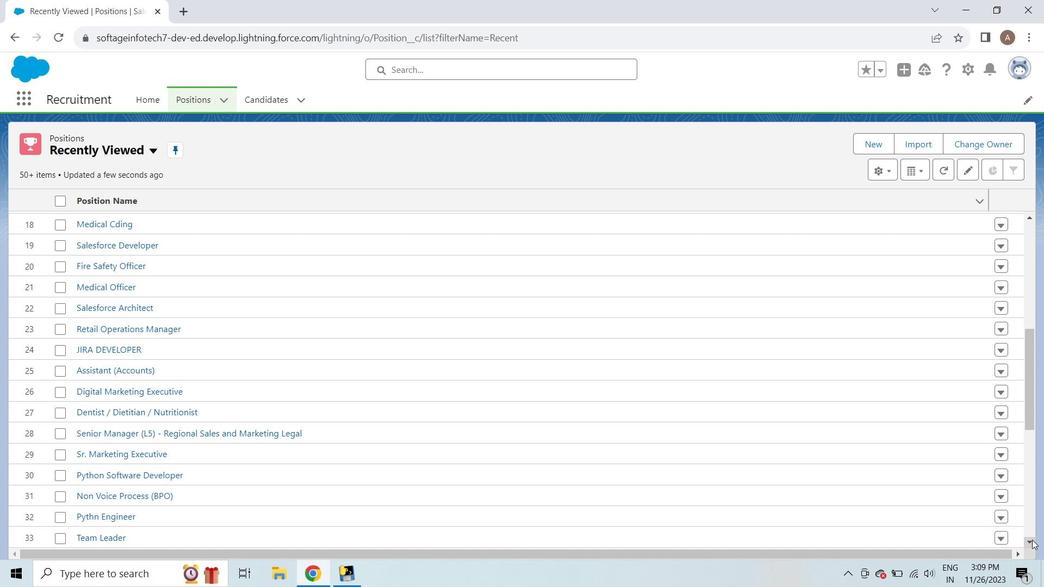 
Action: Mouse pressed left at (1032, 541)
Screenshot: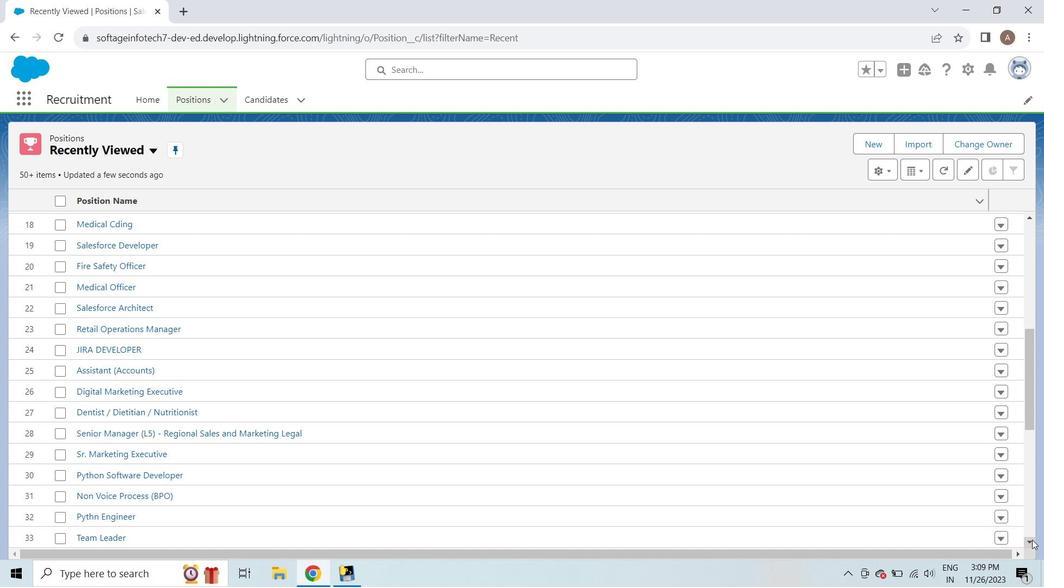 
Action: Mouse pressed left at (1032, 541)
Screenshot: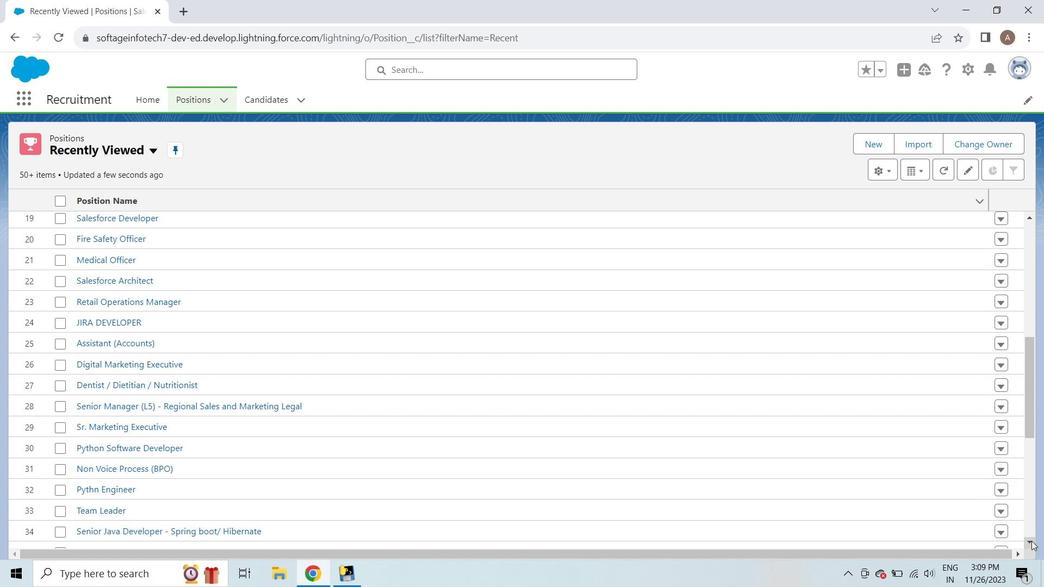
Action: Mouse pressed left at (1032, 541)
Screenshot: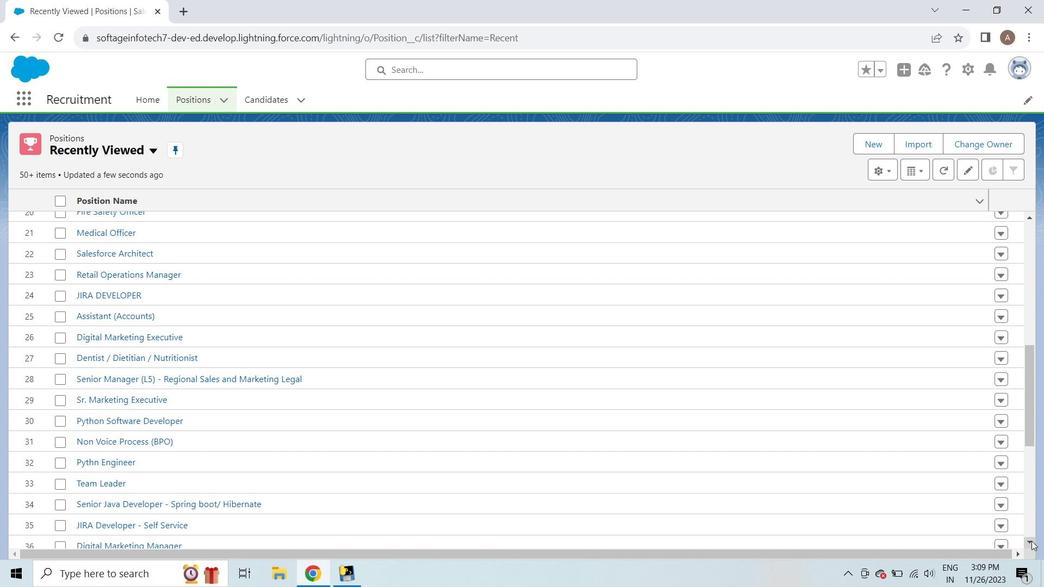 
Action: Mouse pressed left at (1032, 541)
Screenshot: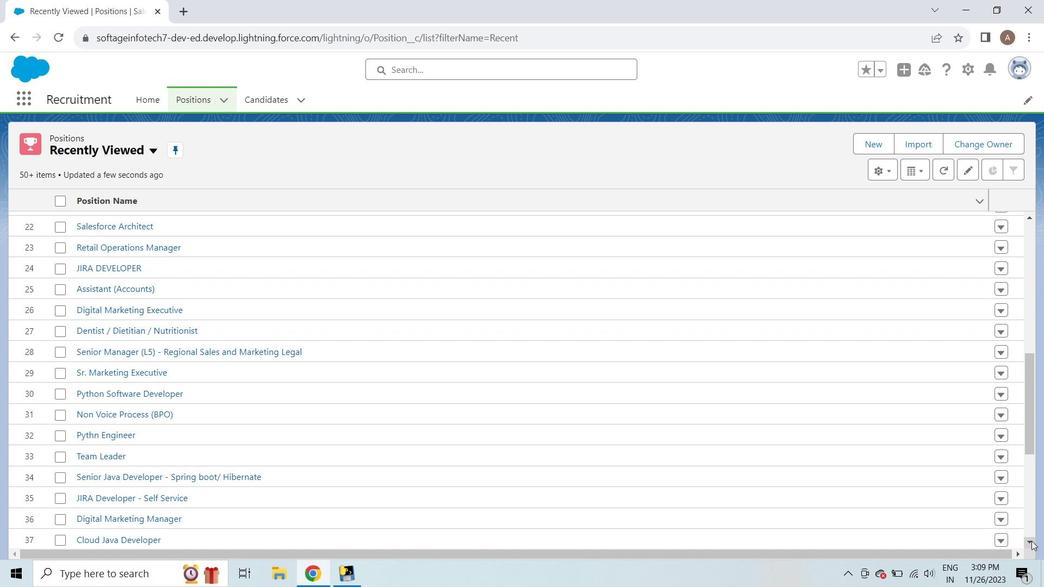 
Action: Mouse pressed left at (1032, 541)
Screenshot: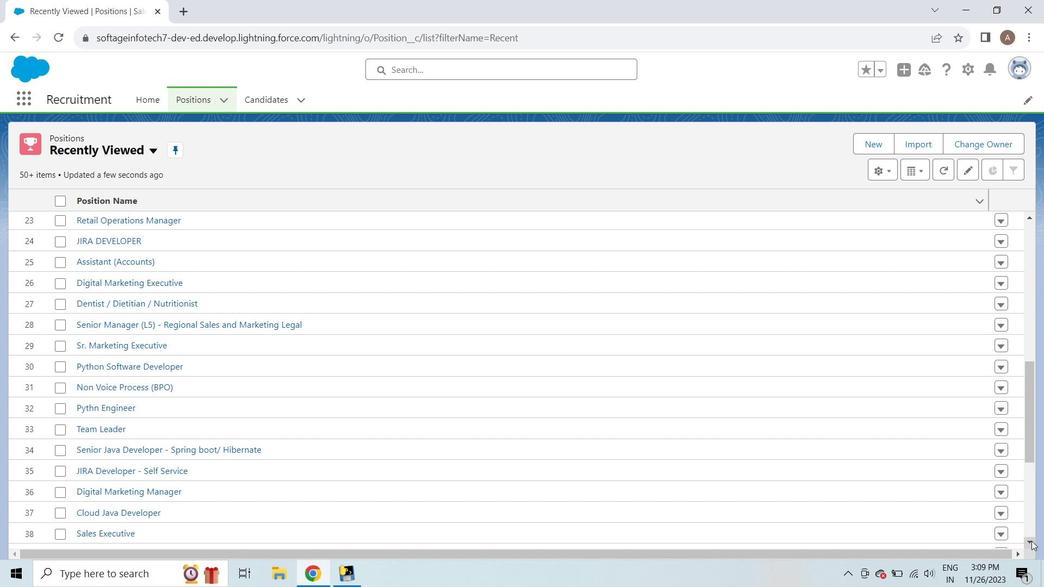 
Action: Mouse pressed left at (1032, 541)
Screenshot: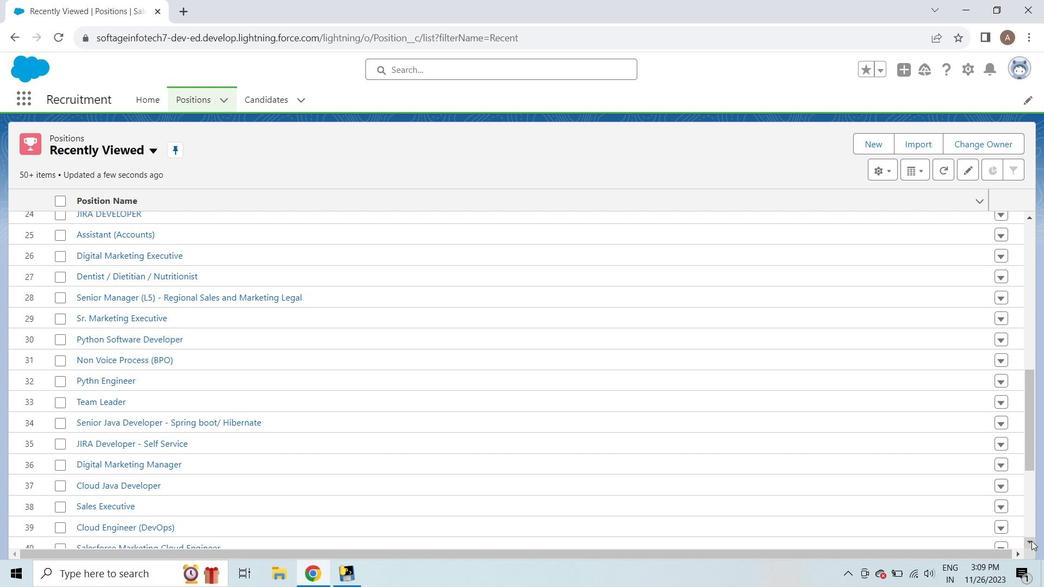 
Action: Mouse moved to (115, 499)
Screenshot: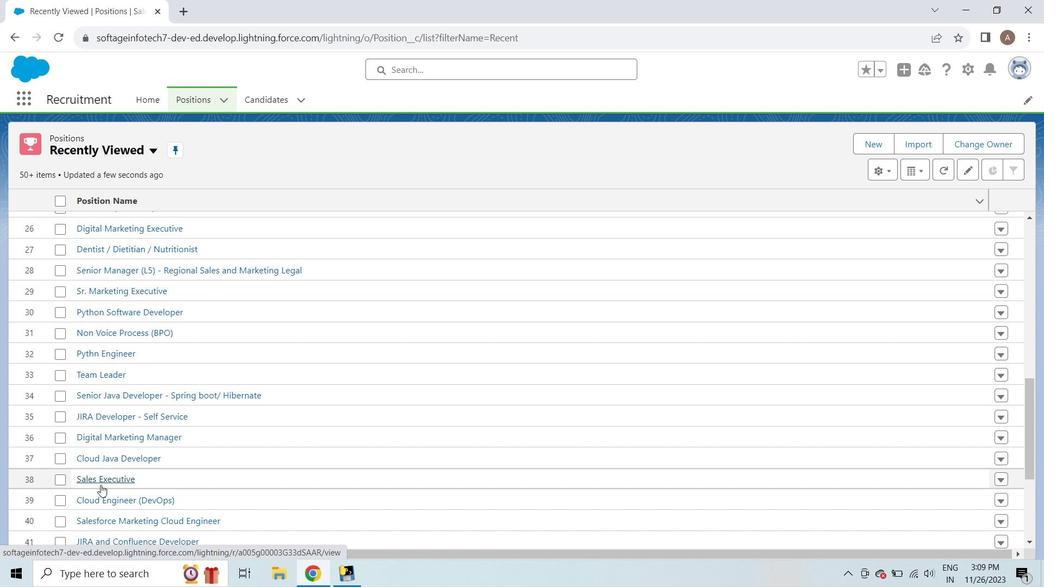 
Action: Mouse pressed left at (115, 499)
Screenshot: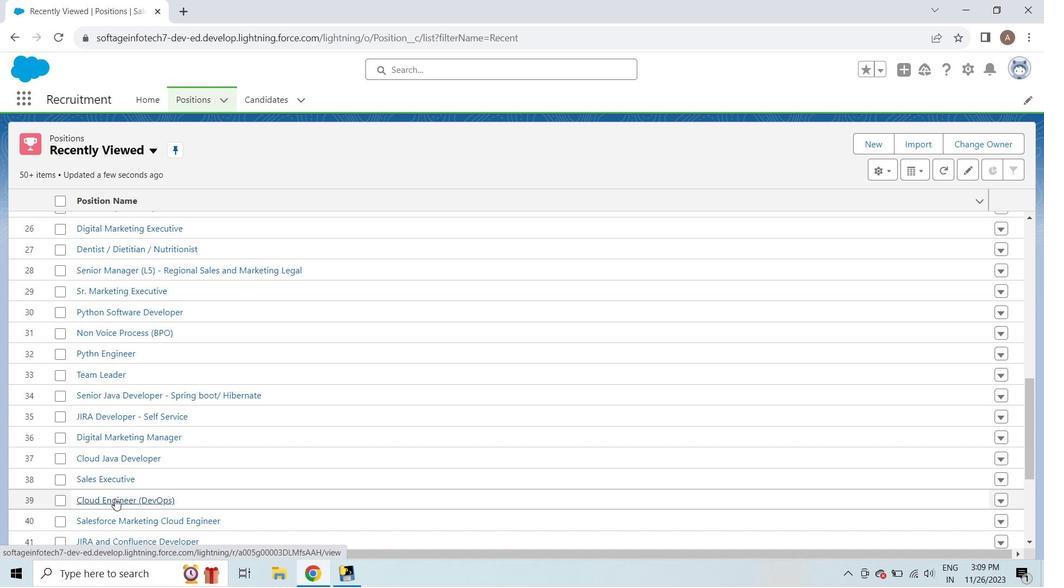 
